 Task: In the  document Olivia.html ,change text color to 'Dark Green' Insert the shape mentioned shape on right side of the text 'Smiley'. Change color of the shape to  YellowChange shape height to 1
Action: Mouse moved to (288, 446)
Screenshot: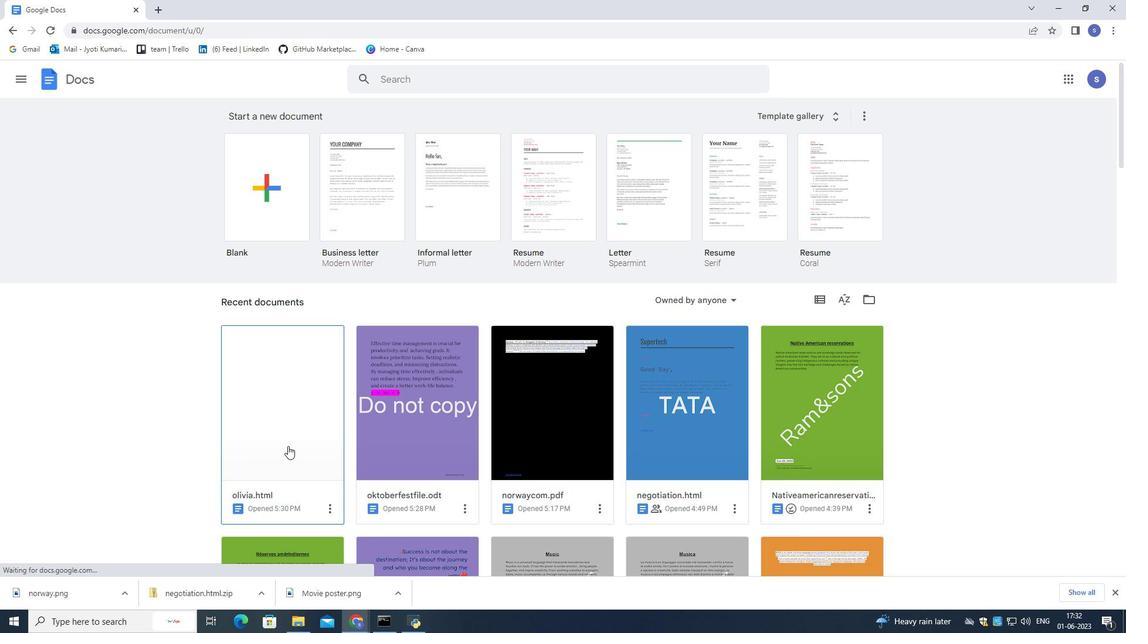 
Action: Mouse pressed left at (288, 446)
Screenshot: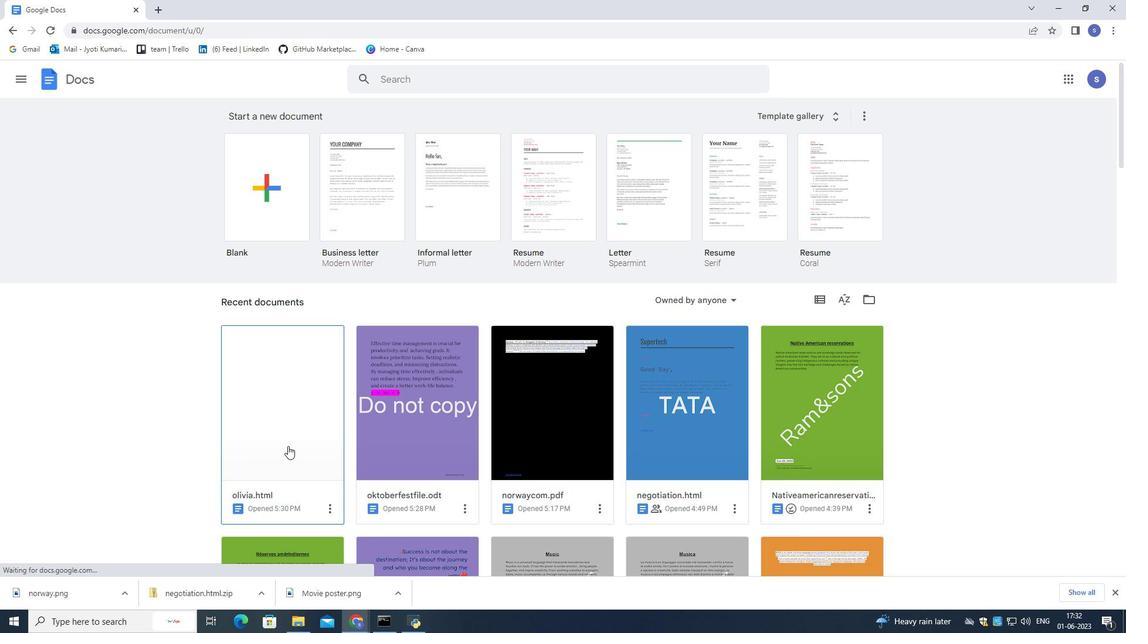 
Action: Mouse moved to (289, 445)
Screenshot: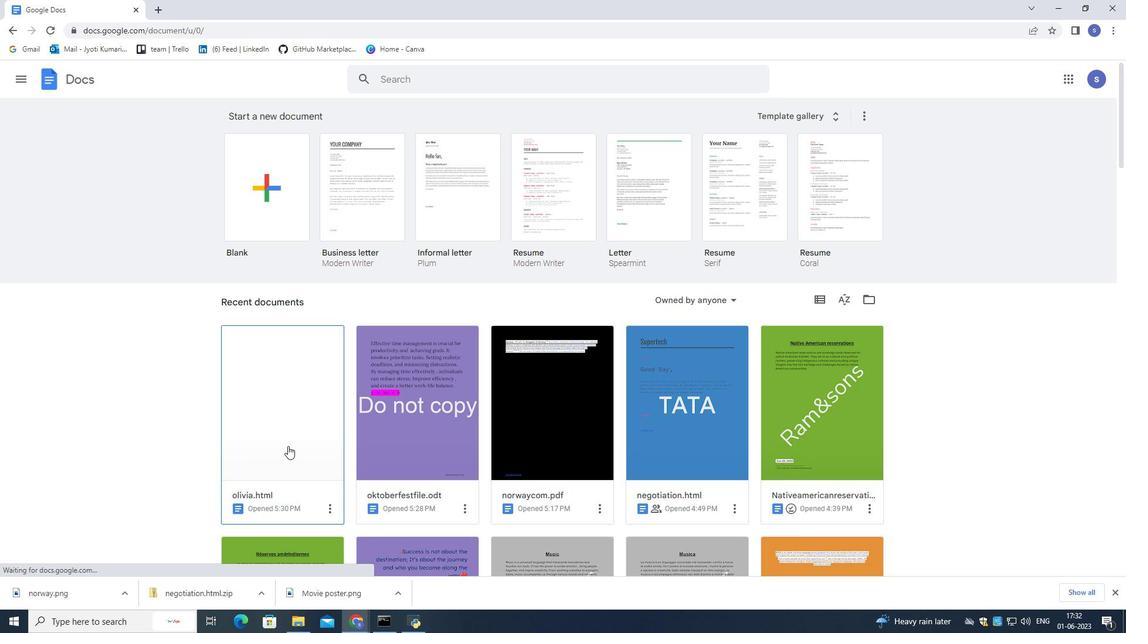 
Action: Mouse pressed left at (289, 445)
Screenshot: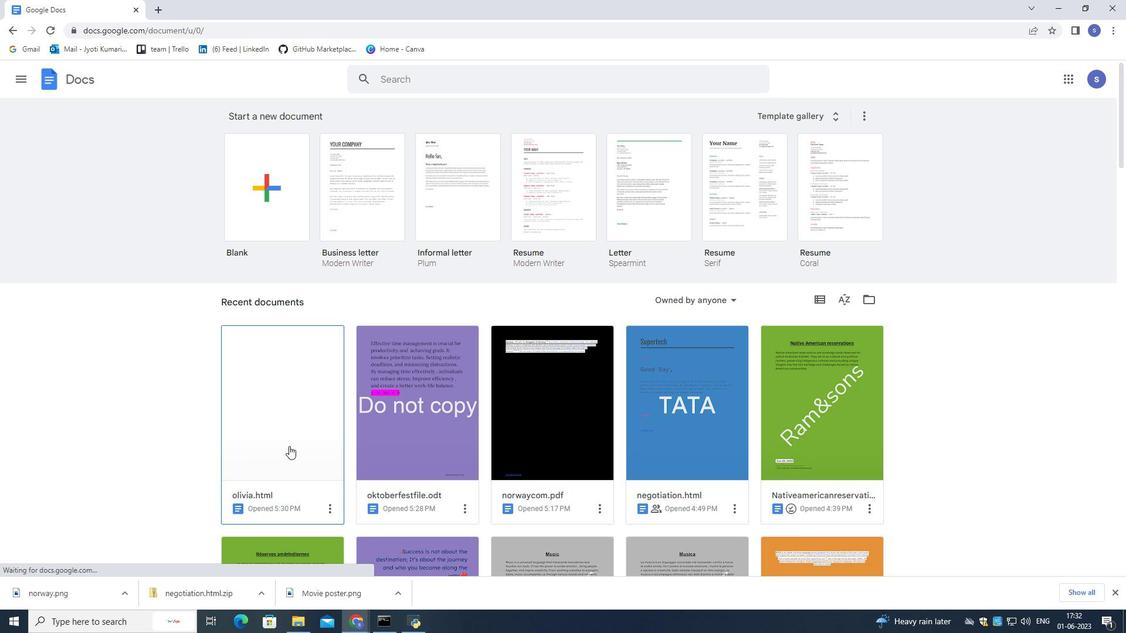 
Action: Mouse moved to (485, 343)
Screenshot: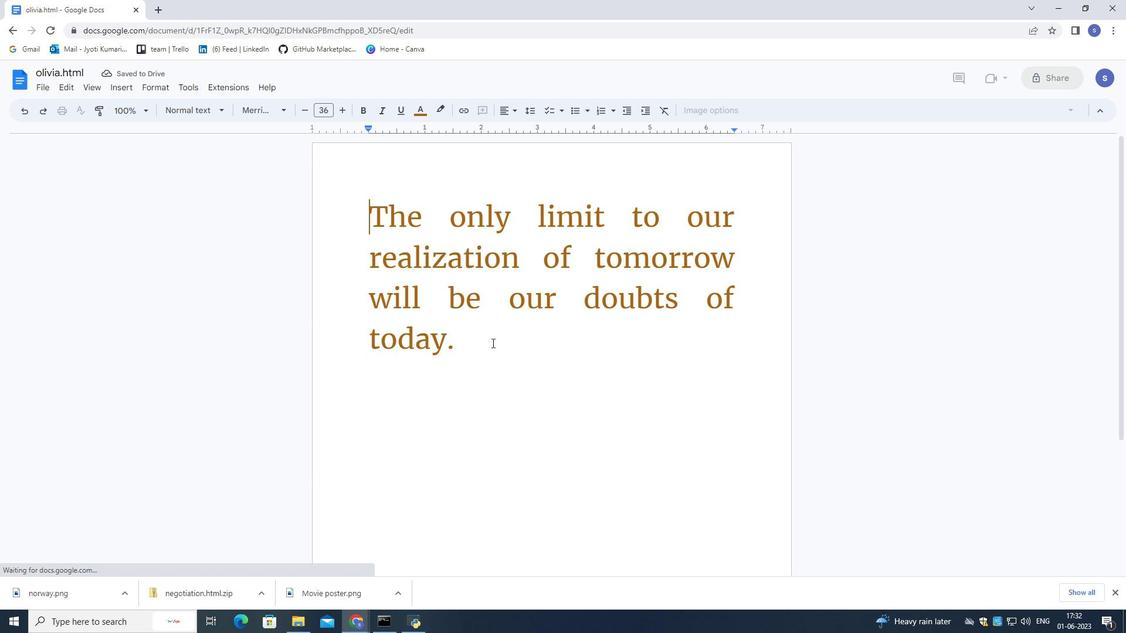 
Action: Mouse pressed left at (485, 343)
Screenshot: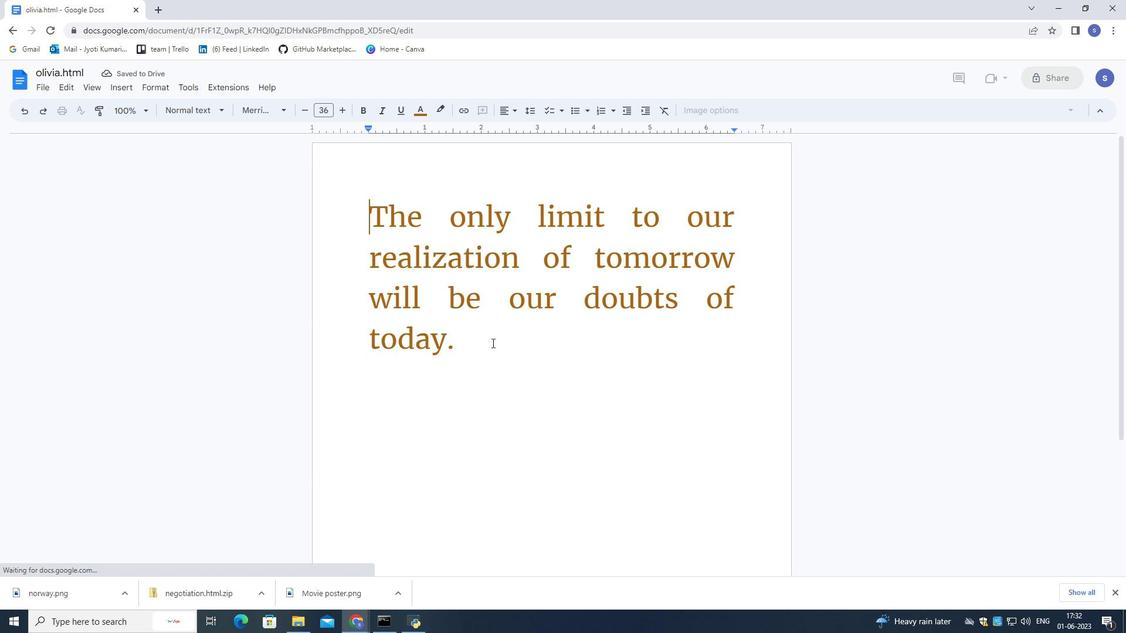 
Action: Mouse moved to (417, 106)
Screenshot: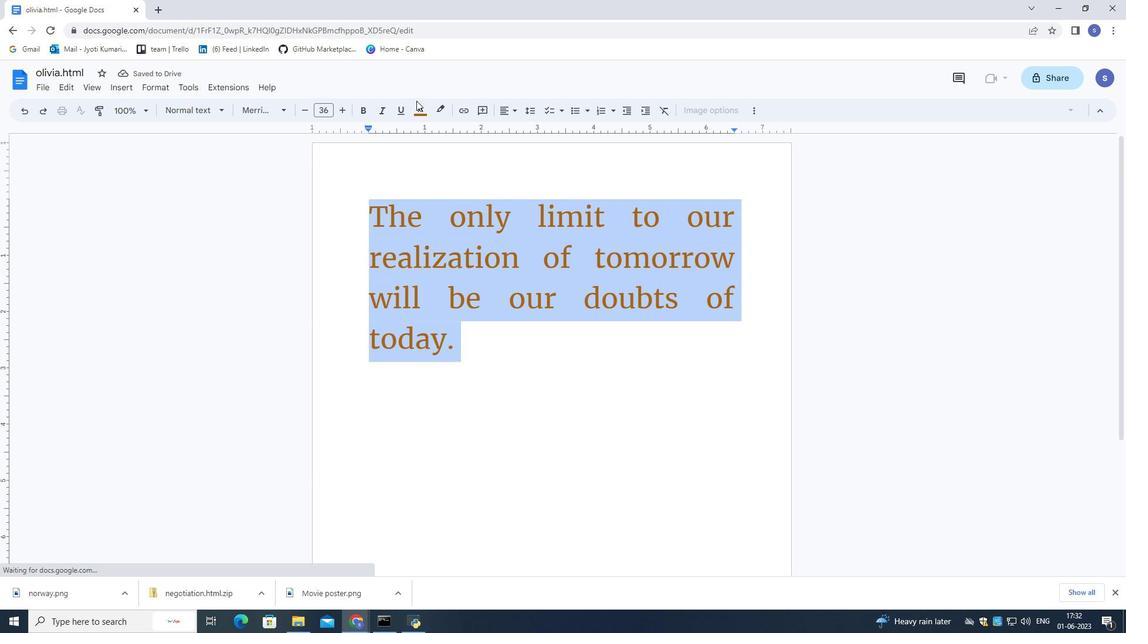 
Action: Mouse pressed left at (417, 106)
Screenshot: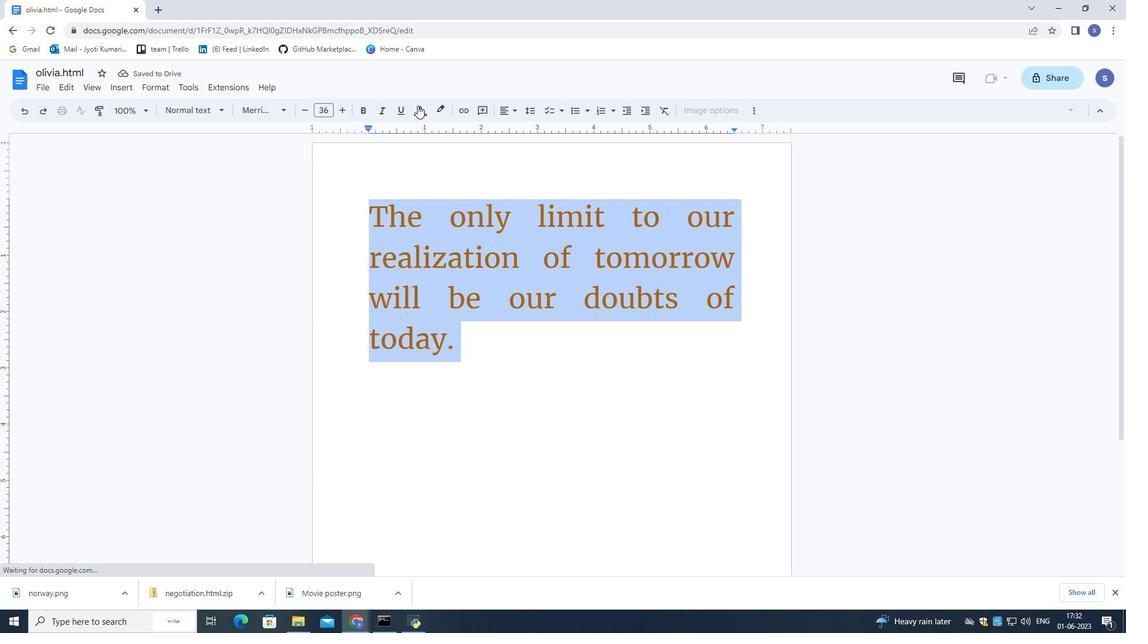 
Action: Mouse moved to (476, 221)
Screenshot: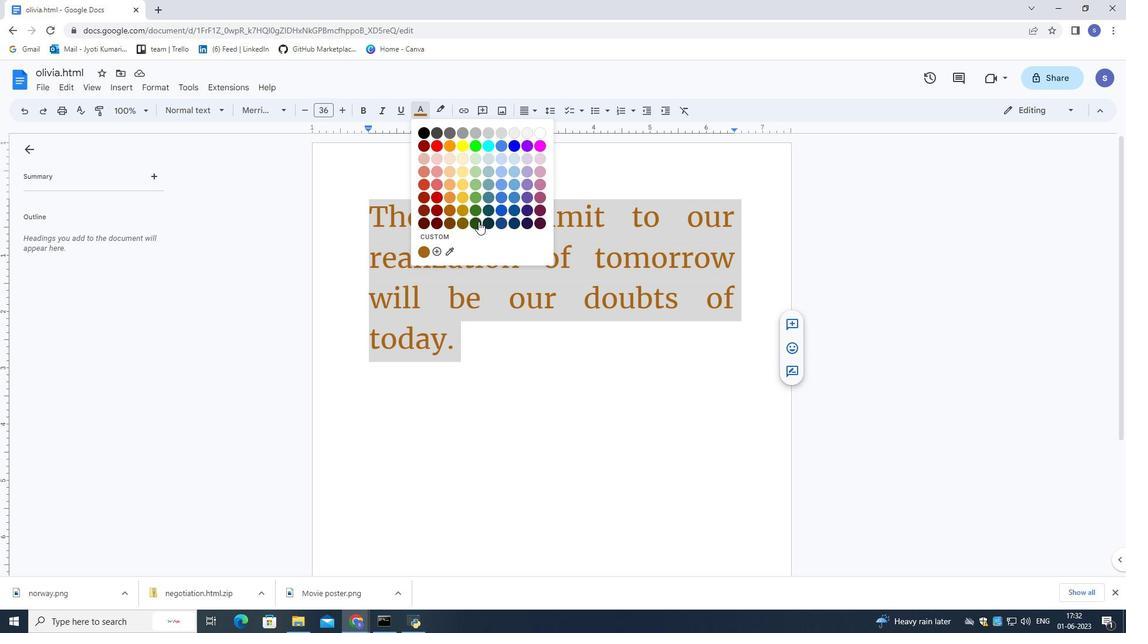 
Action: Mouse pressed left at (476, 221)
Screenshot: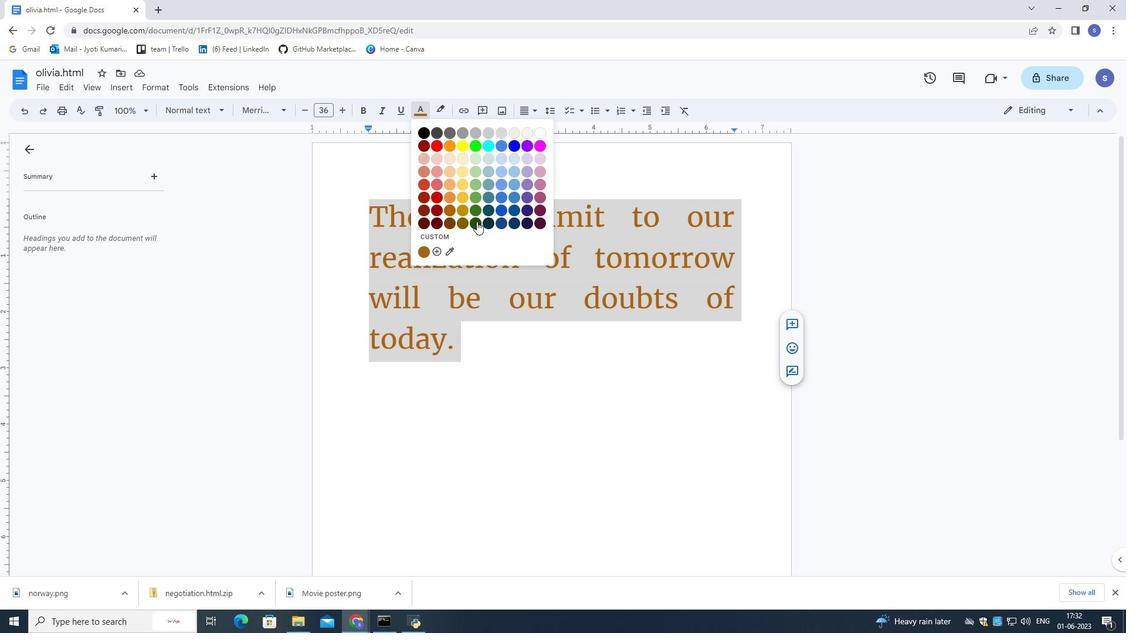 
Action: Mouse moved to (505, 378)
Screenshot: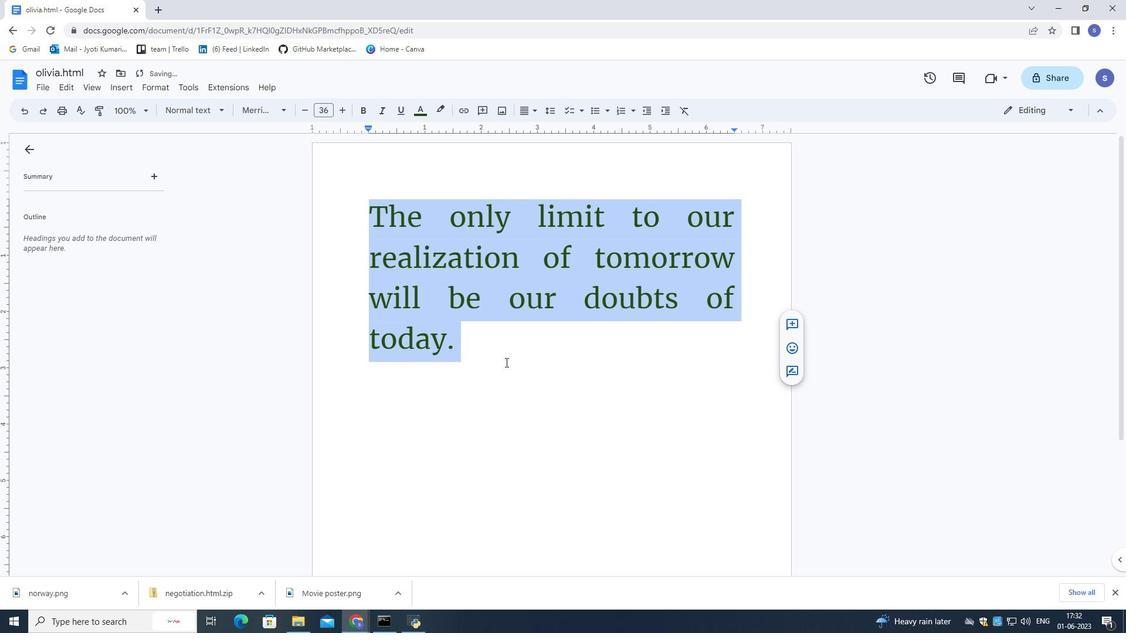 
Action: Mouse pressed left at (505, 378)
Screenshot: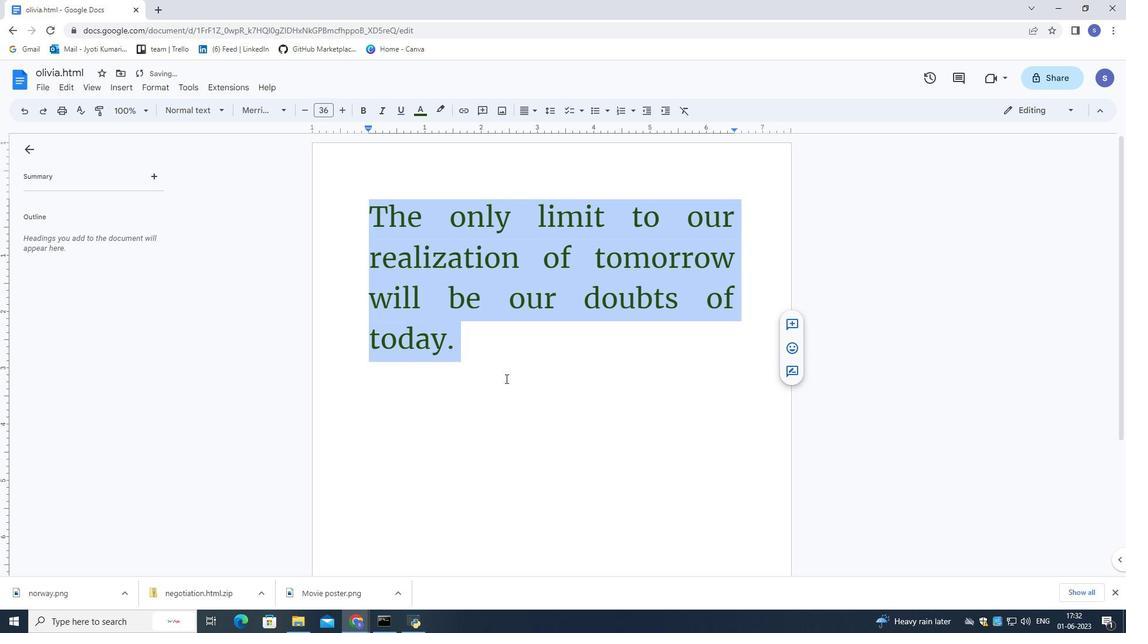 
Action: Mouse moved to (124, 89)
Screenshot: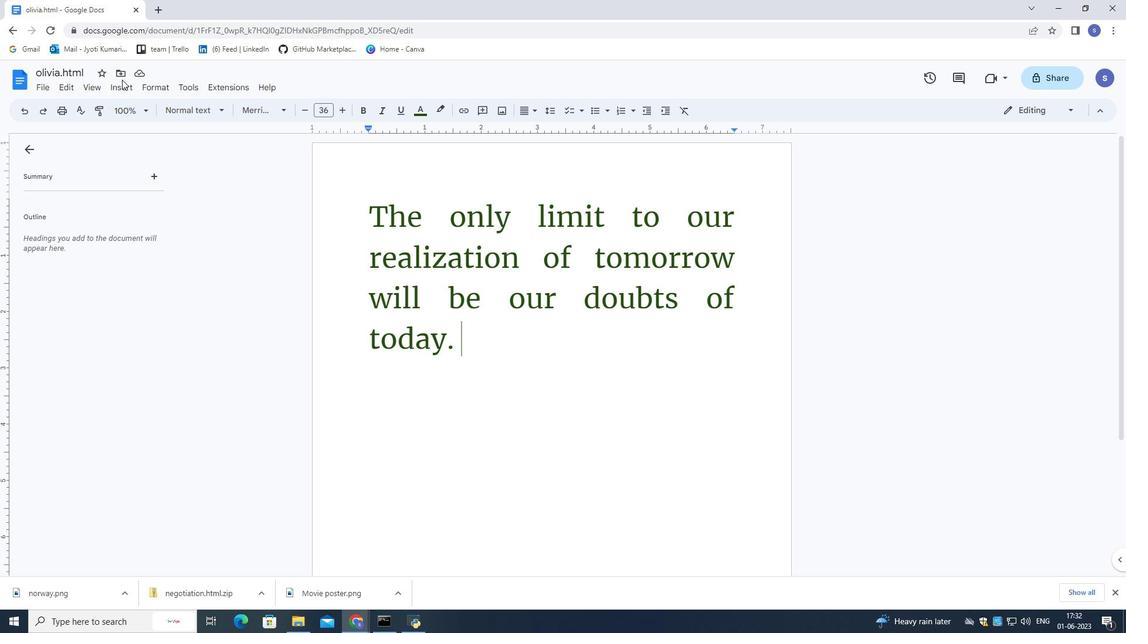 
Action: Mouse pressed left at (124, 89)
Screenshot: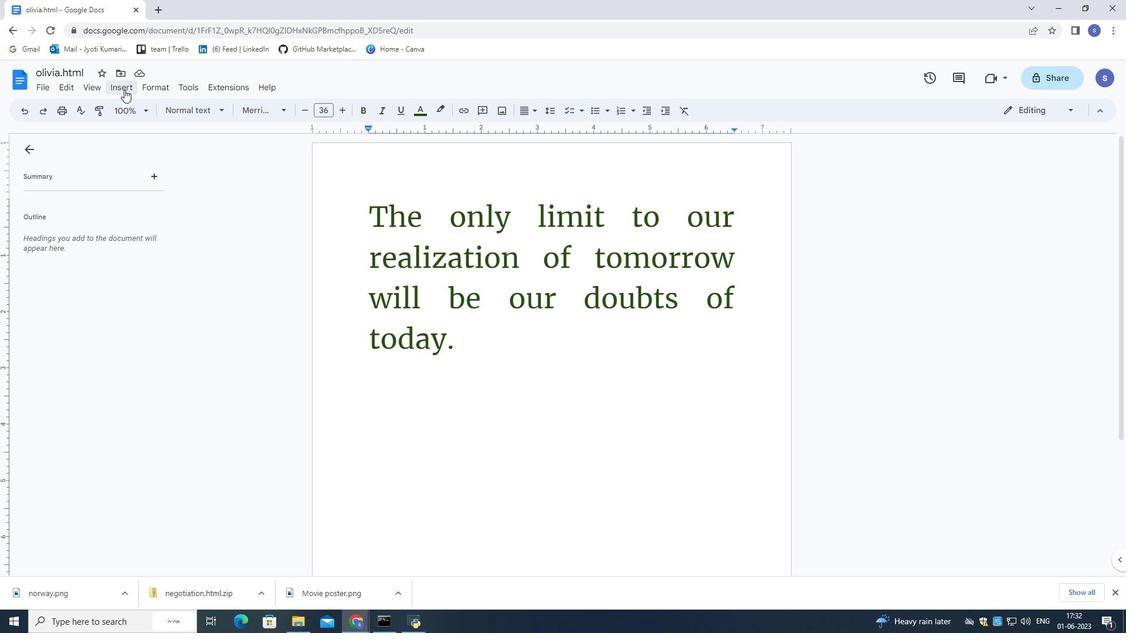 
Action: Mouse moved to (318, 146)
Screenshot: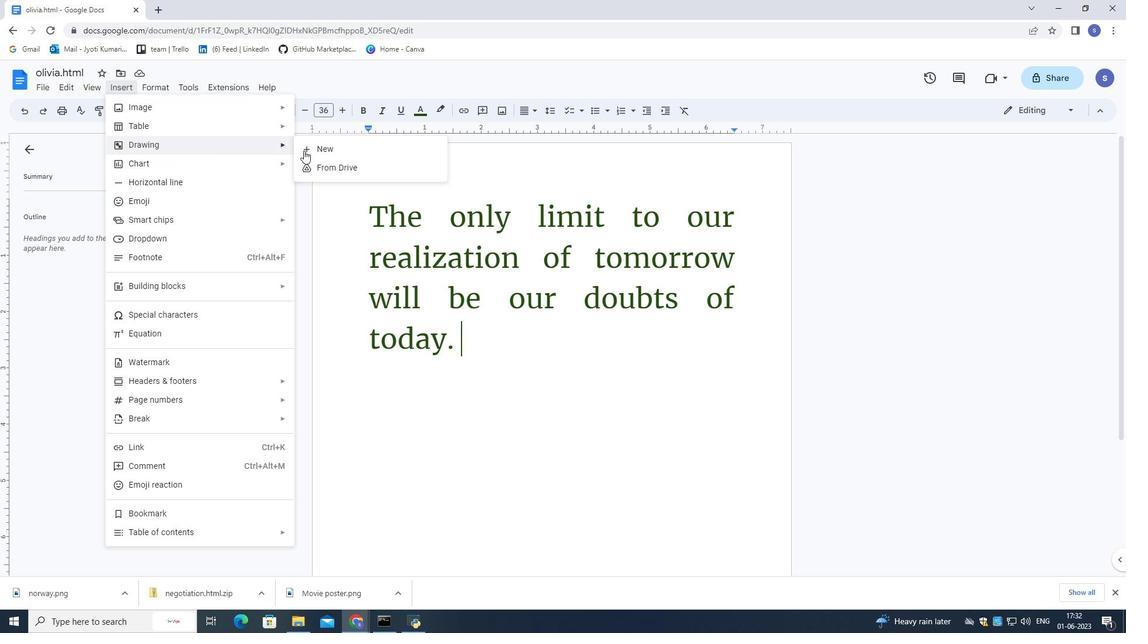 
Action: Mouse pressed left at (318, 146)
Screenshot: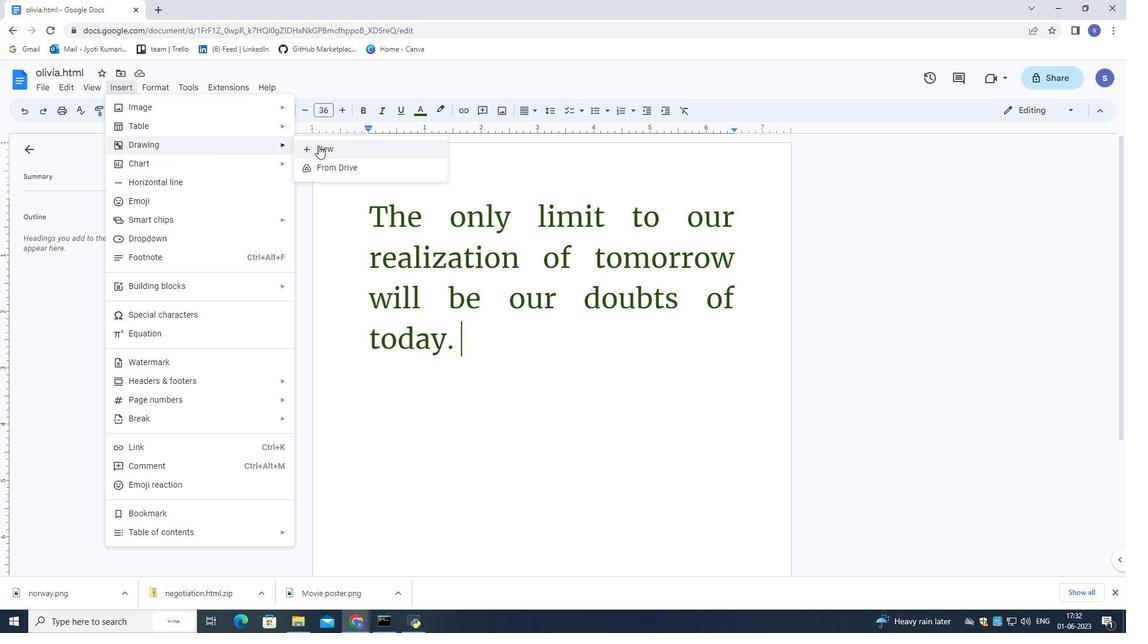 
Action: Mouse moved to (445, 134)
Screenshot: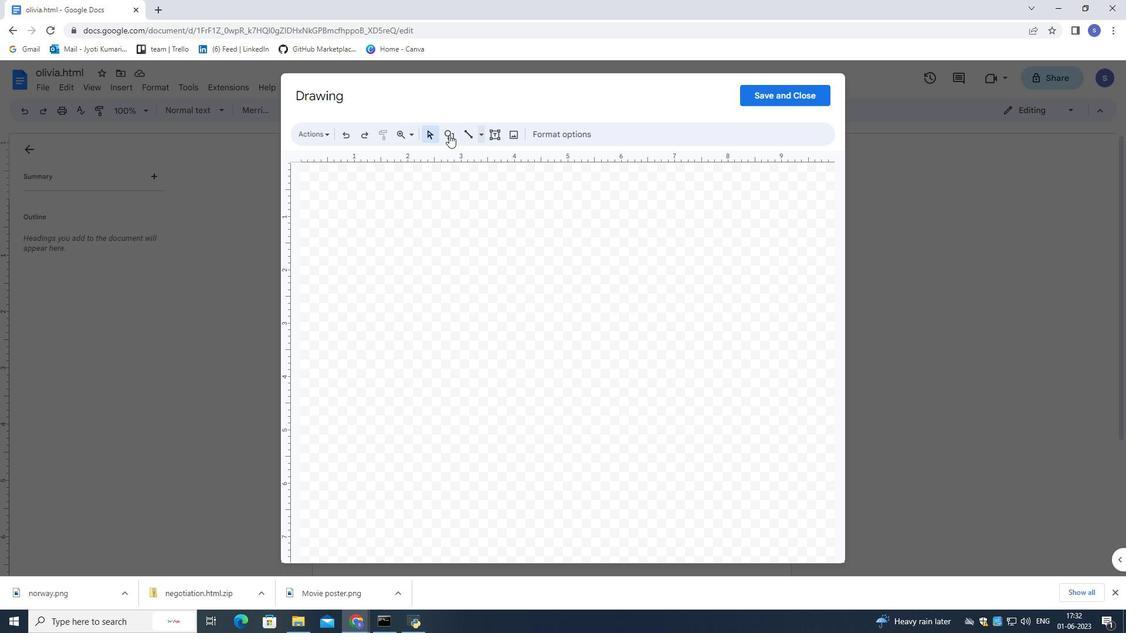 
Action: Mouse pressed left at (445, 134)
Screenshot: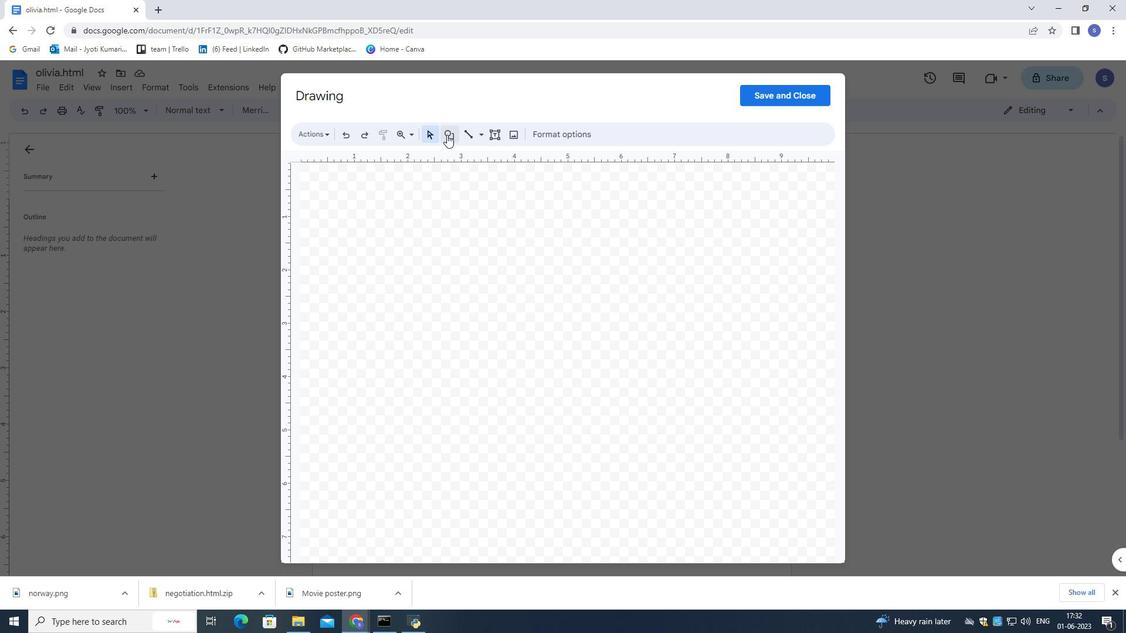
Action: Mouse moved to (609, 206)
Screenshot: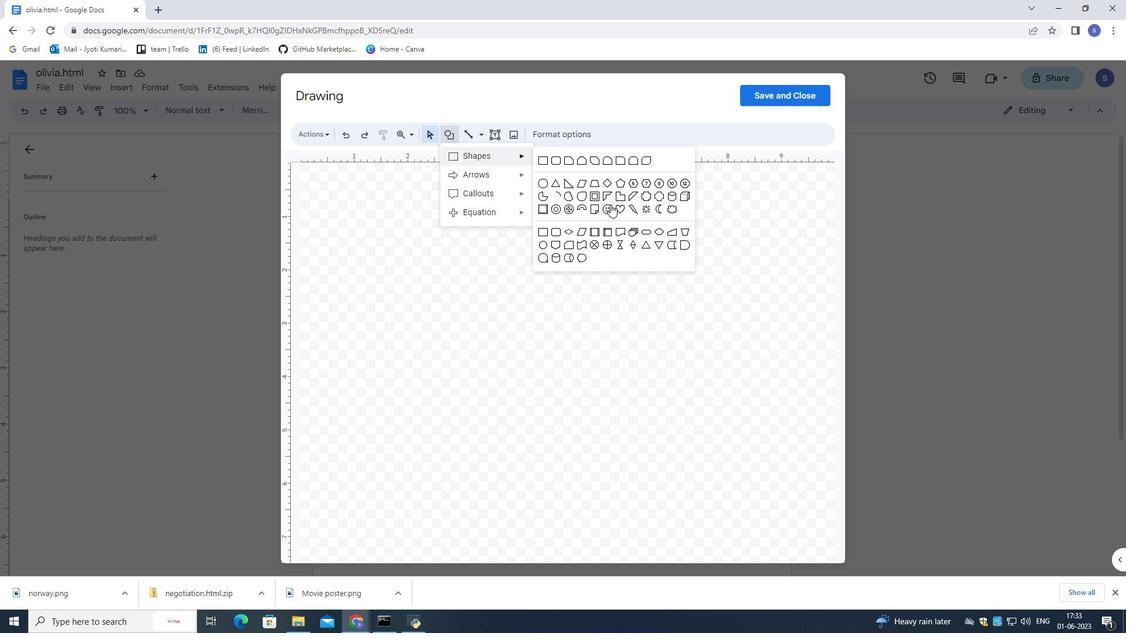 
Action: Mouse pressed left at (609, 206)
Screenshot: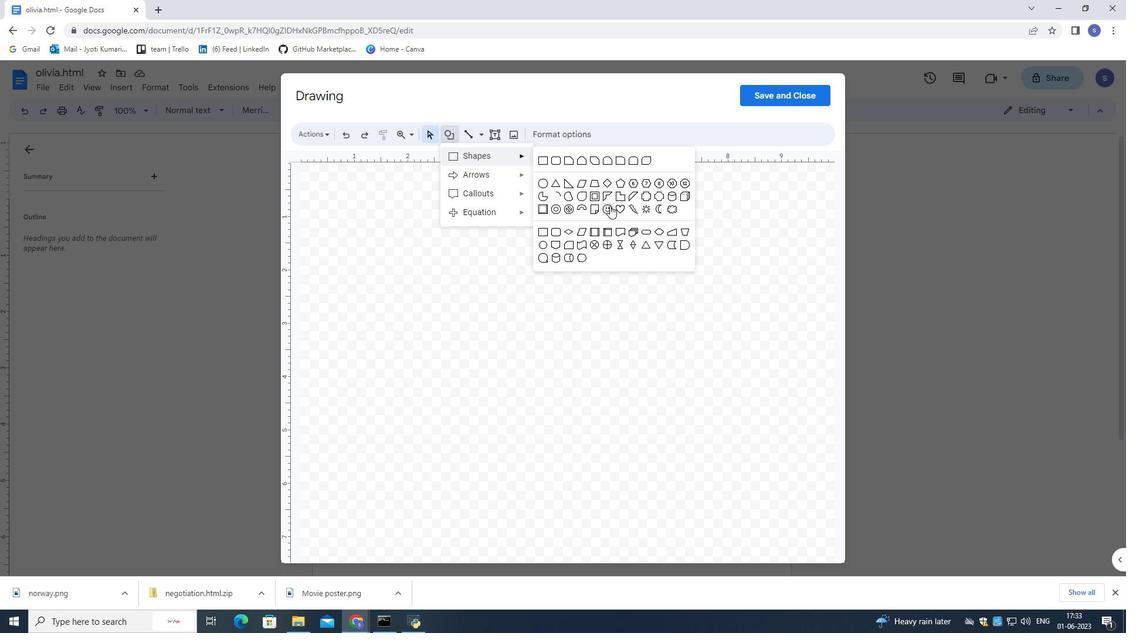 
Action: Mouse moved to (480, 206)
Screenshot: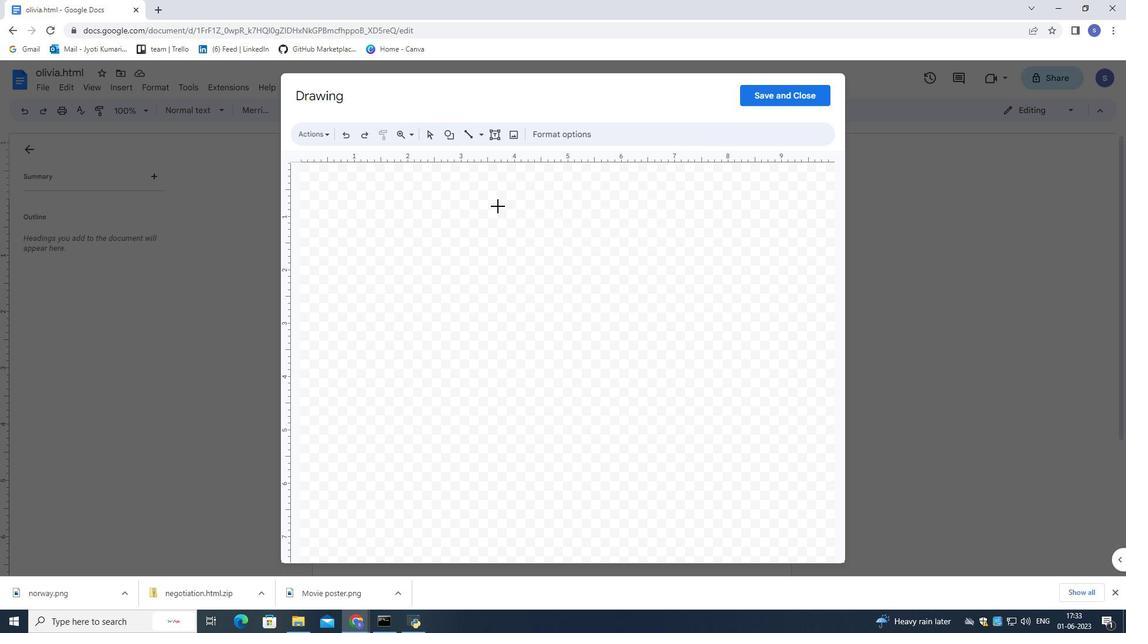 
Action: Mouse pressed left at (480, 206)
Screenshot: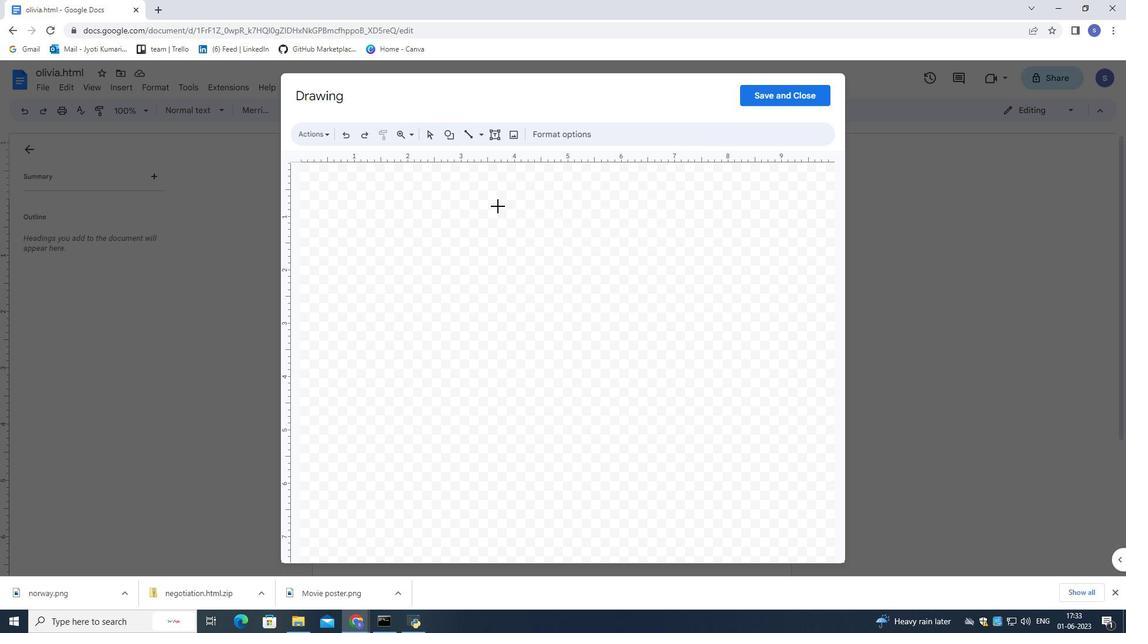 
Action: Mouse moved to (765, 96)
Screenshot: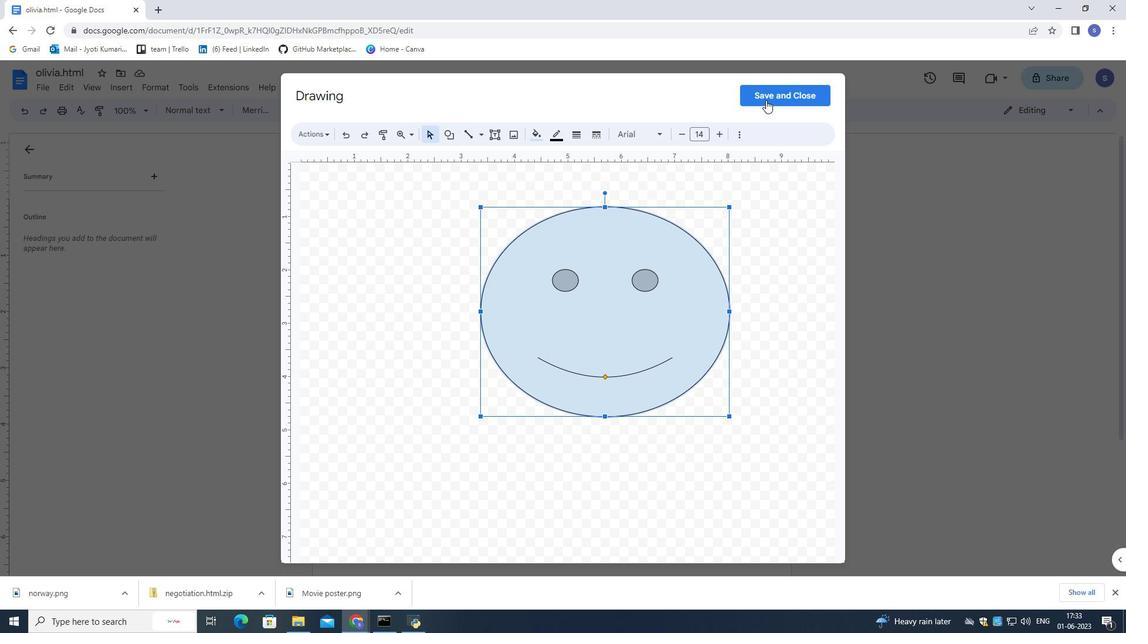 
Action: Mouse pressed left at (765, 96)
Screenshot: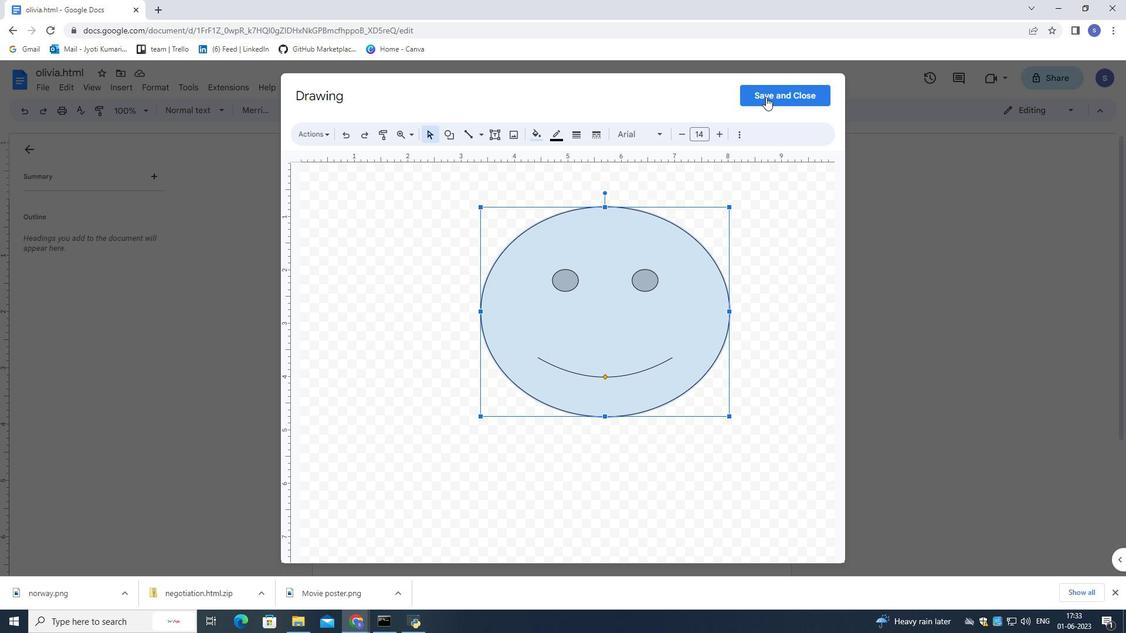 
Action: Mouse moved to (553, 410)
Screenshot: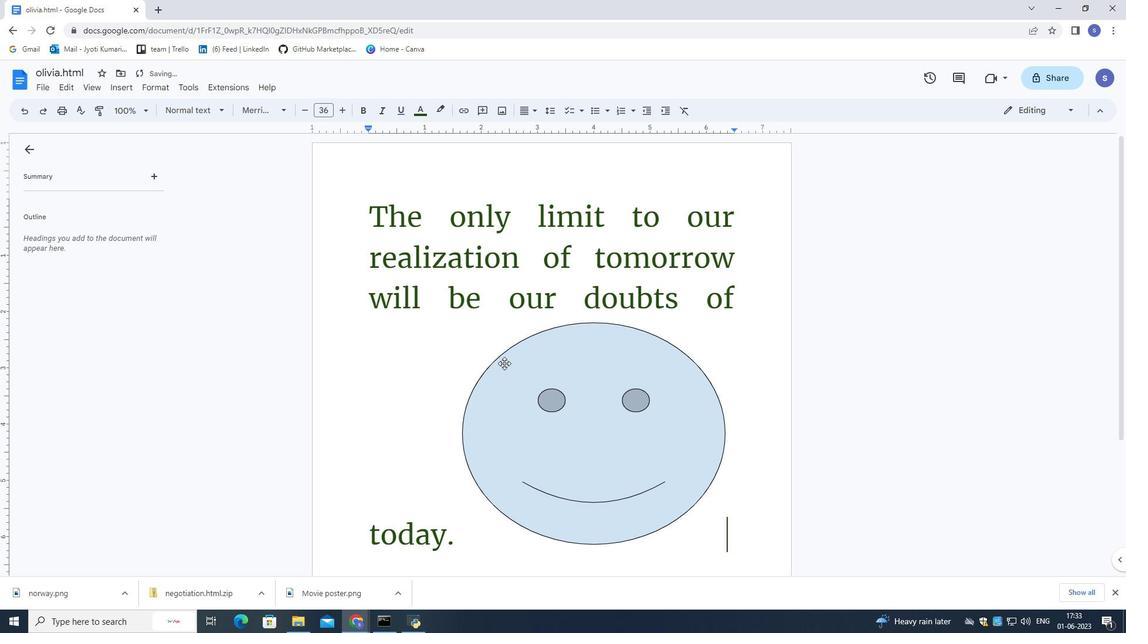 
Action: Mouse pressed left at (553, 410)
Screenshot: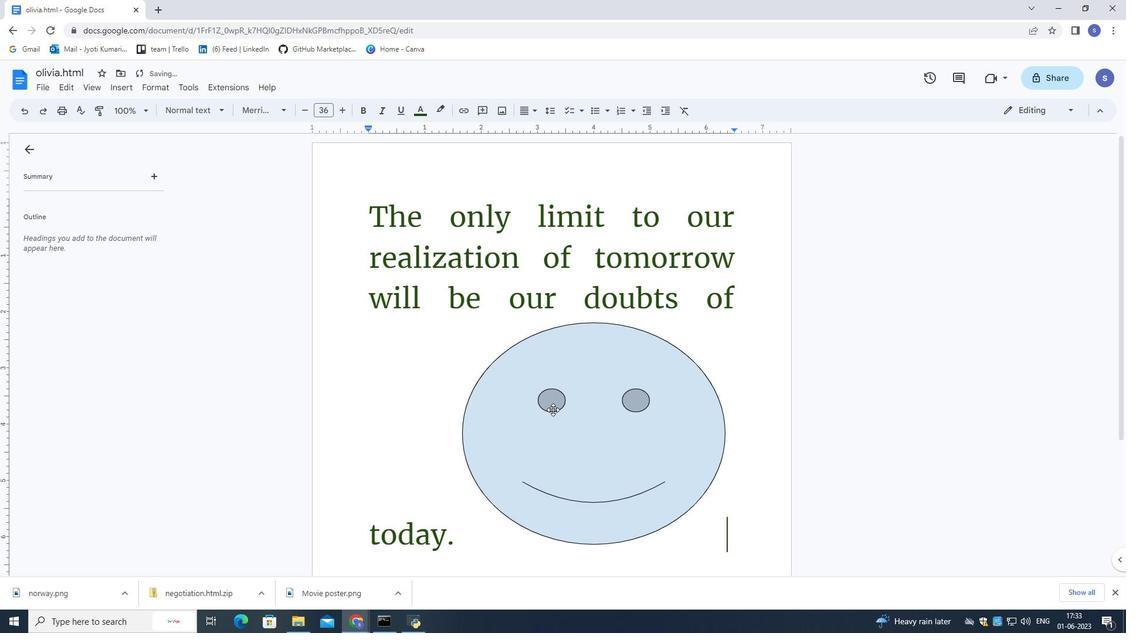 
Action: Mouse moved to (553, 410)
Screenshot: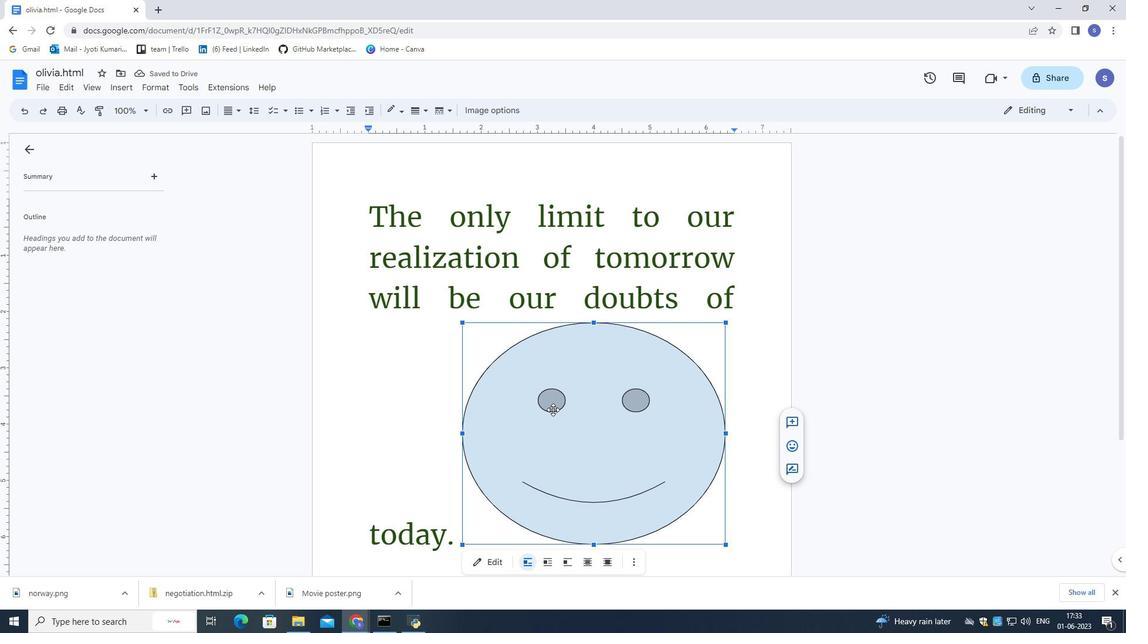 
Action: Mouse pressed left at (553, 410)
Screenshot: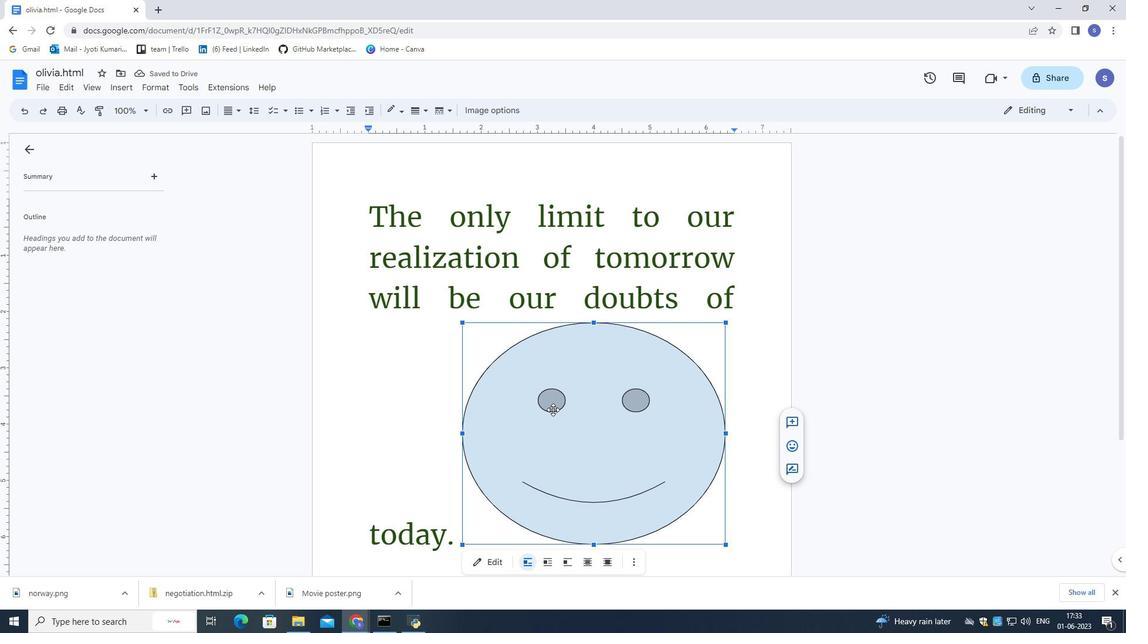 
Action: Mouse moved to (615, 463)
Screenshot: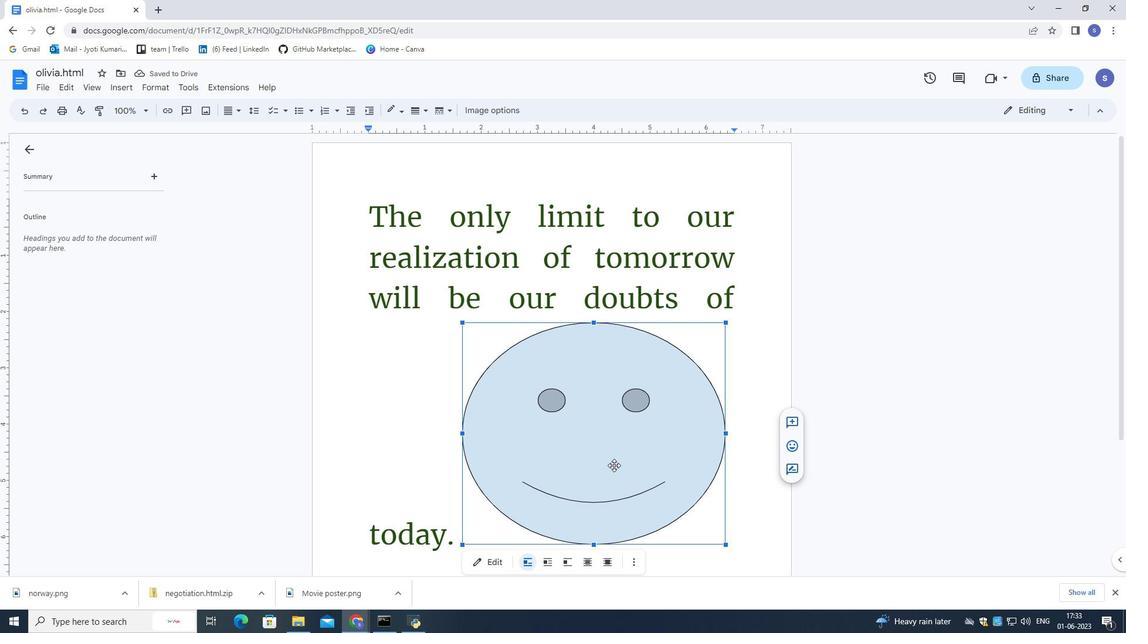 
Action: Mouse scrolled (615, 463) with delta (0, 0)
Screenshot: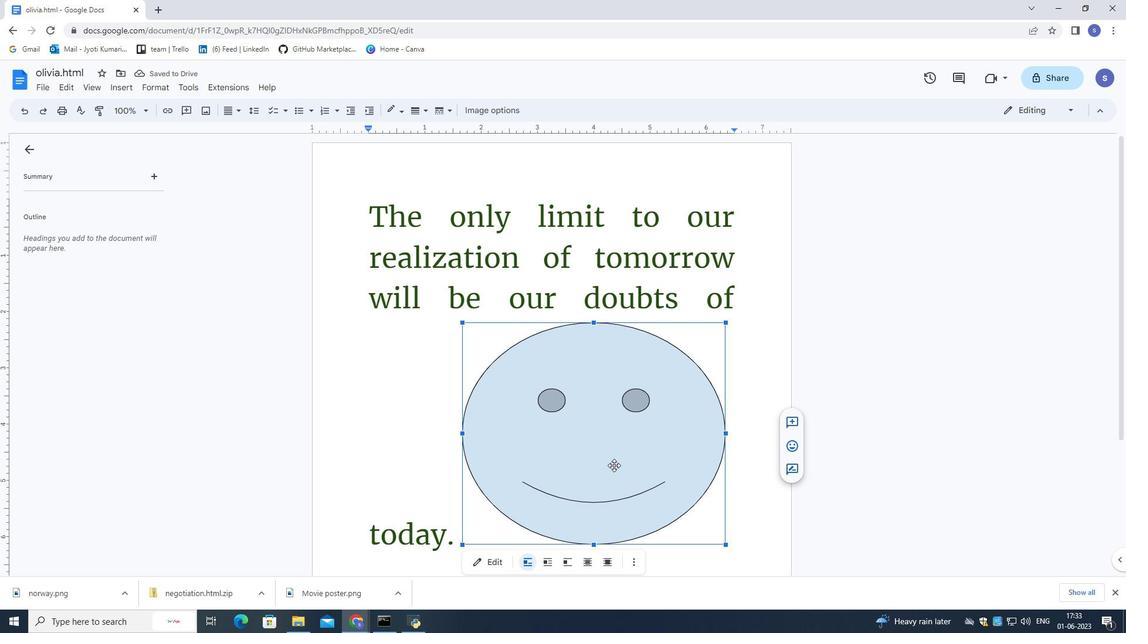 
Action: Mouse scrolled (615, 463) with delta (0, 0)
Screenshot: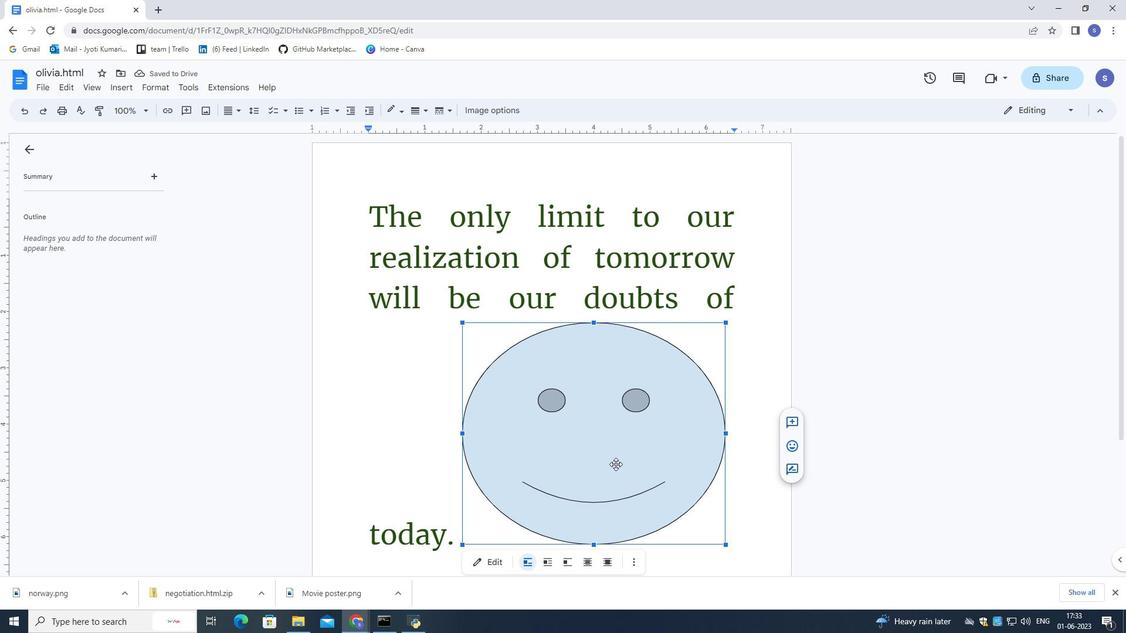 
Action: Mouse scrolled (615, 463) with delta (0, 0)
Screenshot: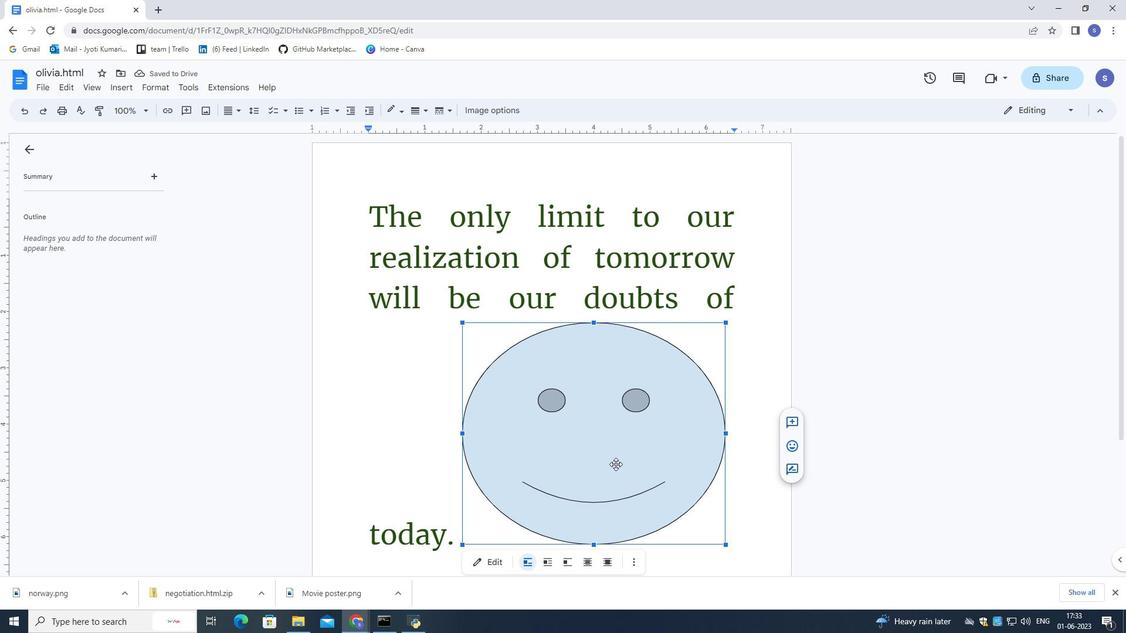 
Action: Mouse moved to (641, 388)
Screenshot: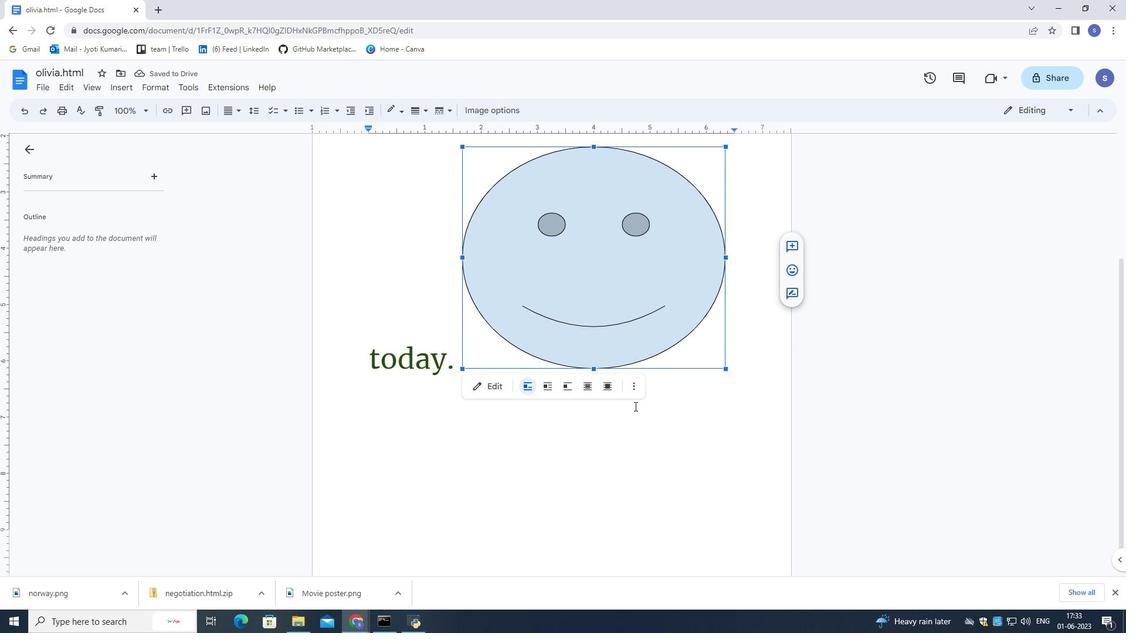
Action: Mouse pressed left at (641, 388)
Screenshot: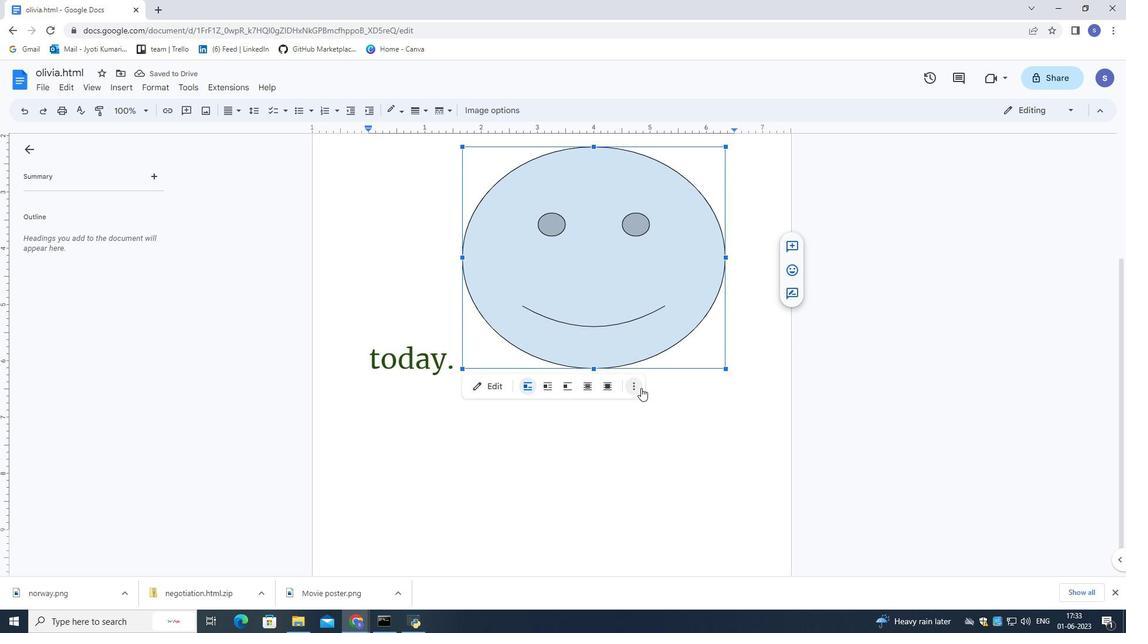
Action: Mouse moved to (478, 386)
Screenshot: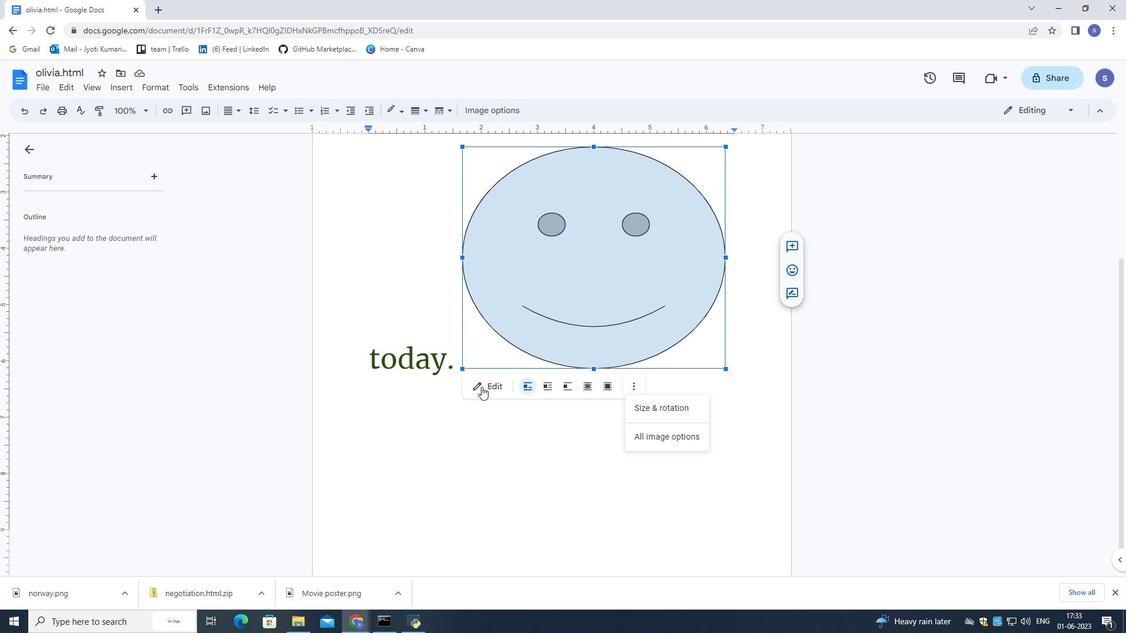 
Action: Mouse pressed left at (478, 386)
Screenshot: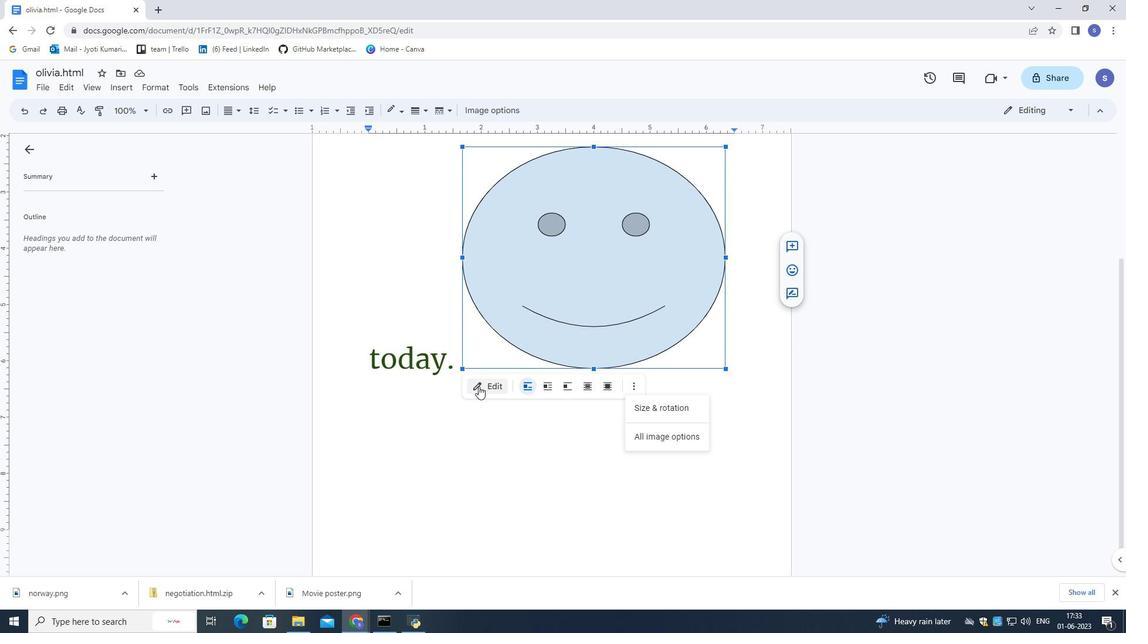 
Action: Mouse moved to (652, 303)
Screenshot: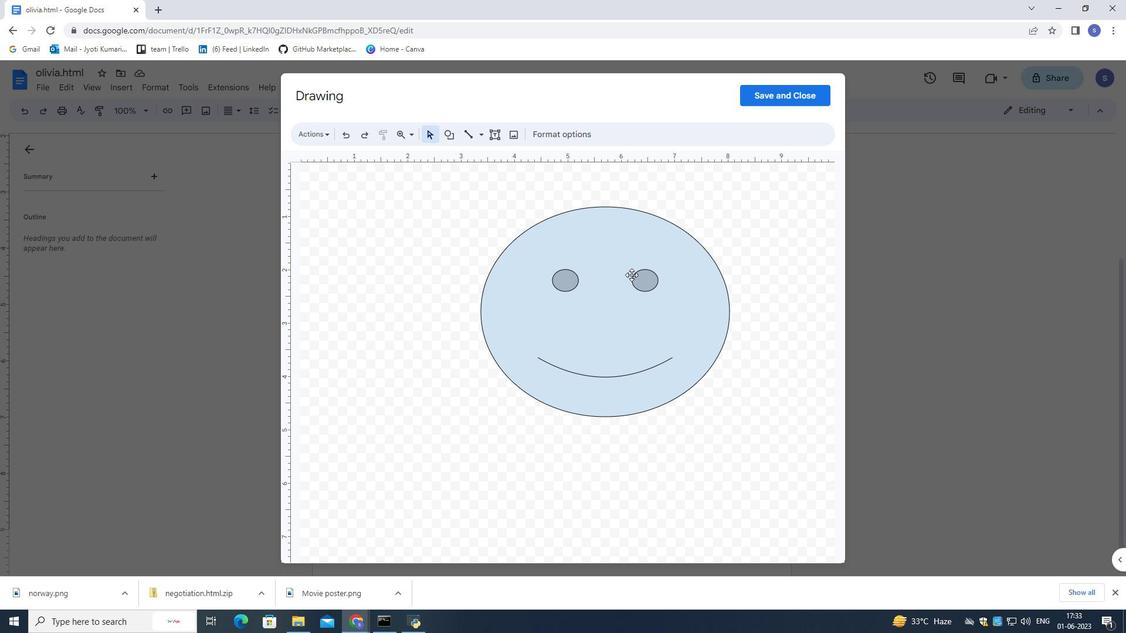 
Action: Mouse pressed left at (652, 302)
Screenshot: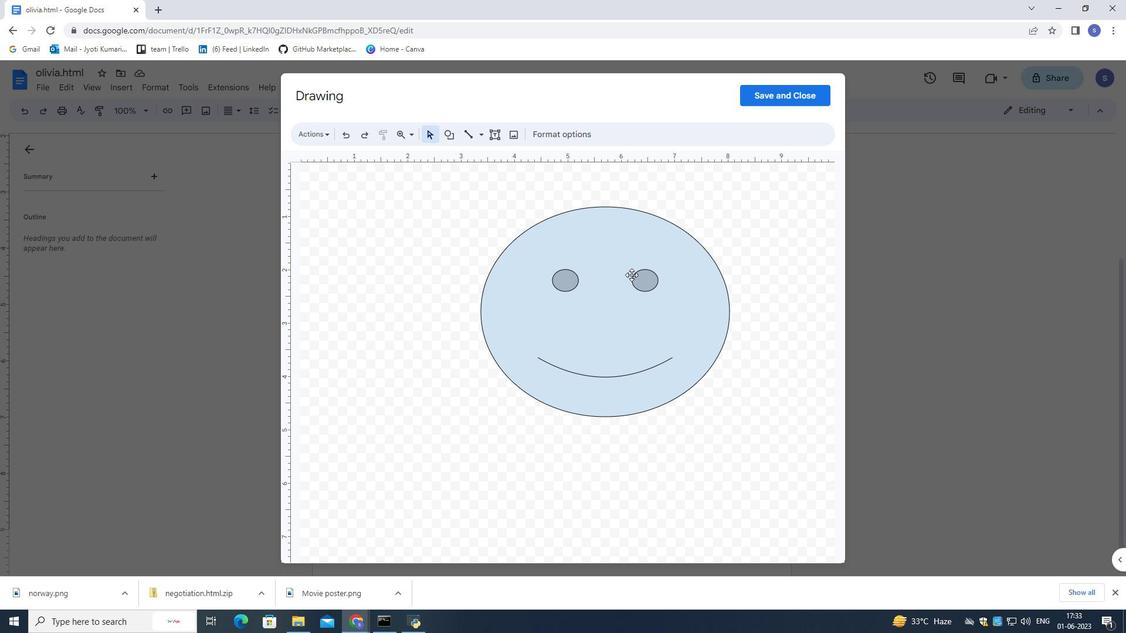 
Action: Mouse moved to (542, 134)
Screenshot: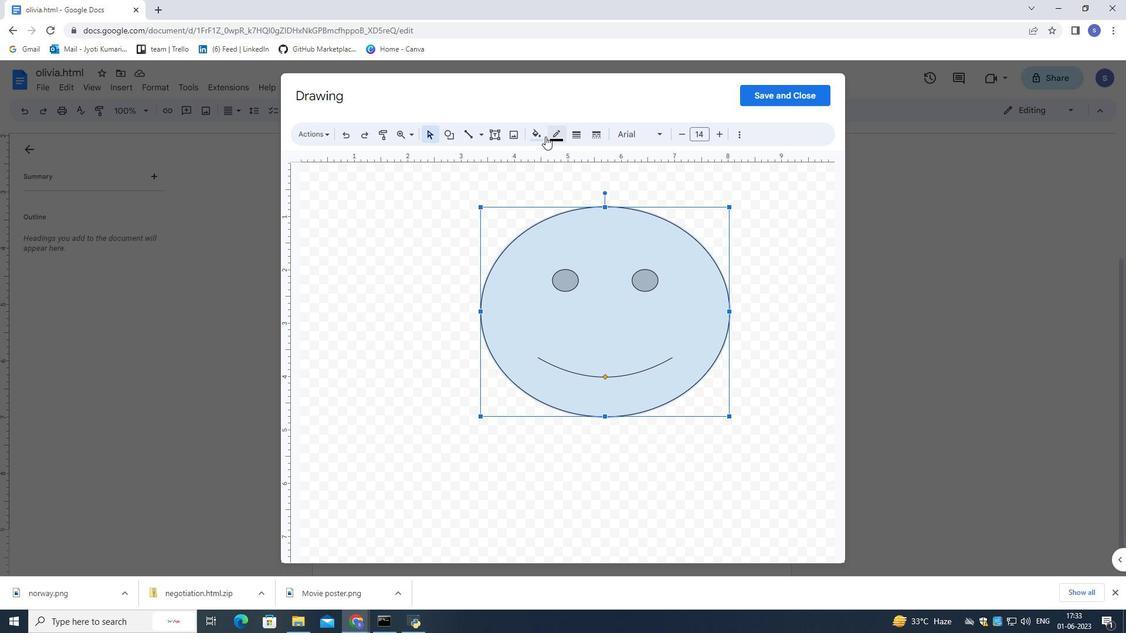 
Action: Mouse pressed left at (542, 134)
Screenshot: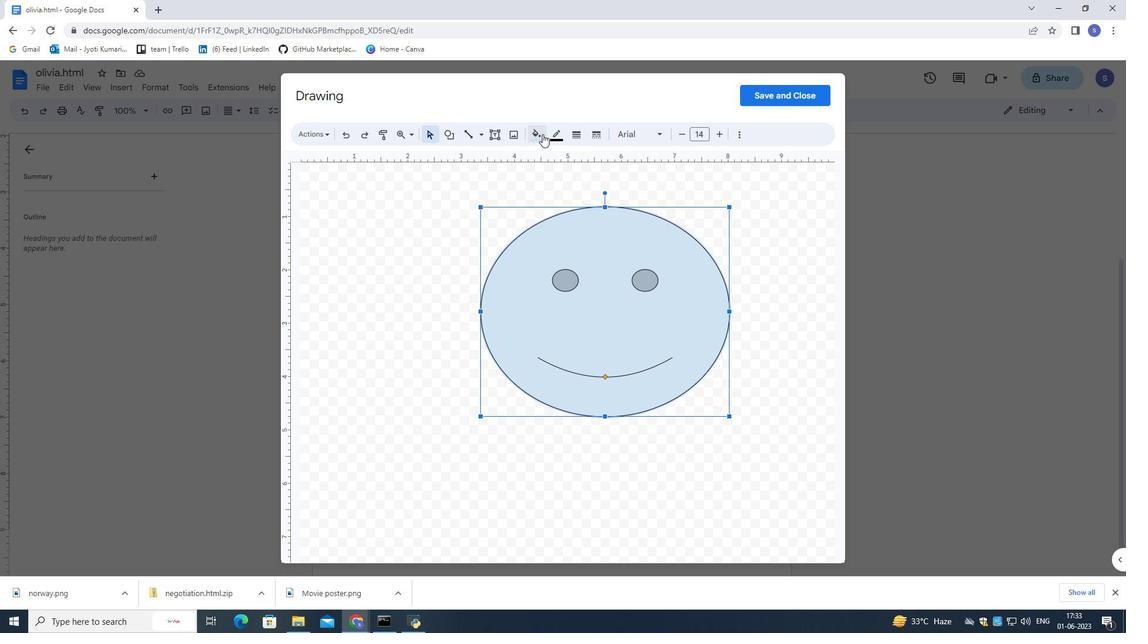 
Action: Mouse moved to (579, 228)
Screenshot: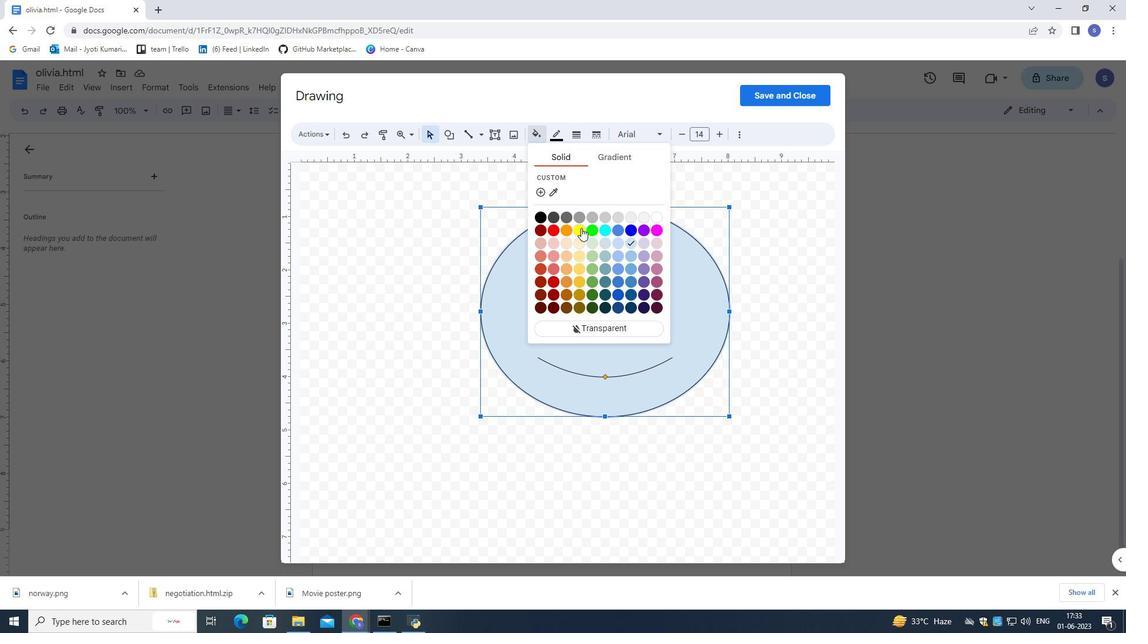 
Action: Mouse pressed left at (579, 228)
Screenshot: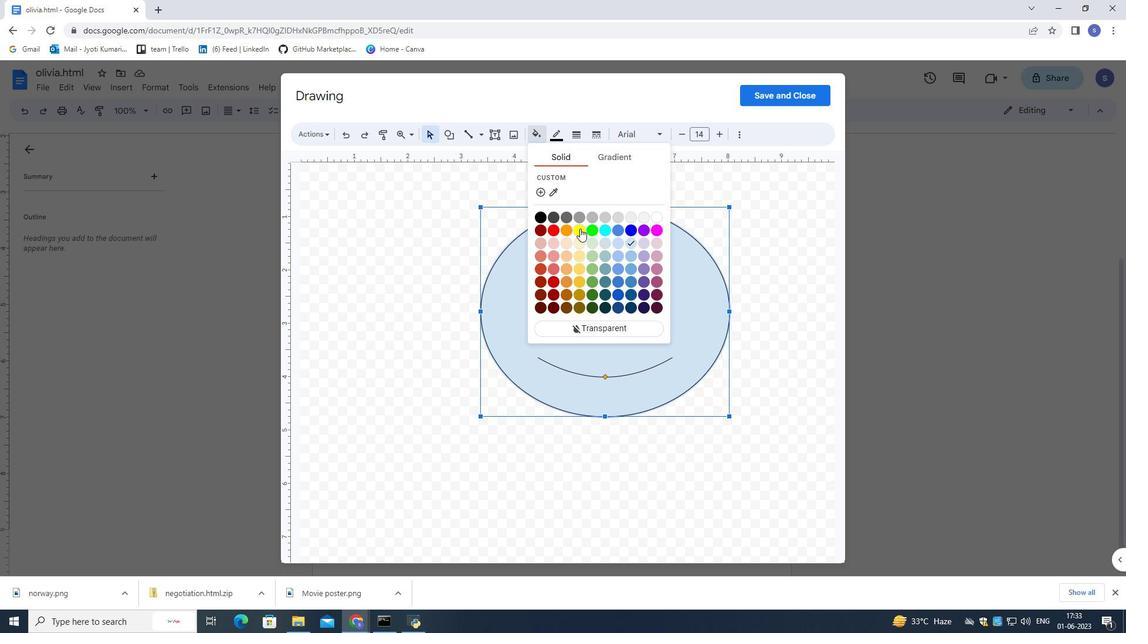
Action: Mouse moved to (791, 92)
Screenshot: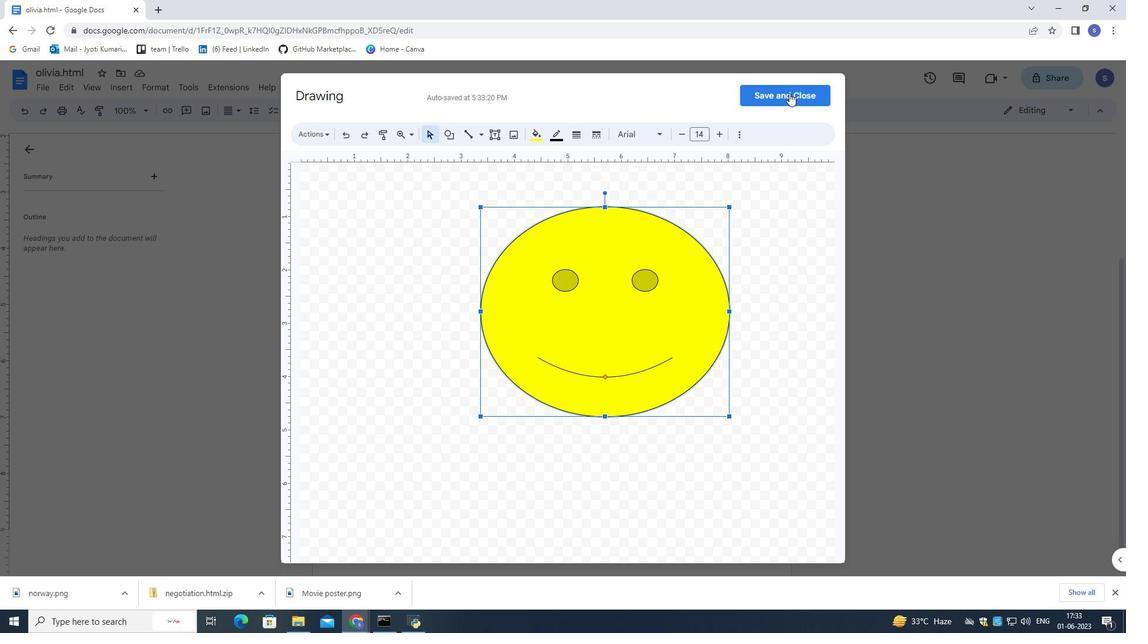 
Action: Mouse pressed left at (791, 92)
Screenshot: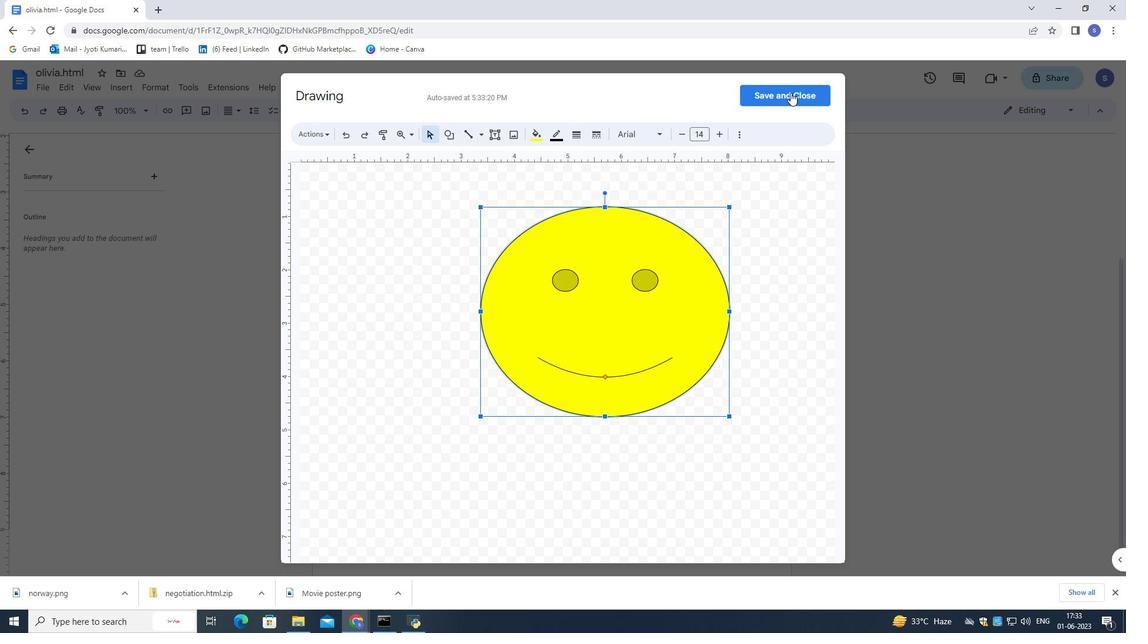 
Action: Mouse moved to (652, 296)
Screenshot: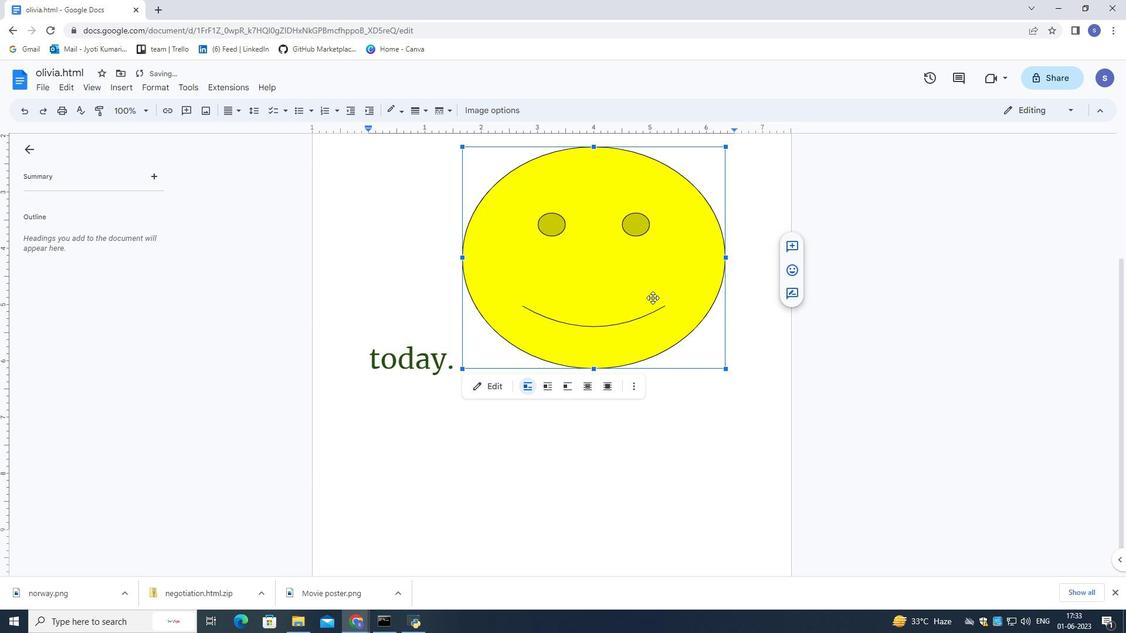 
Action: Mouse pressed left at (652, 296)
Screenshot: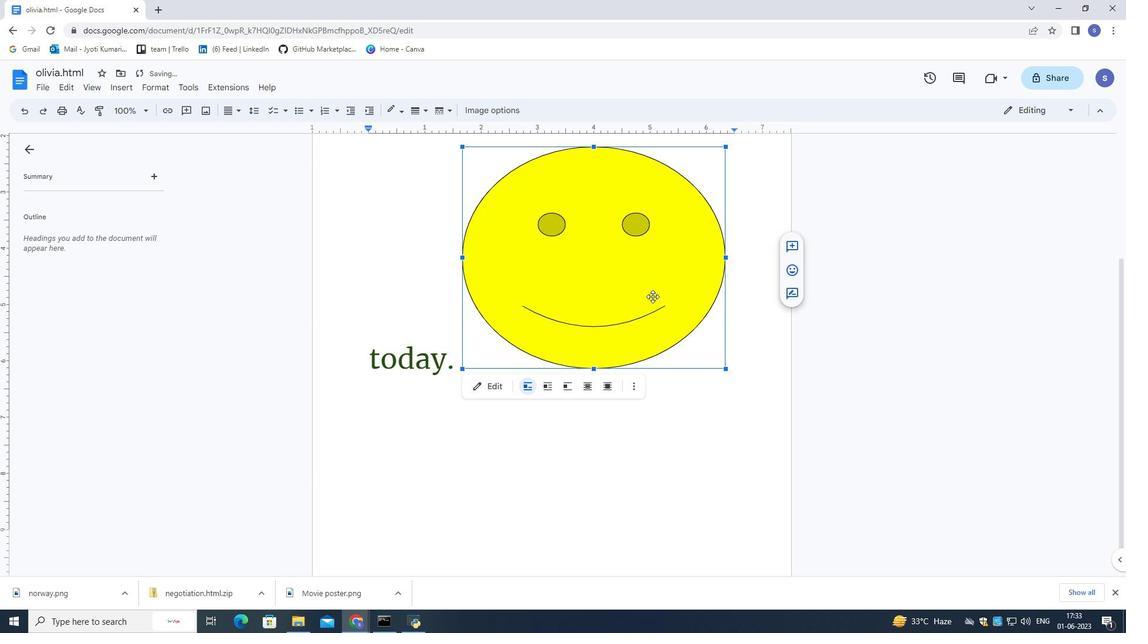 
Action: Mouse moved to (635, 385)
Screenshot: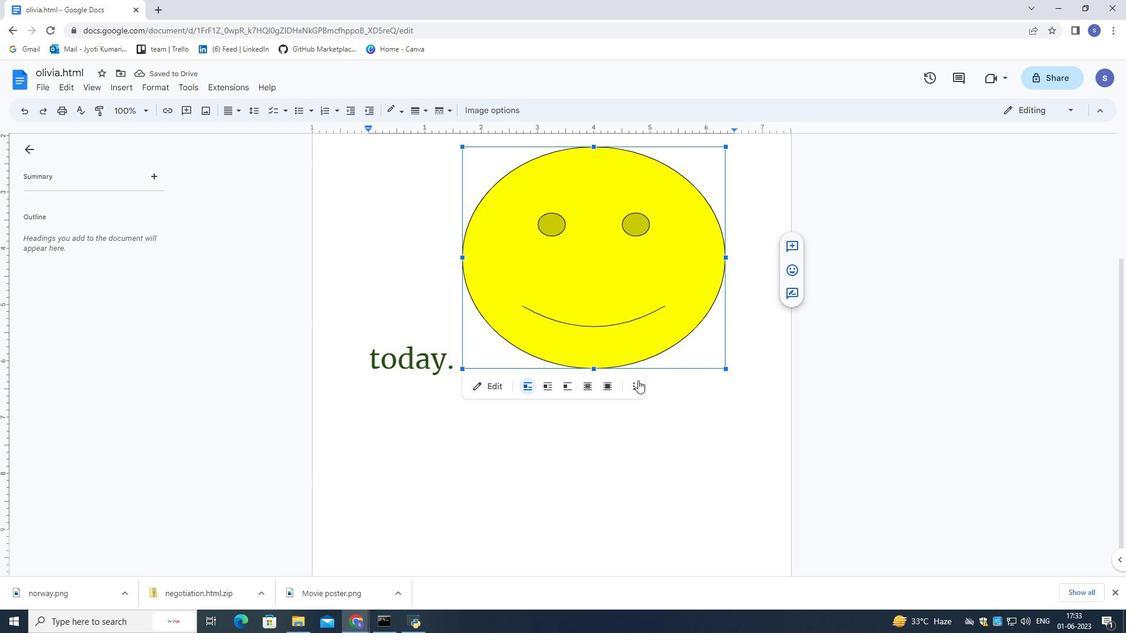 
Action: Mouse pressed left at (635, 385)
Screenshot: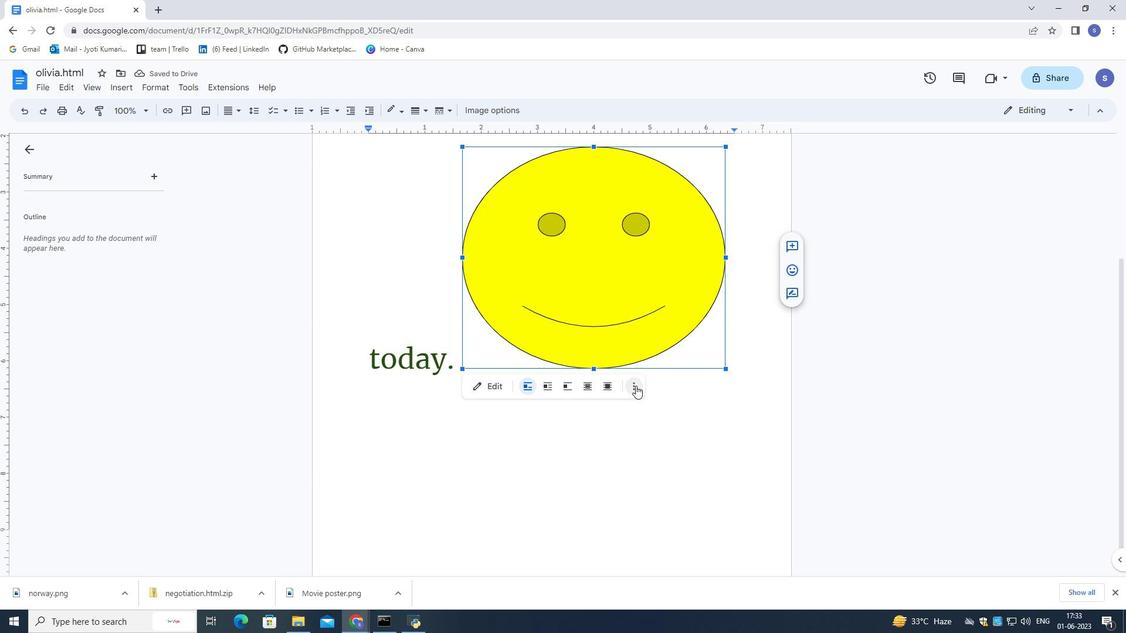 
Action: Mouse moved to (648, 404)
Screenshot: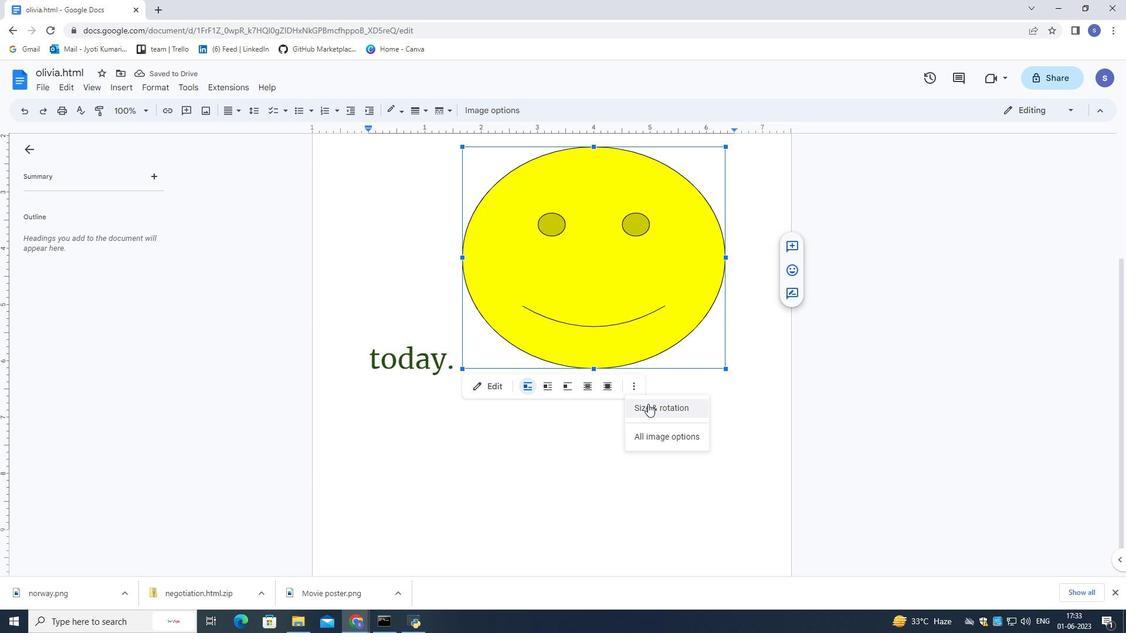 
Action: Mouse pressed left at (648, 404)
Screenshot: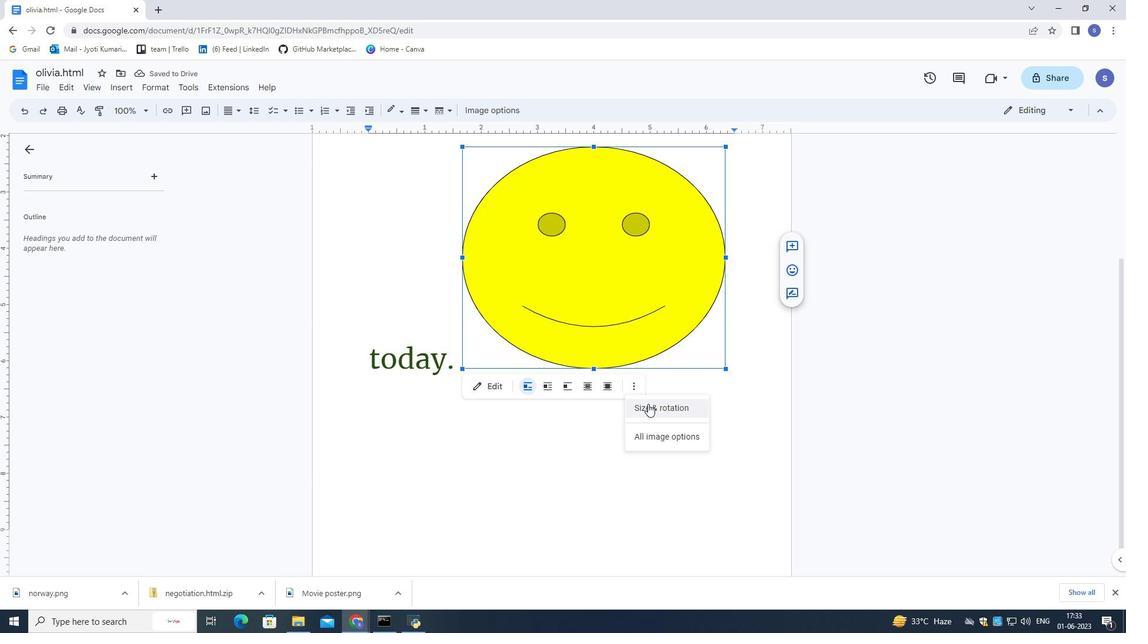 
Action: Mouse moved to (1072, 213)
Screenshot: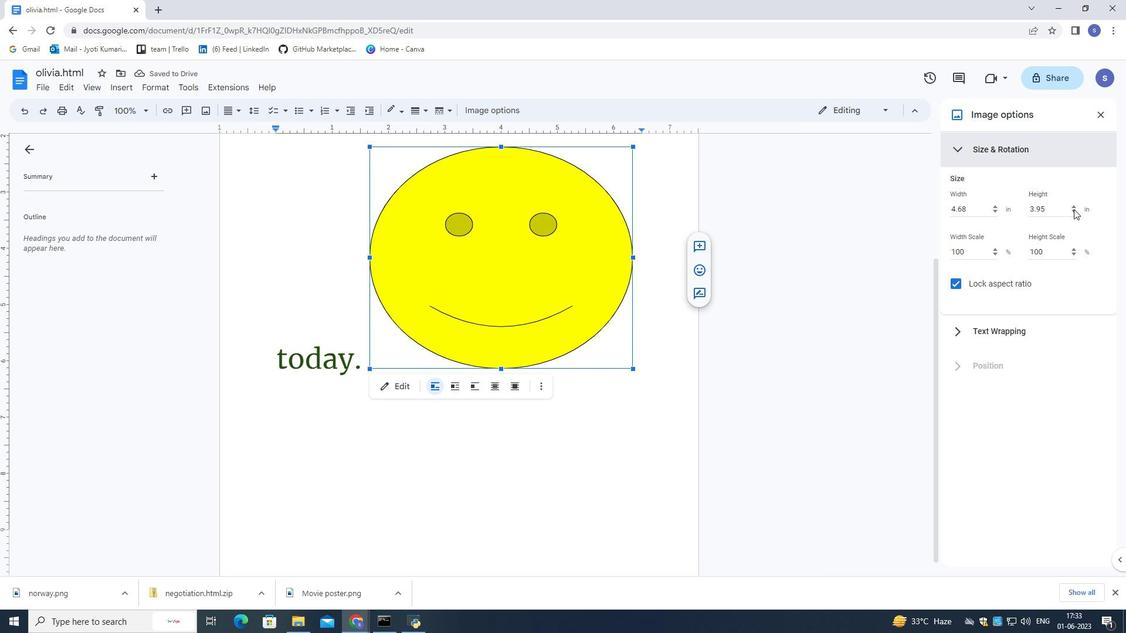 
Action: Mouse pressed left at (1072, 213)
Screenshot: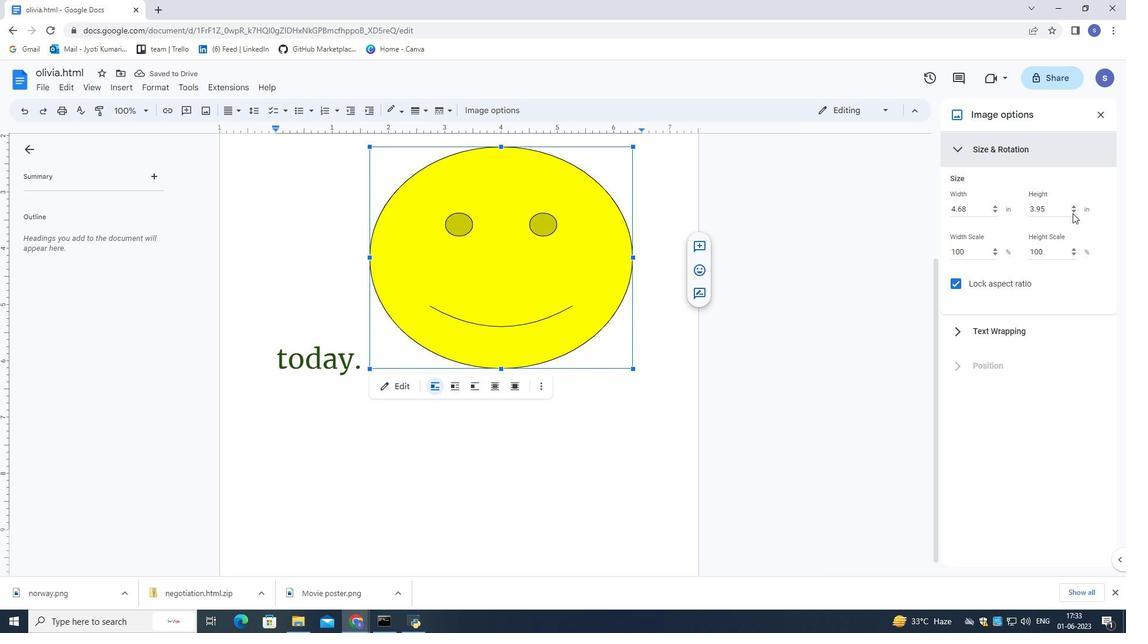 
Action: Mouse moved to (1072, 211)
Screenshot: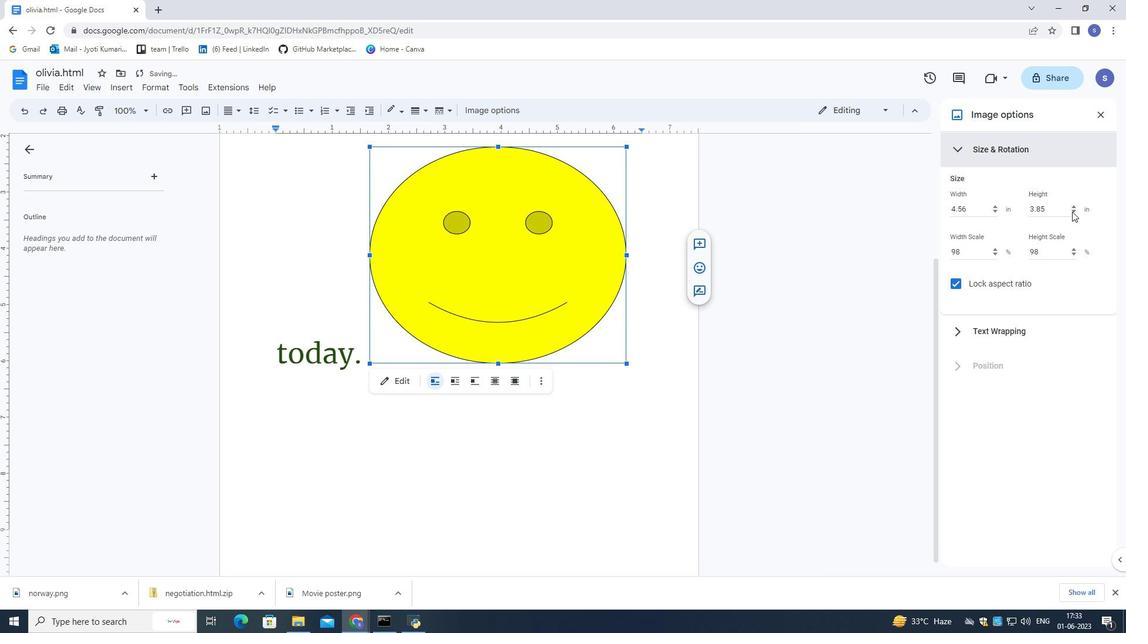 
Action: Mouse pressed left at (1072, 211)
Screenshot: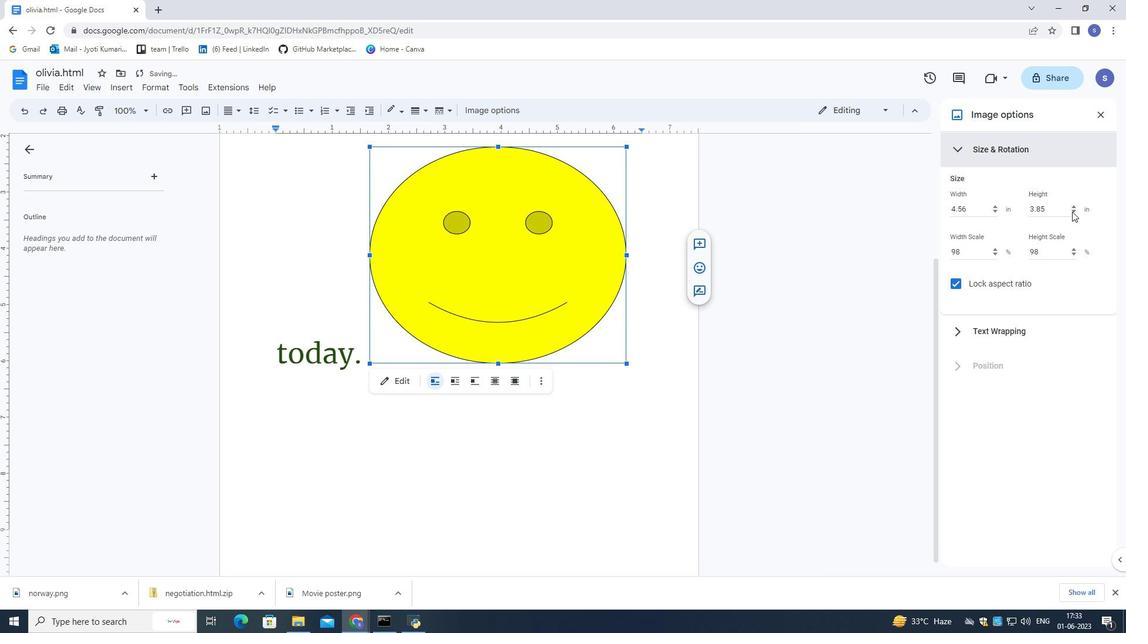 
Action: Mouse moved to (1072, 210)
Screenshot: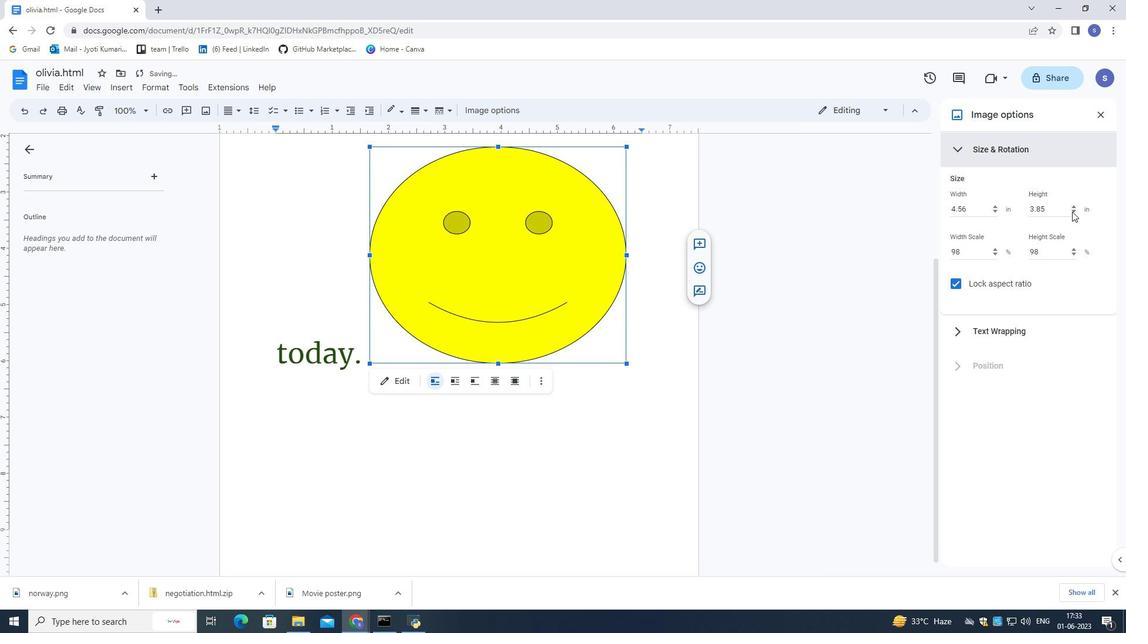 
Action: Mouse pressed left at (1072, 210)
Screenshot: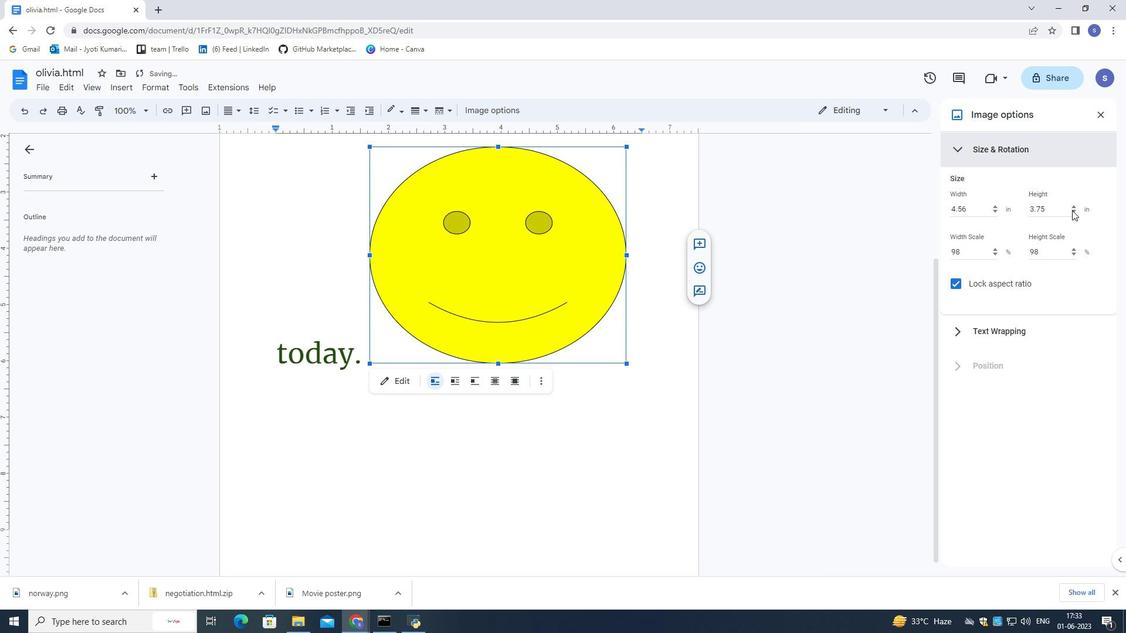 
Action: Mouse pressed left at (1072, 210)
Screenshot: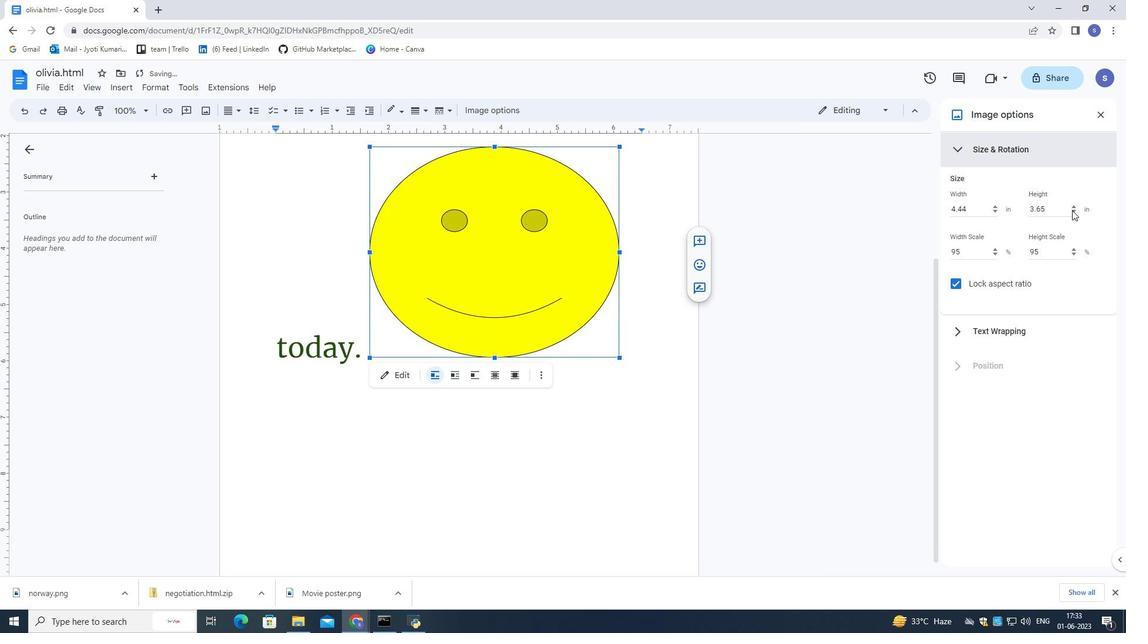 
Action: Mouse pressed left at (1072, 210)
Screenshot: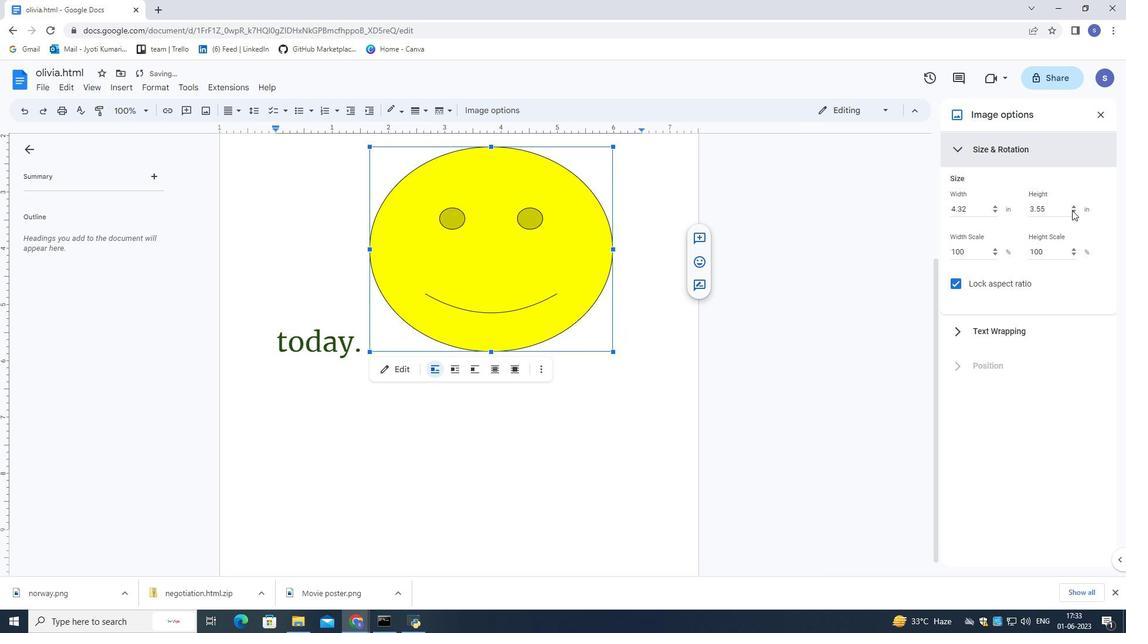 
Action: Mouse pressed left at (1072, 210)
Screenshot: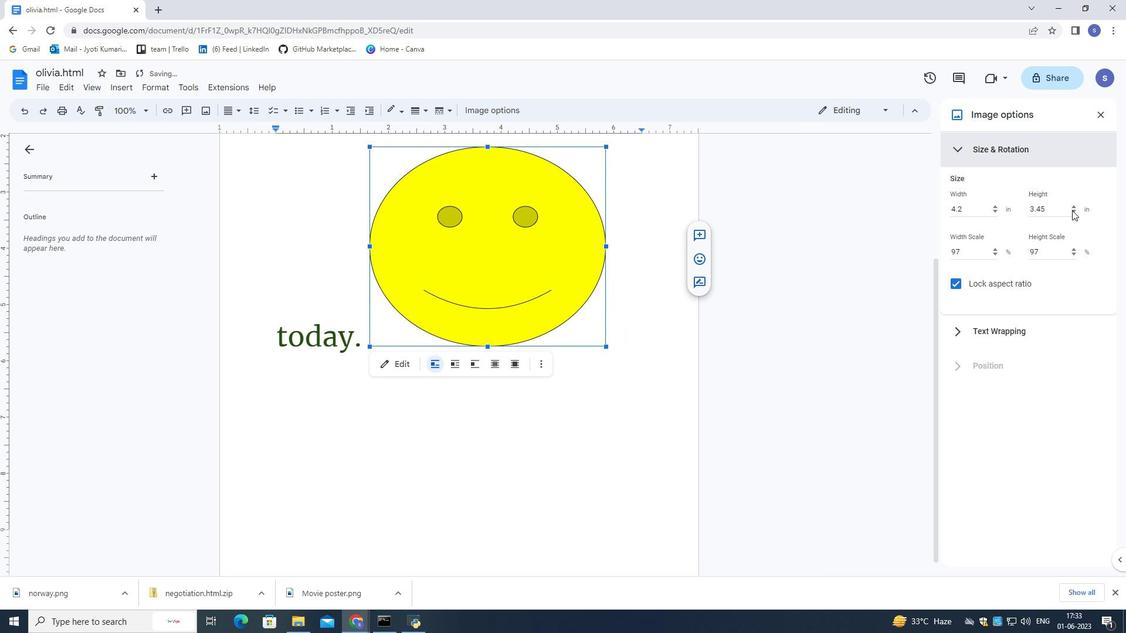 
Action: Mouse pressed left at (1072, 210)
Screenshot: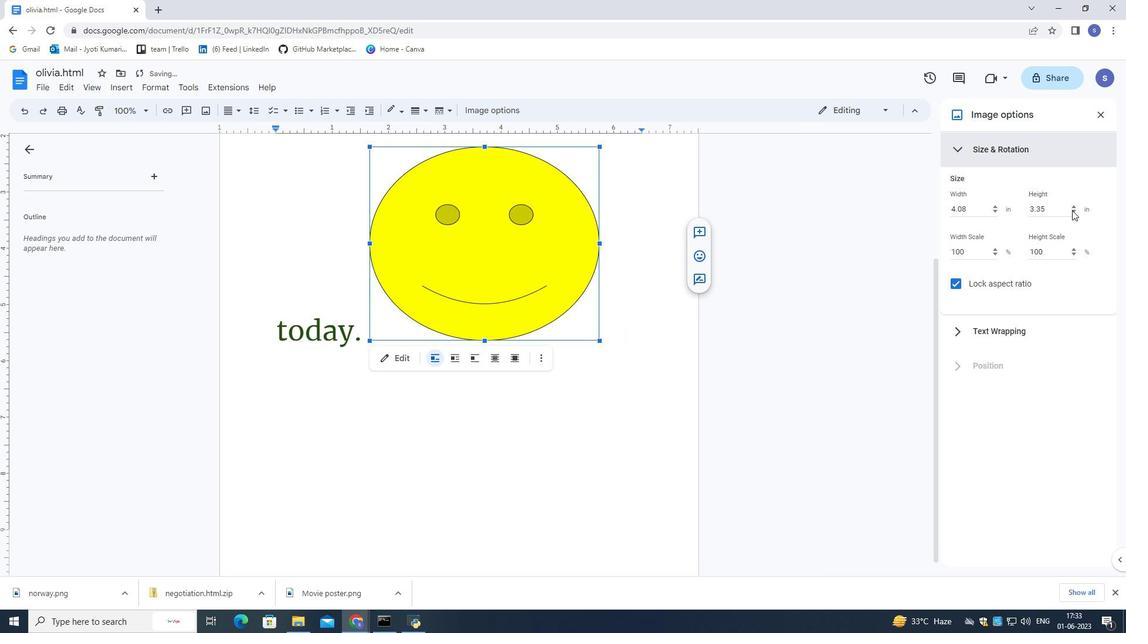 
Action: Mouse pressed left at (1072, 210)
Screenshot: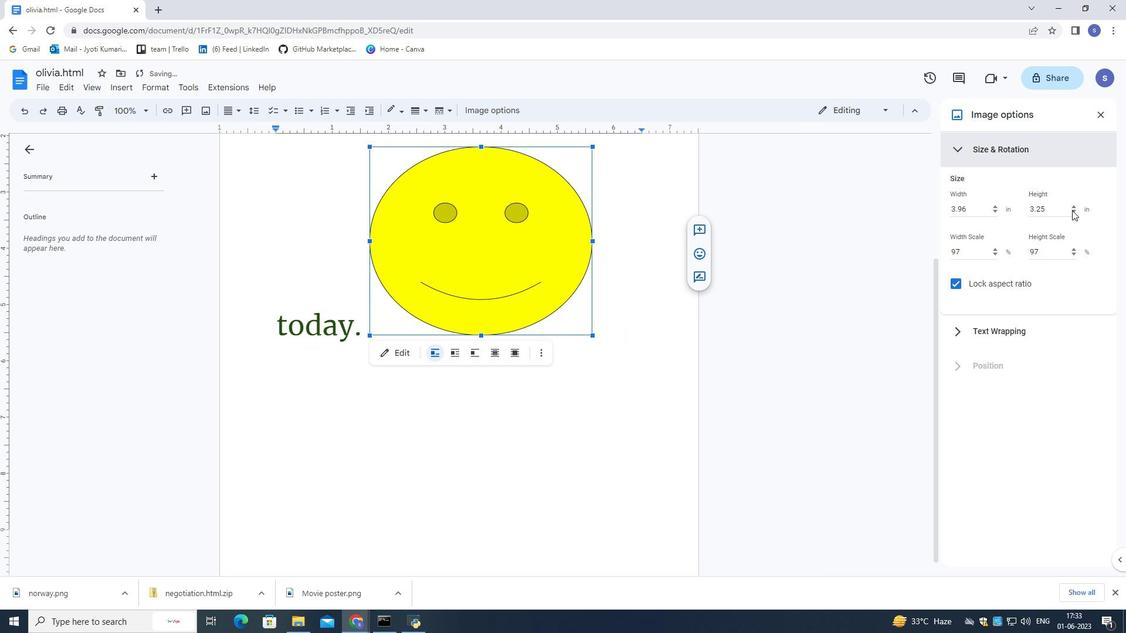 
Action: Mouse pressed left at (1072, 210)
Screenshot: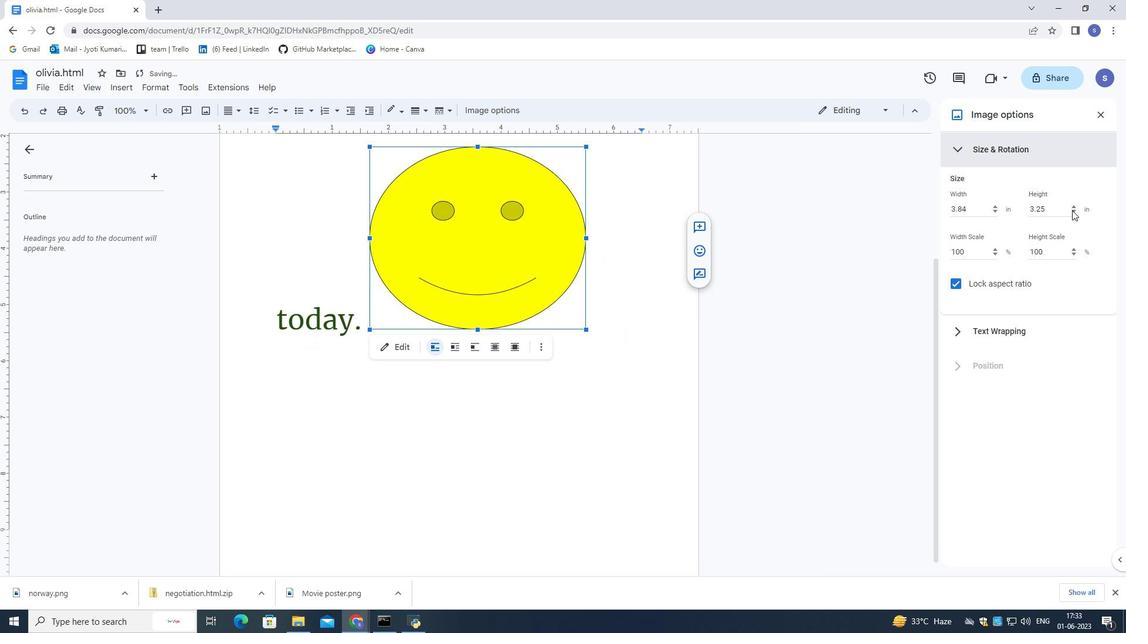 
Action: Mouse pressed left at (1072, 210)
Screenshot: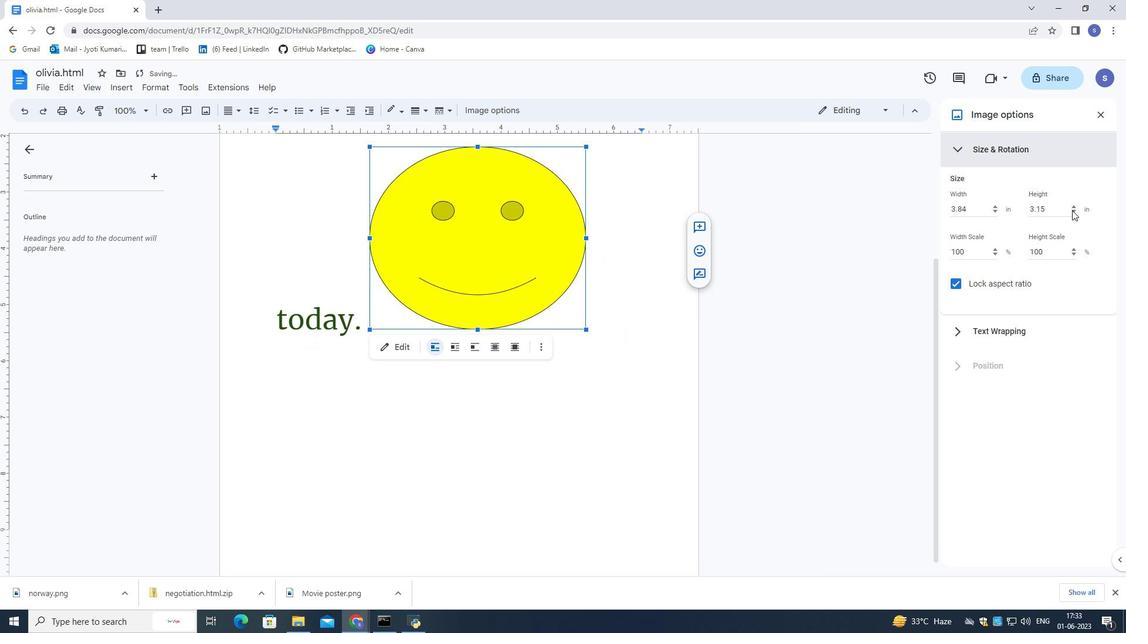 
Action: Mouse pressed left at (1072, 210)
Screenshot: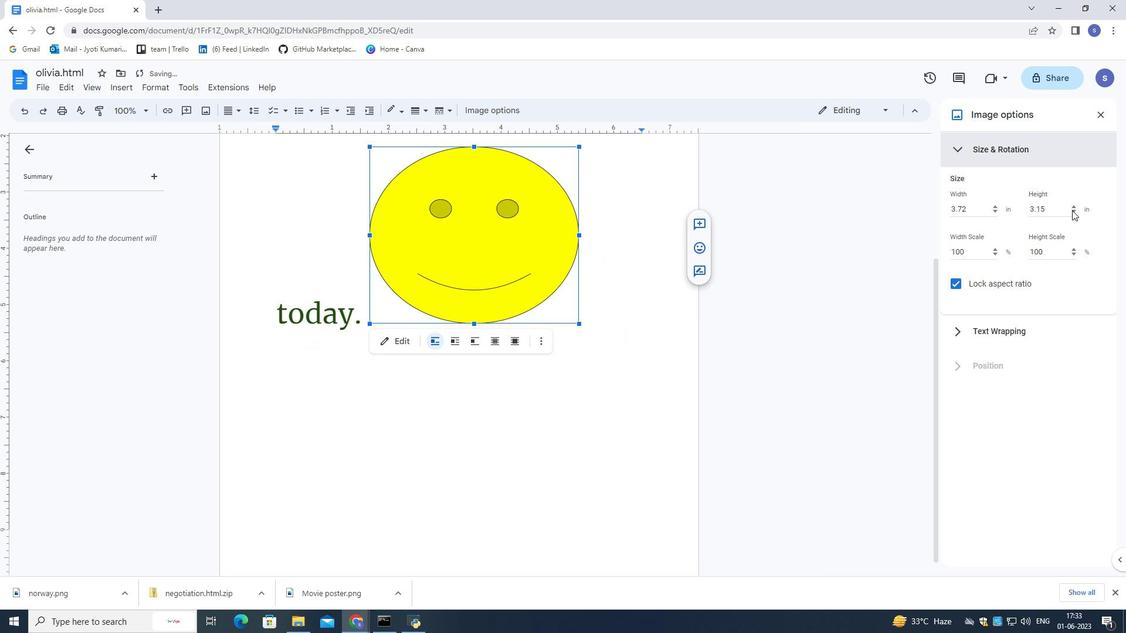 
Action: Mouse pressed left at (1072, 210)
Screenshot: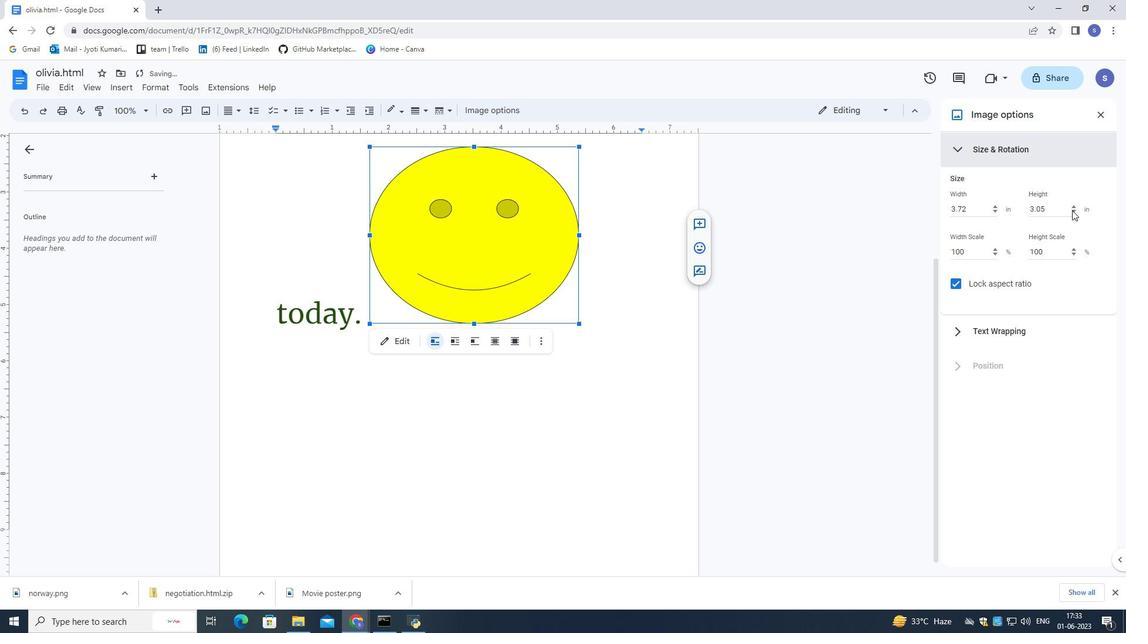 
Action: Mouse pressed left at (1072, 210)
Screenshot: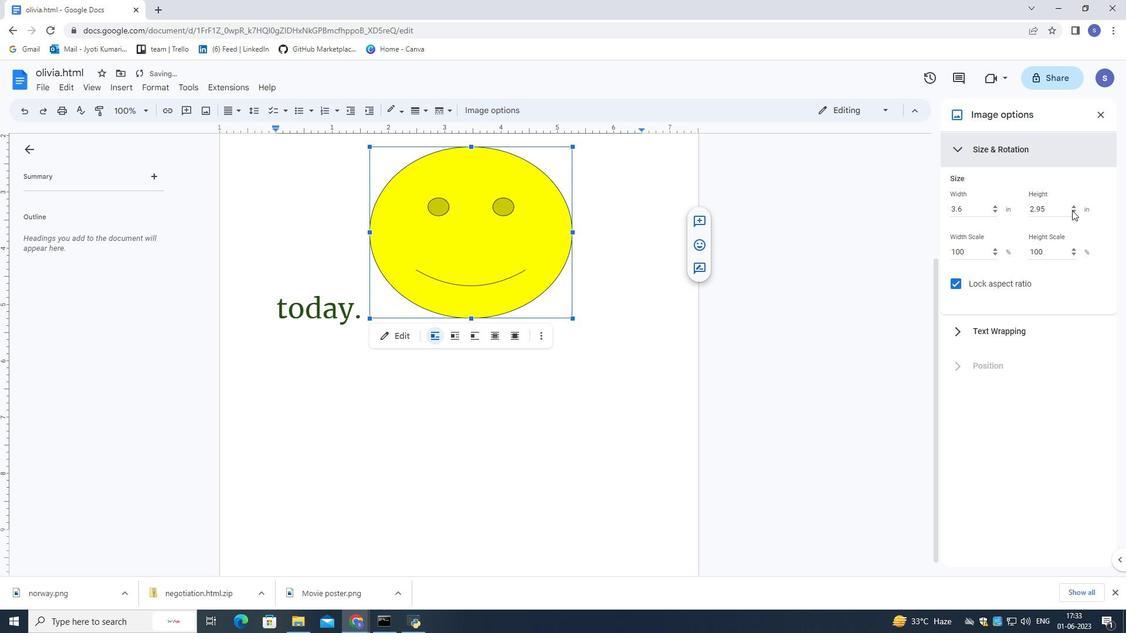 
Action: Mouse moved to (1072, 210)
Screenshot: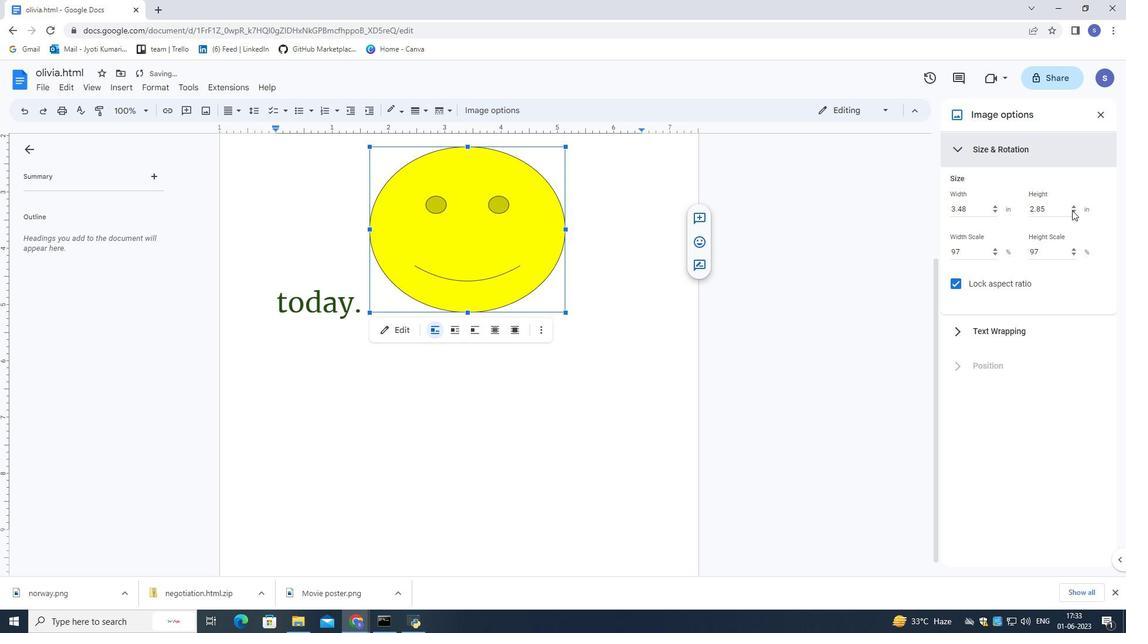 
Action: Mouse pressed left at (1072, 210)
Screenshot: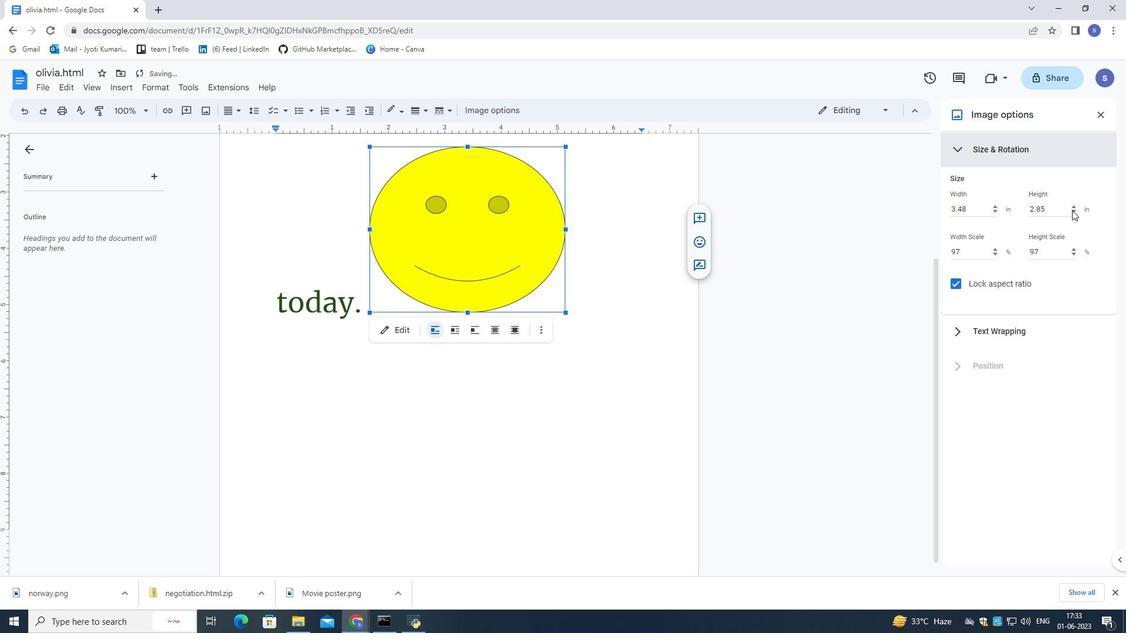 
Action: Mouse moved to (1072, 210)
Screenshot: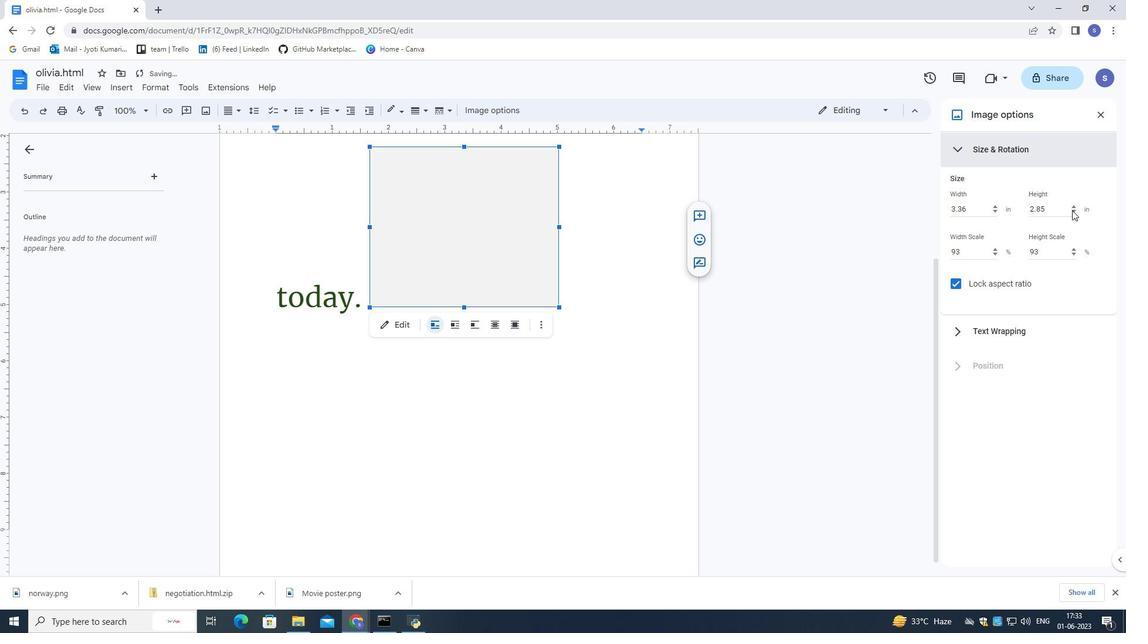 
Action: Mouse pressed left at (1072, 210)
Screenshot: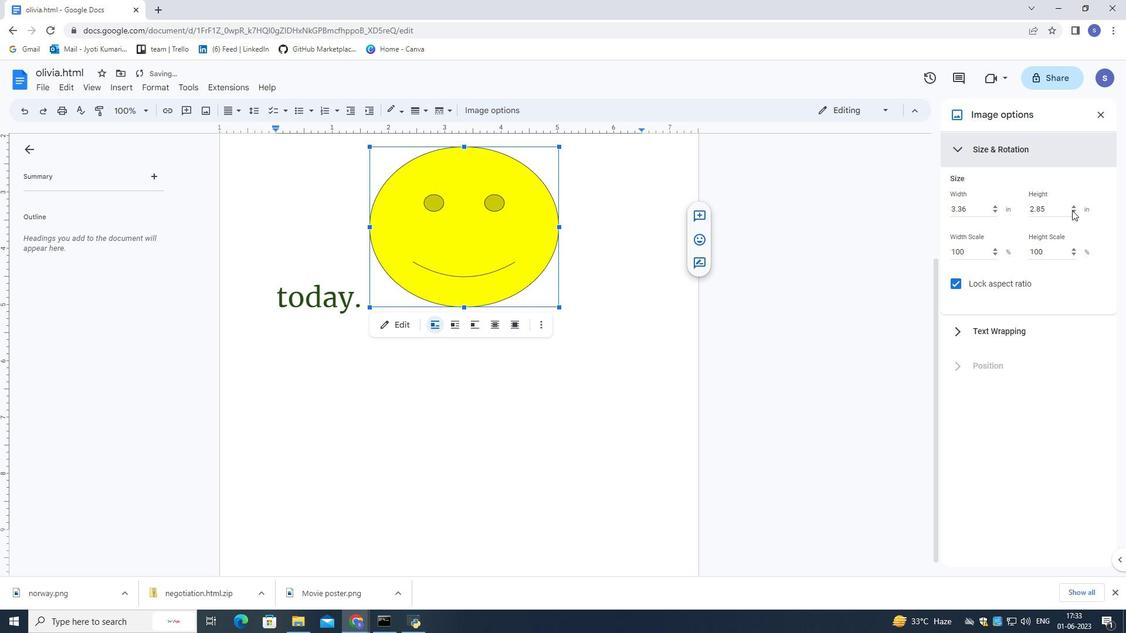 
Action: Mouse pressed left at (1072, 210)
Screenshot: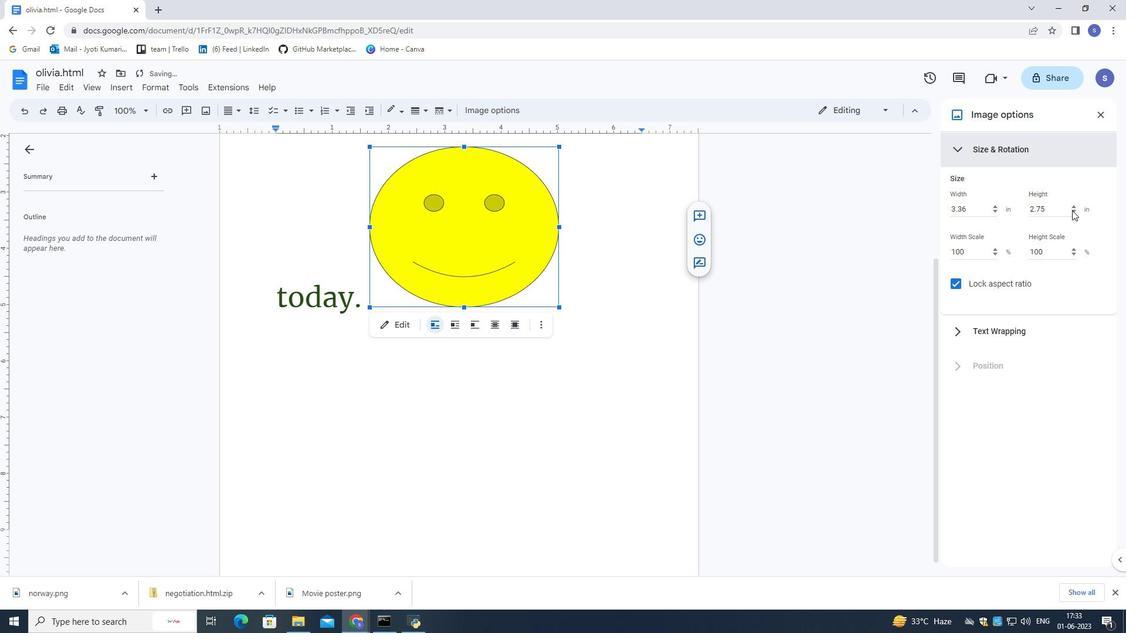 
Action: Mouse pressed left at (1072, 210)
Screenshot: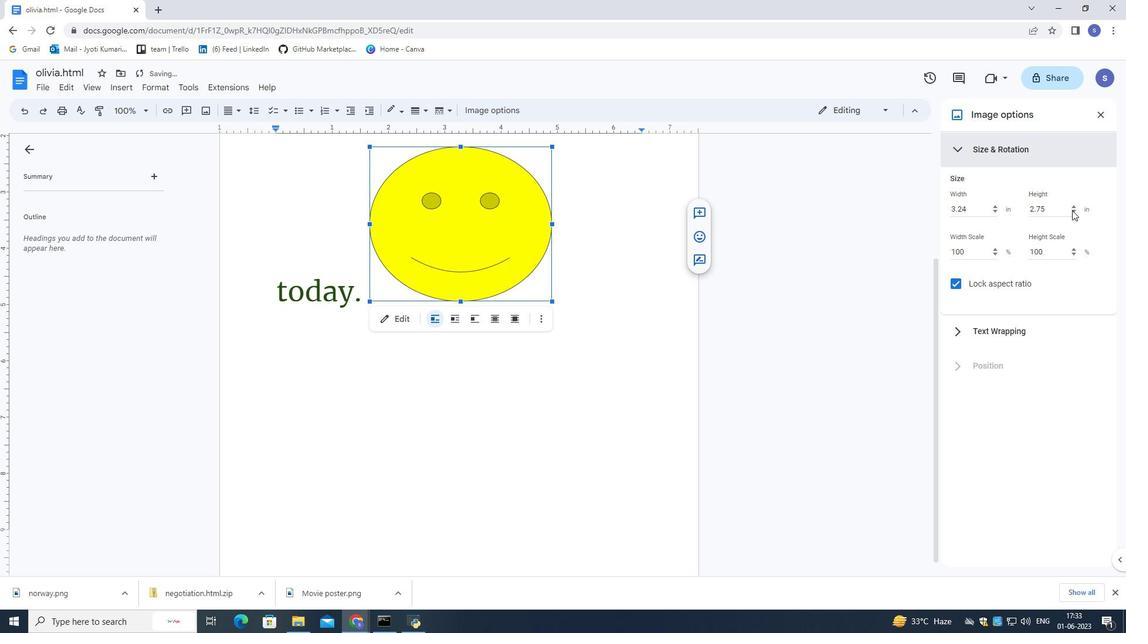 
Action: Mouse pressed left at (1072, 210)
Screenshot: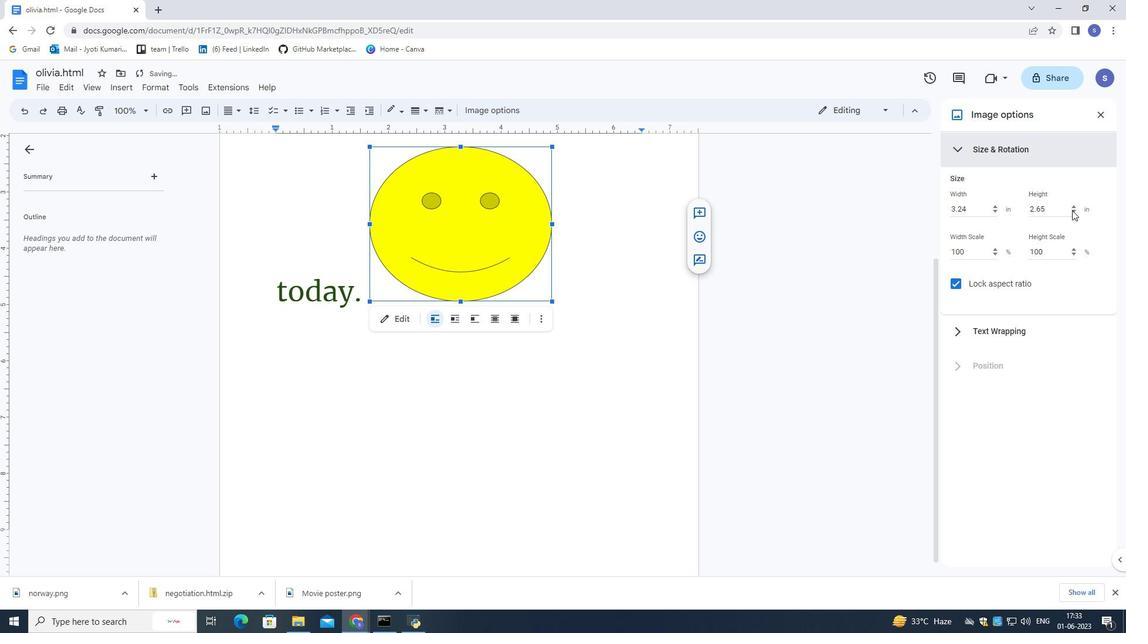 
Action: Mouse pressed left at (1072, 210)
Screenshot: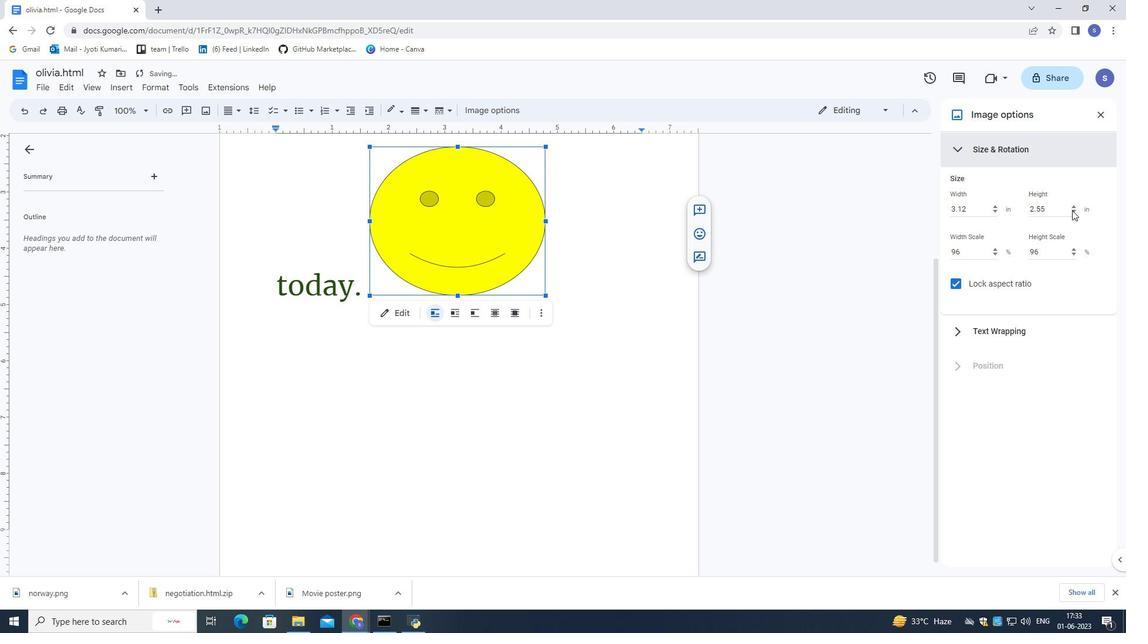 
Action: Mouse pressed left at (1072, 210)
Screenshot: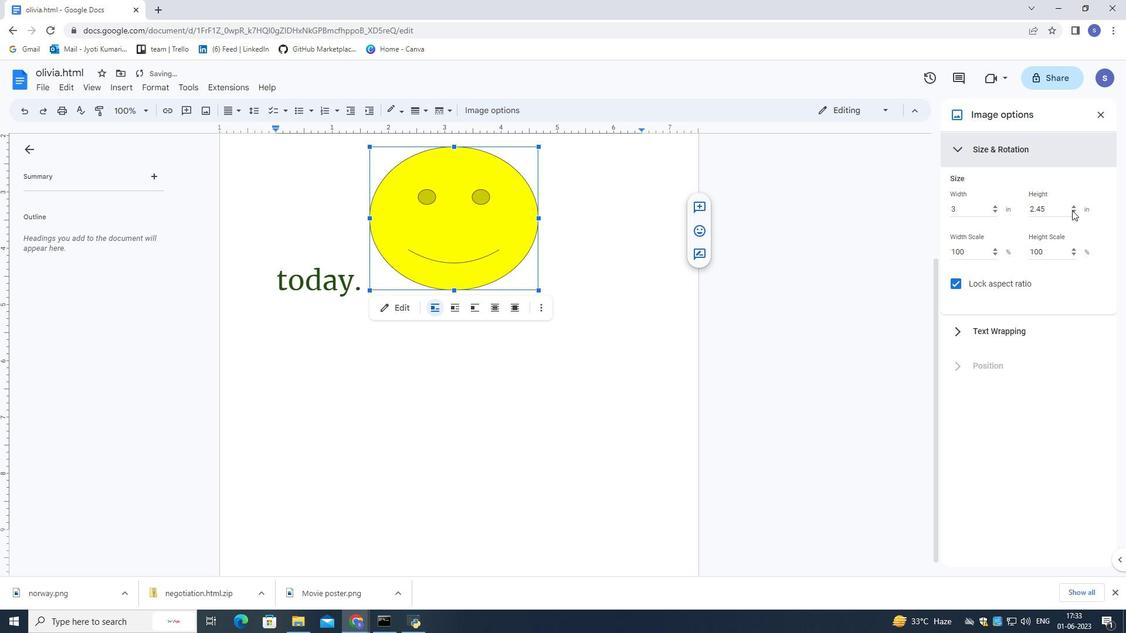 
Action: Mouse pressed left at (1072, 210)
Screenshot: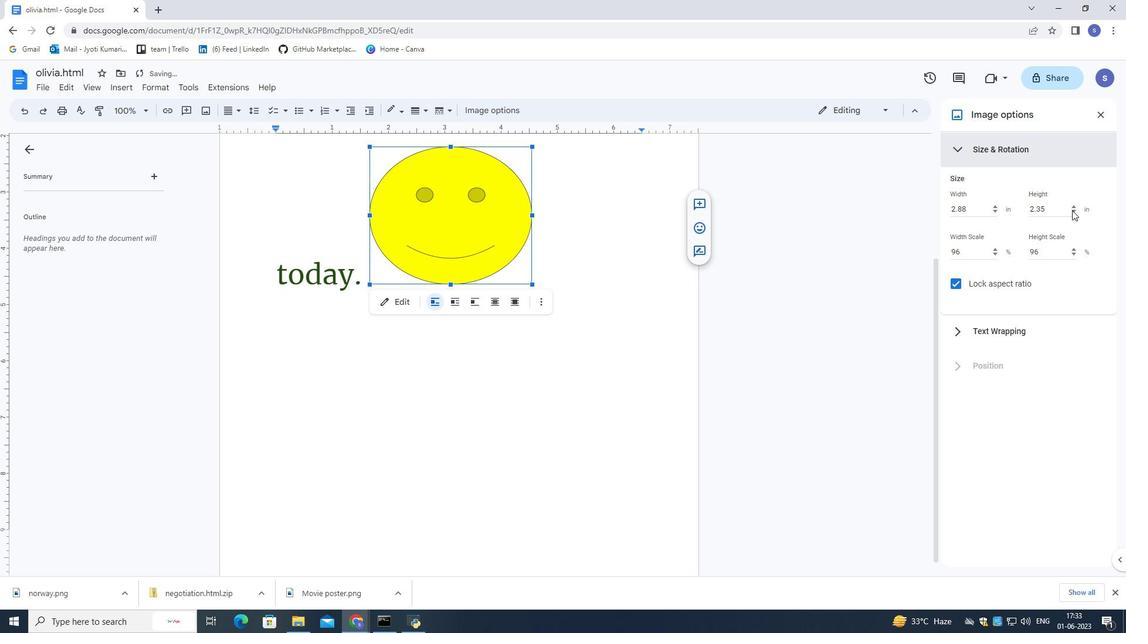 
Action: Mouse pressed left at (1072, 210)
Screenshot: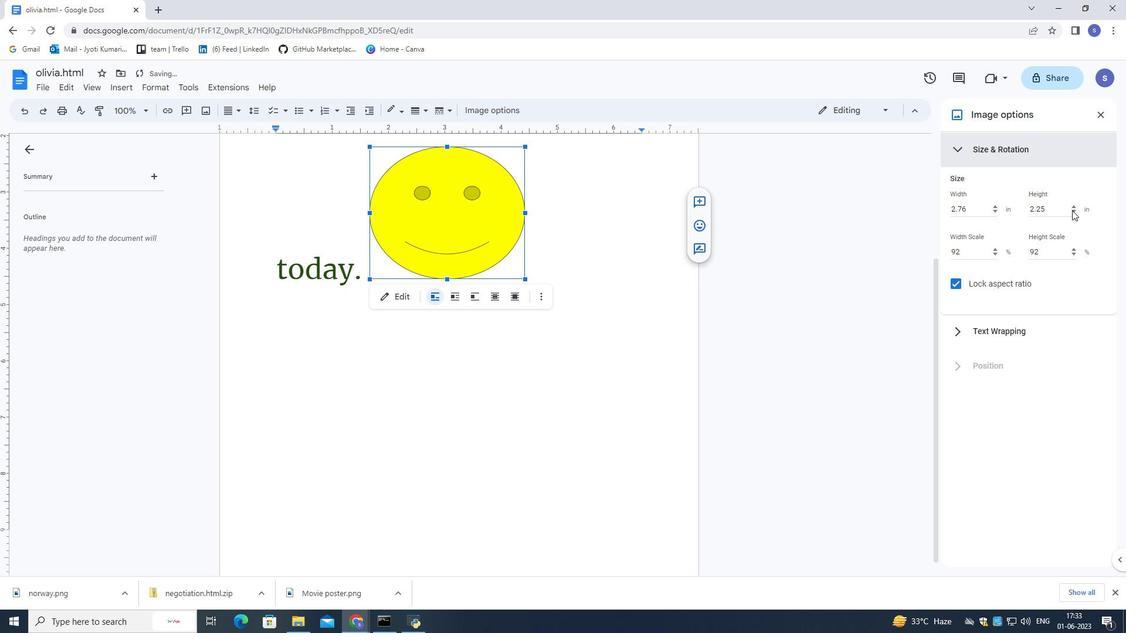 
Action: Mouse pressed left at (1072, 210)
Screenshot: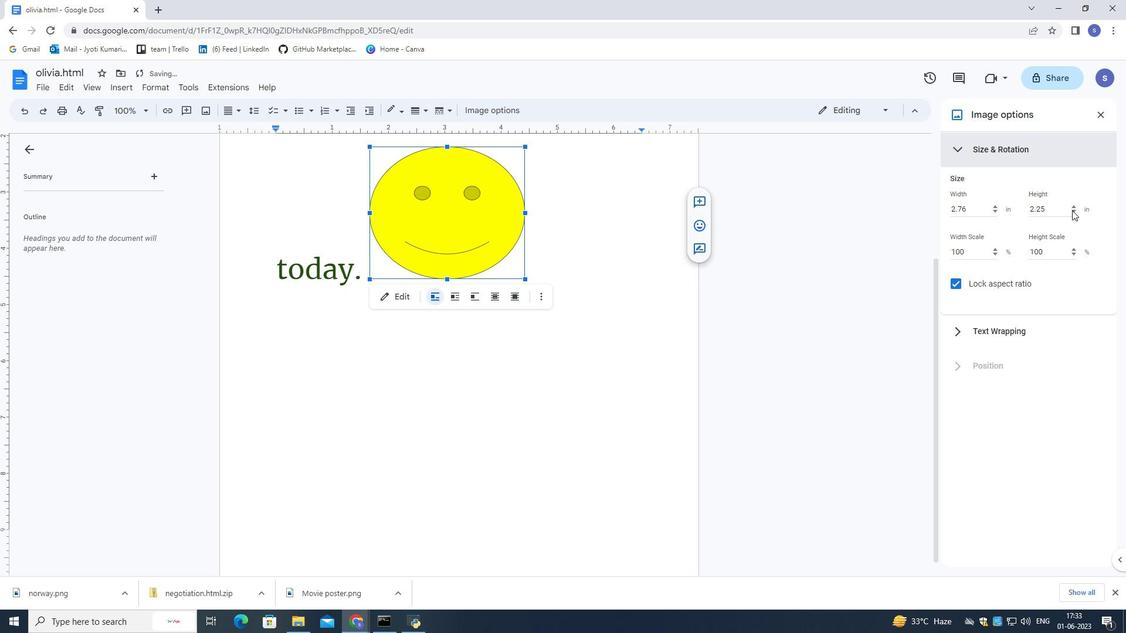 
Action: Mouse pressed left at (1072, 210)
Screenshot: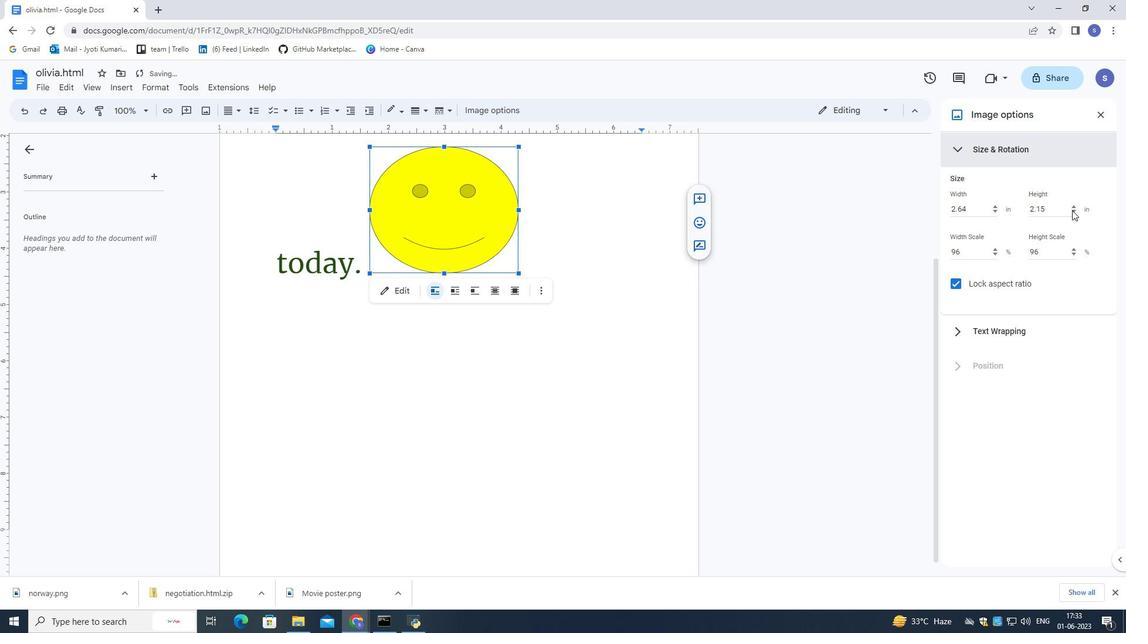
Action: Mouse pressed left at (1072, 210)
Screenshot: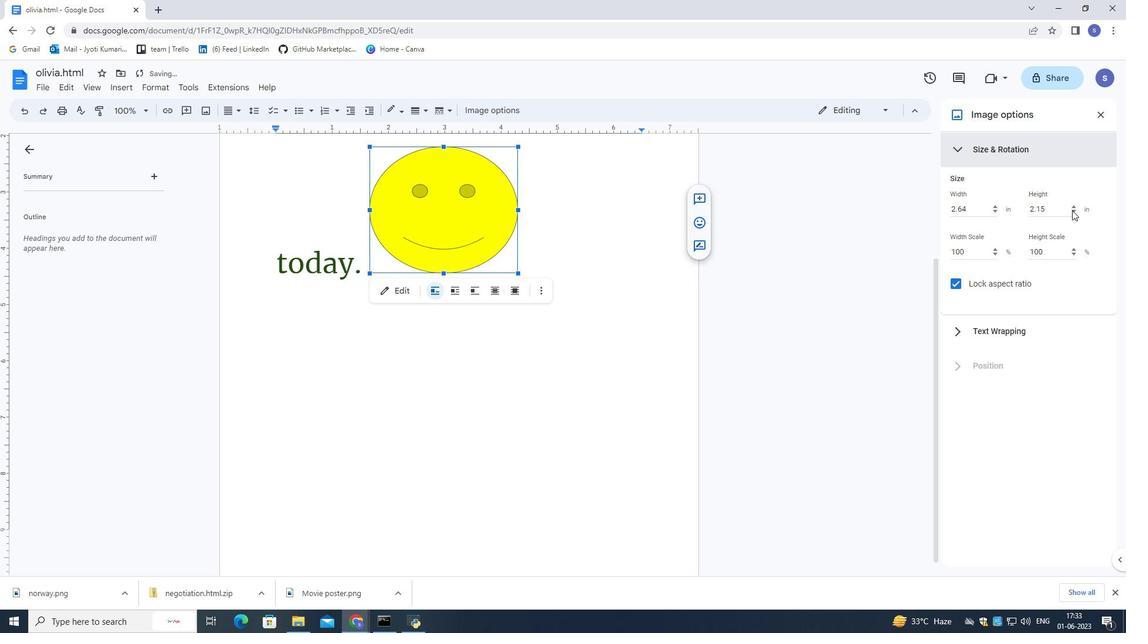 
Action: Mouse pressed left at (1072, 210)
Screenshot: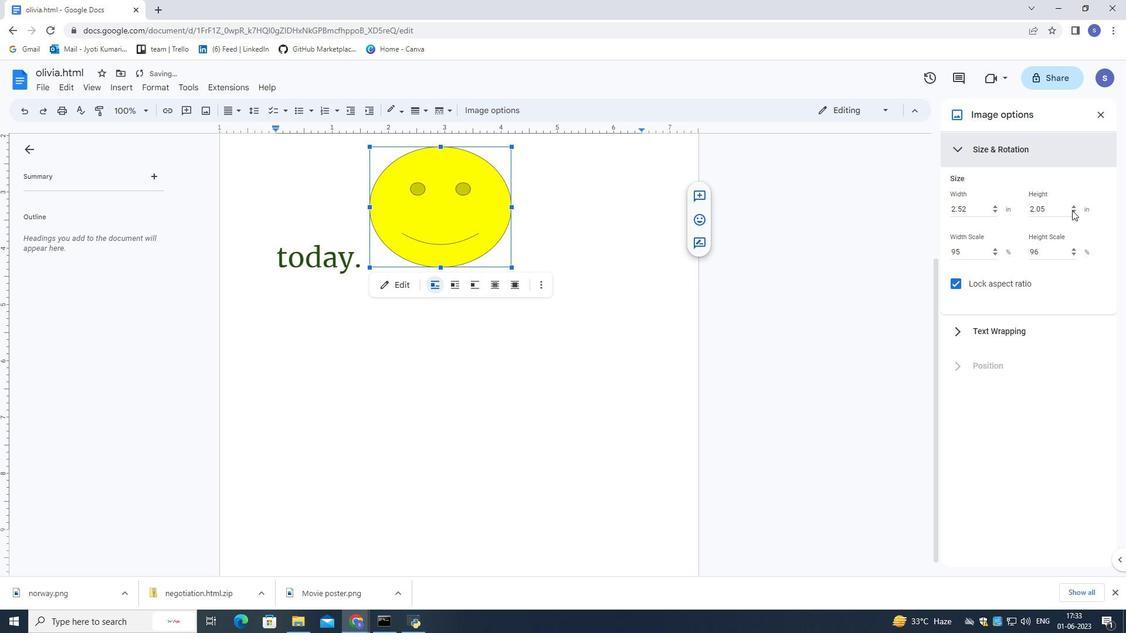 
Action: Mouse pressed left at (1072, 210)
Screenshot: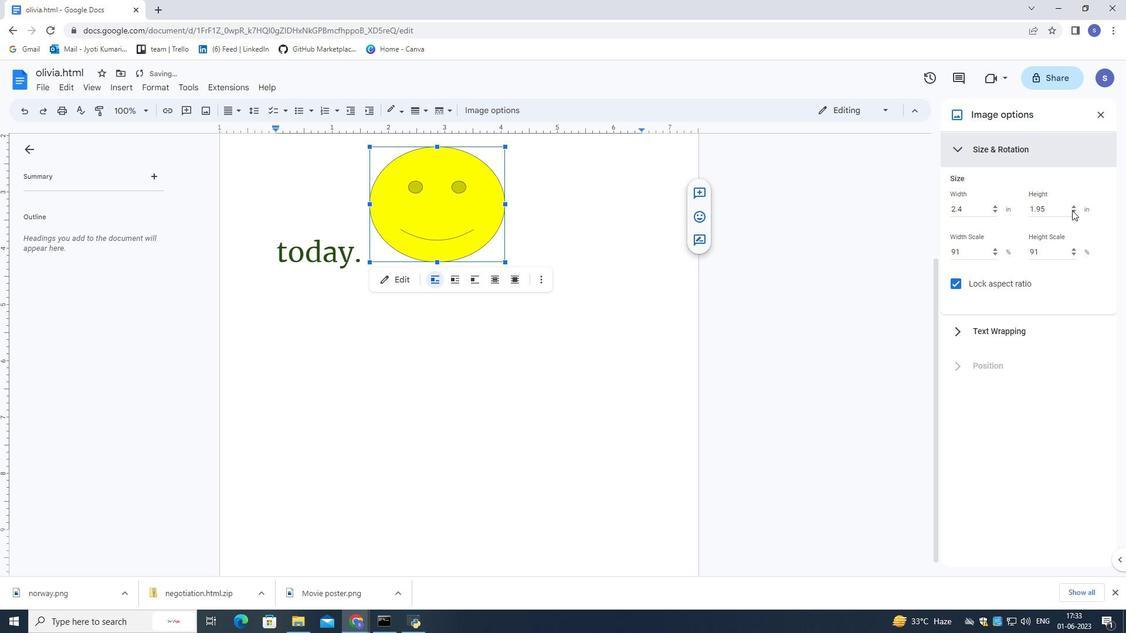 
Action: Mouse pressed left at (1072, 210)
Screenshot: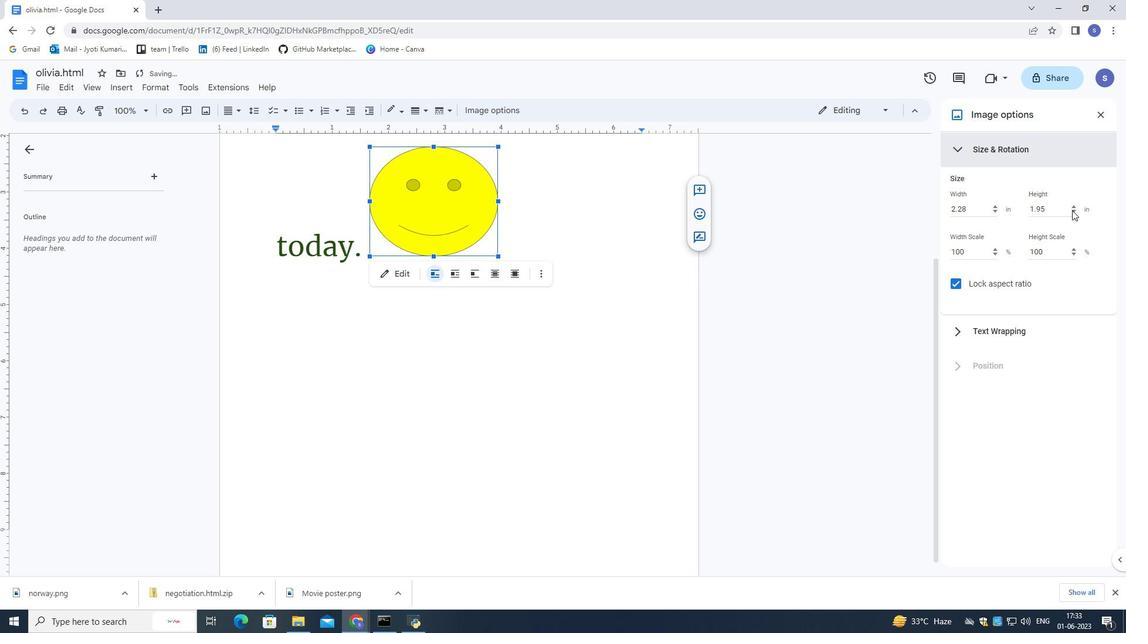 
Action: Mouse pressed left at (1072, 210)
Screenshot: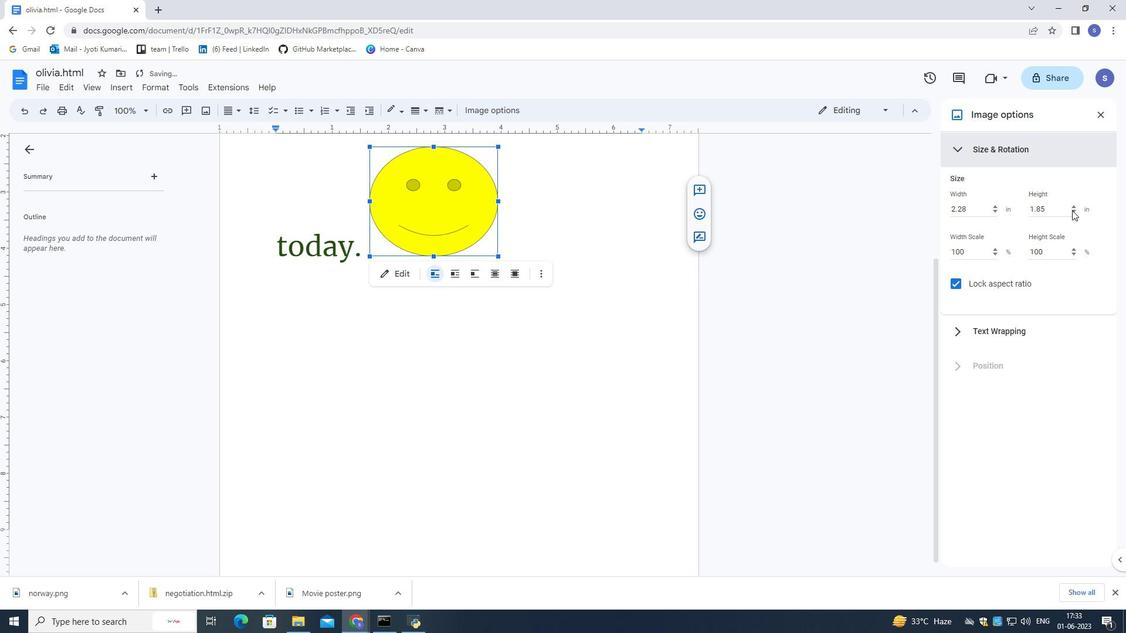
Action: Mouse pressed left at (1072, 210)
Screenshot: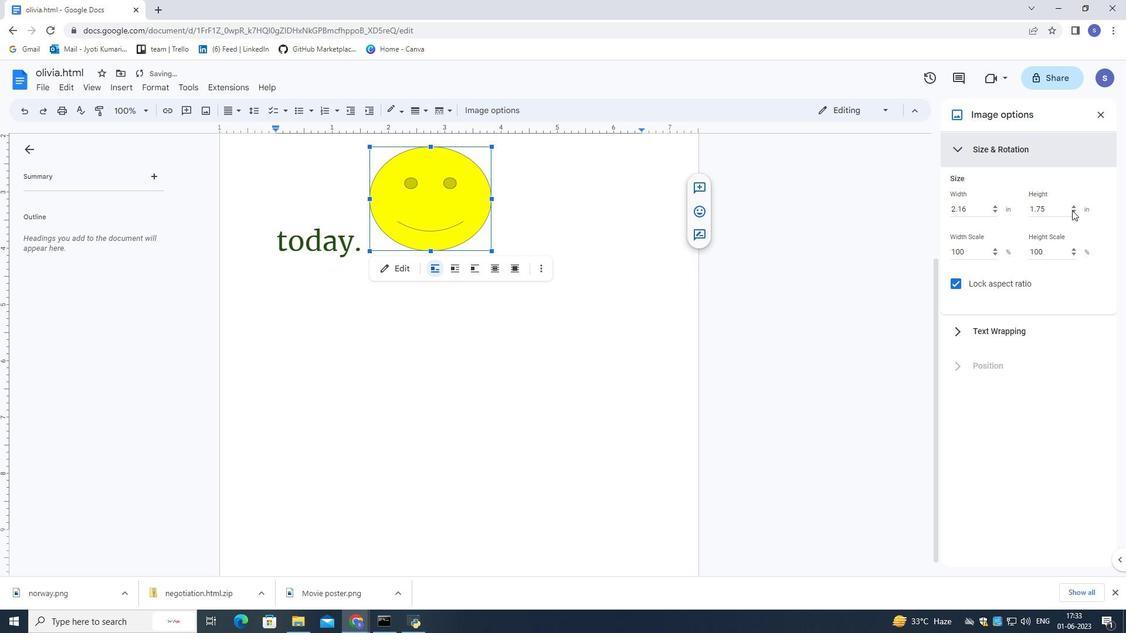 
Action: Mouse pressed left at (1072, 210)
Screenshot: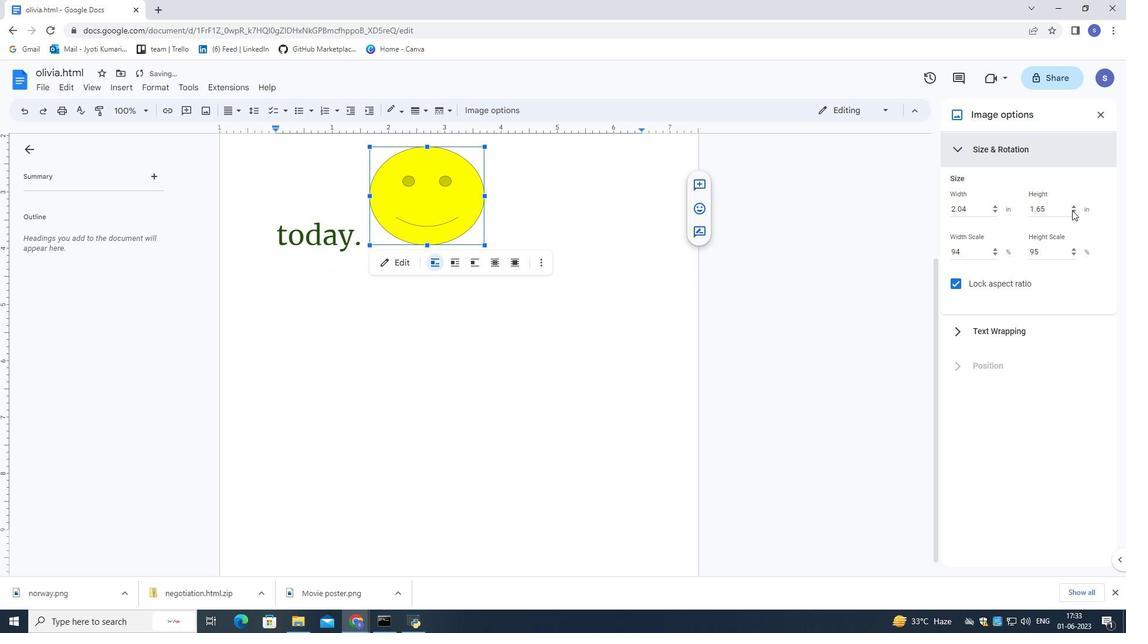 
Action: Mouse pressed left at (1072, 210)
Screenshot: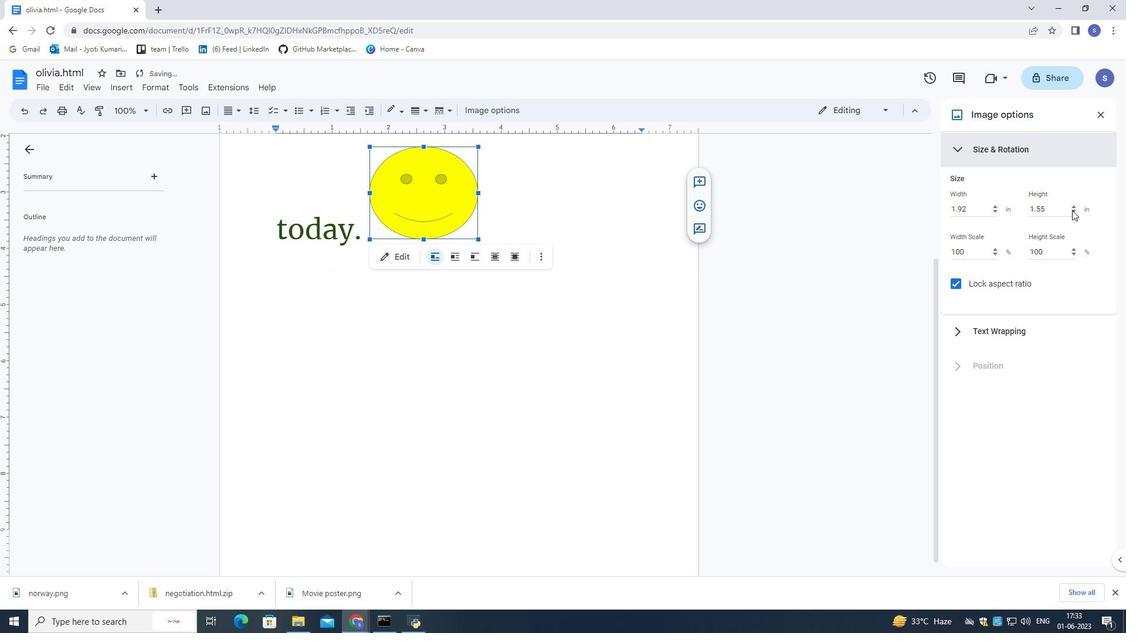 
Action: Mouse pressed left at (1072, 210)
Screenshot: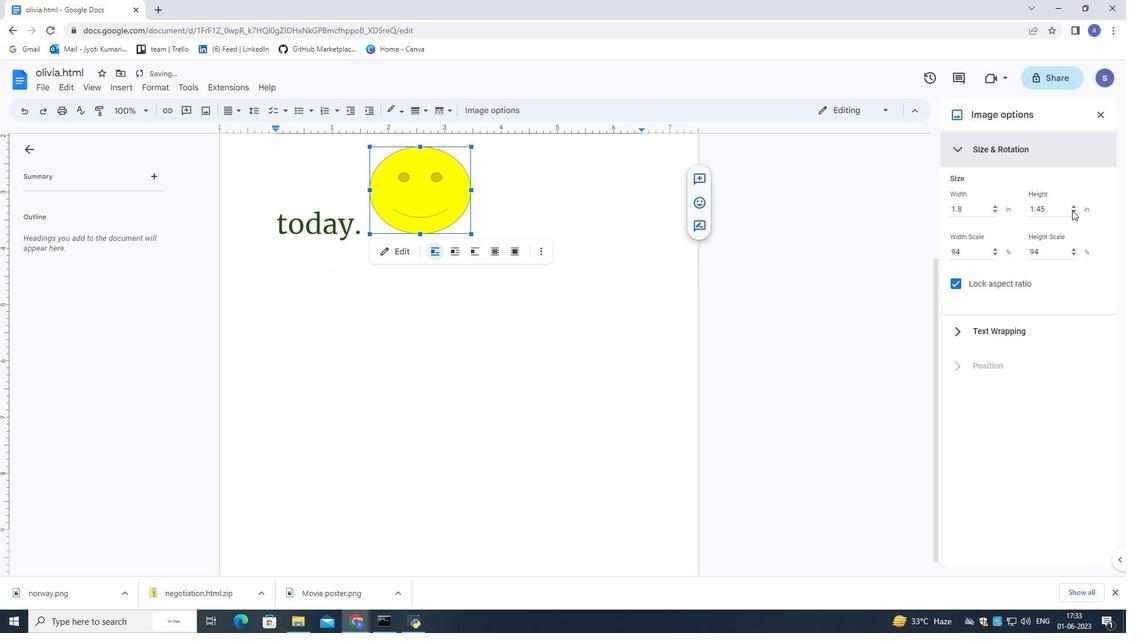 
Action: Mouse pressed left at (1072, 210)
Screenshot: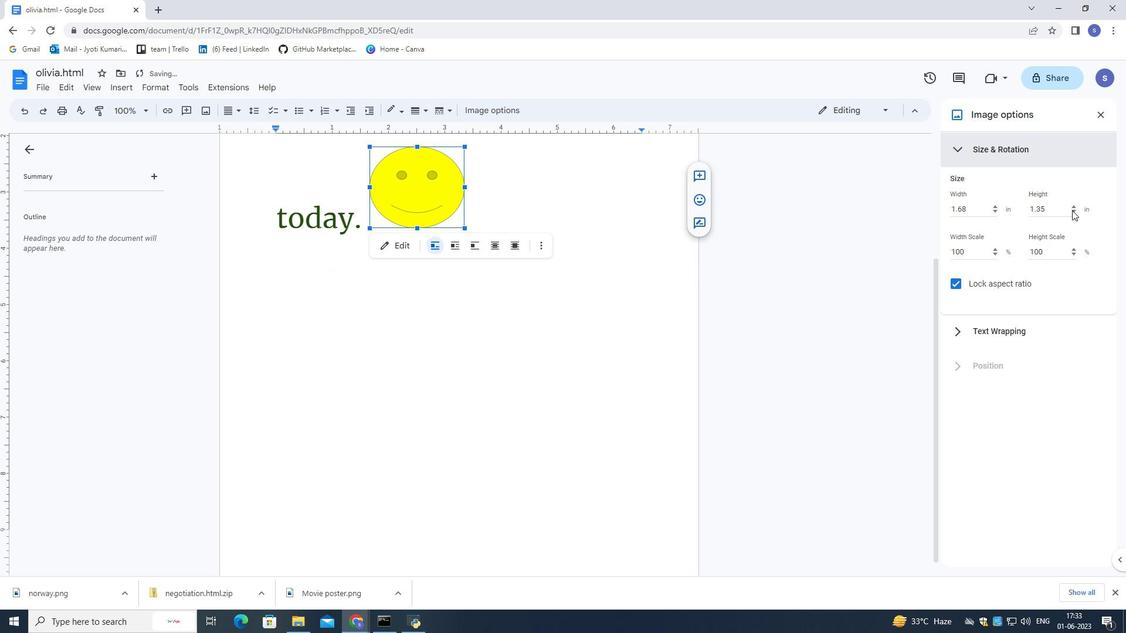 
Action: Mouse pressed left at (1072, 210)
Screenshot: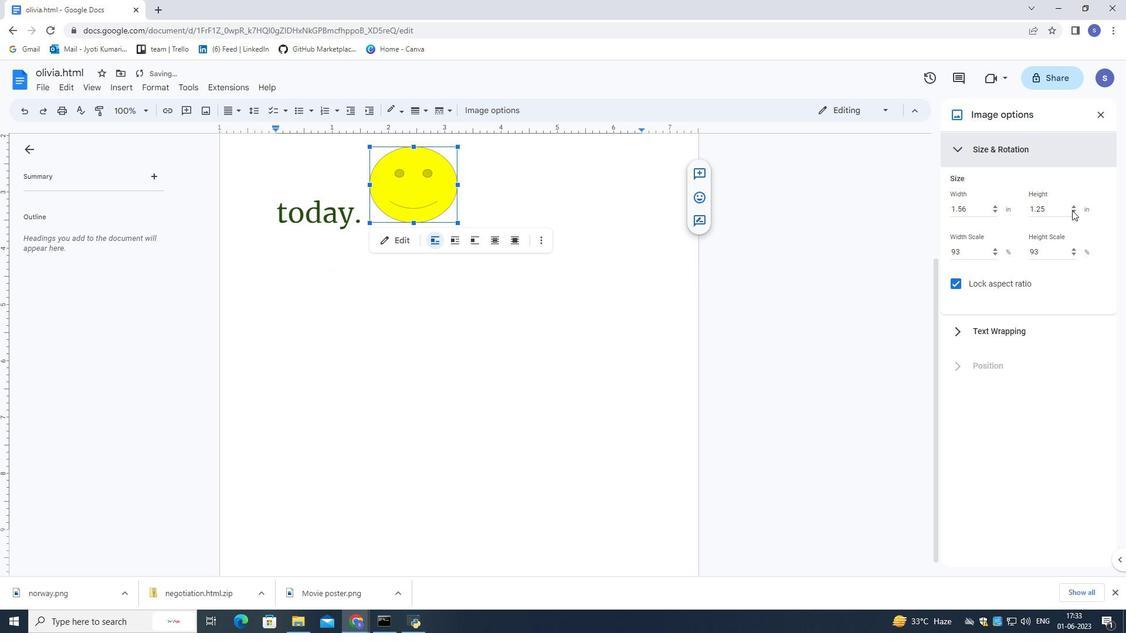
Action: Mouse pressed left at (1072, 210)
Screenshot: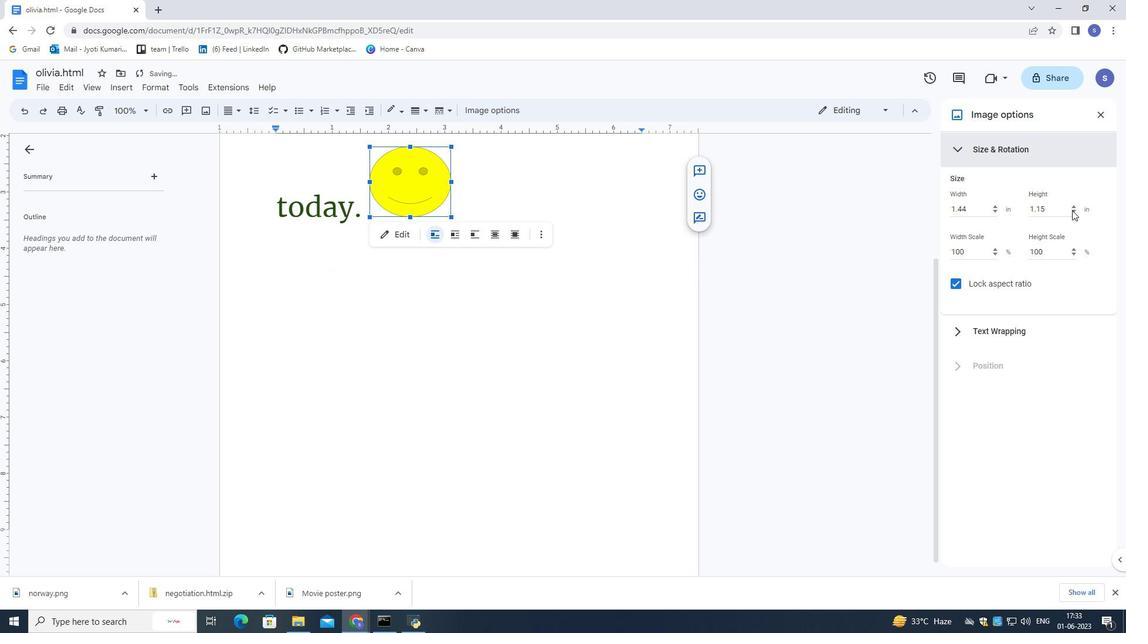 
Action: Mouse pressed left at (1072, 210)
Screenshot: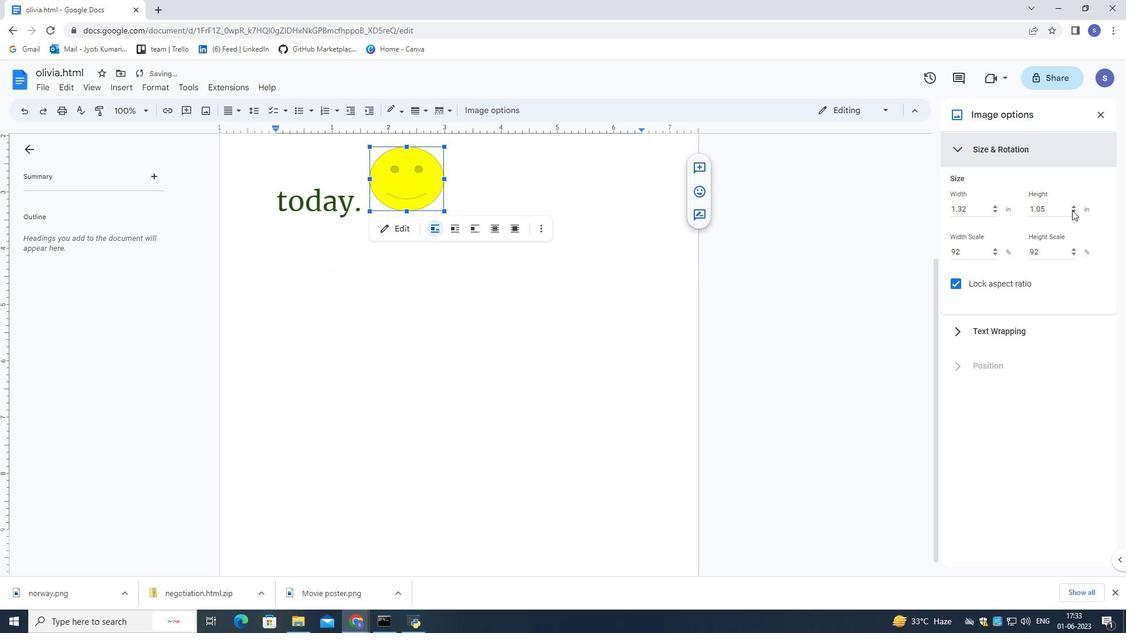 
Action: Mouse moved to (1071, 209)
Screenshot: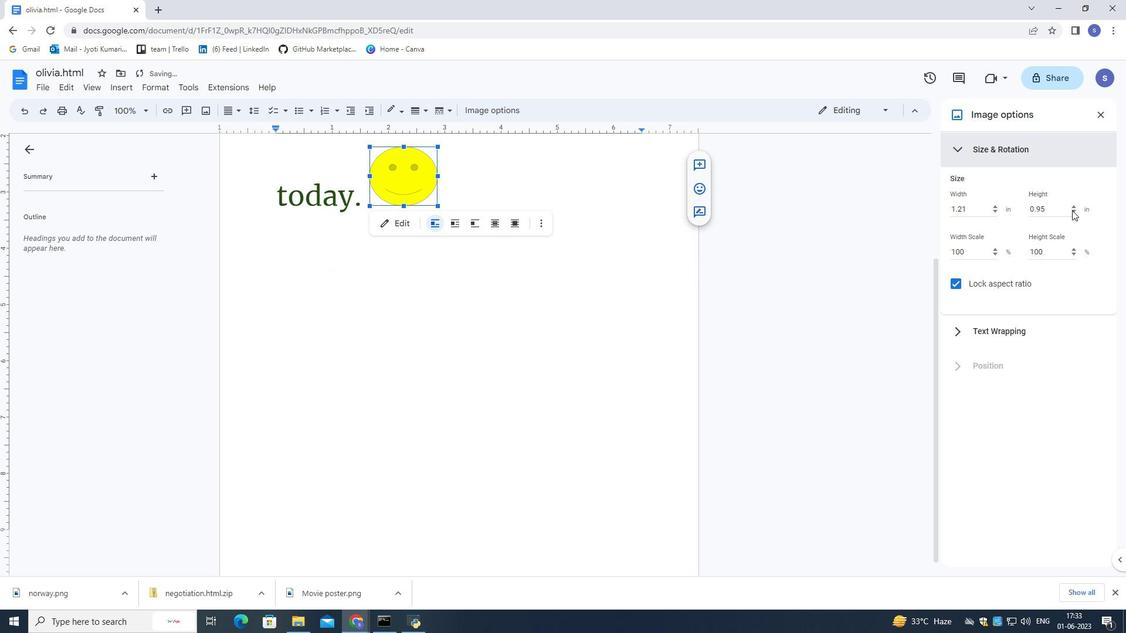 
Action: Mouse pressed left at (1071, 209)
Screenshot: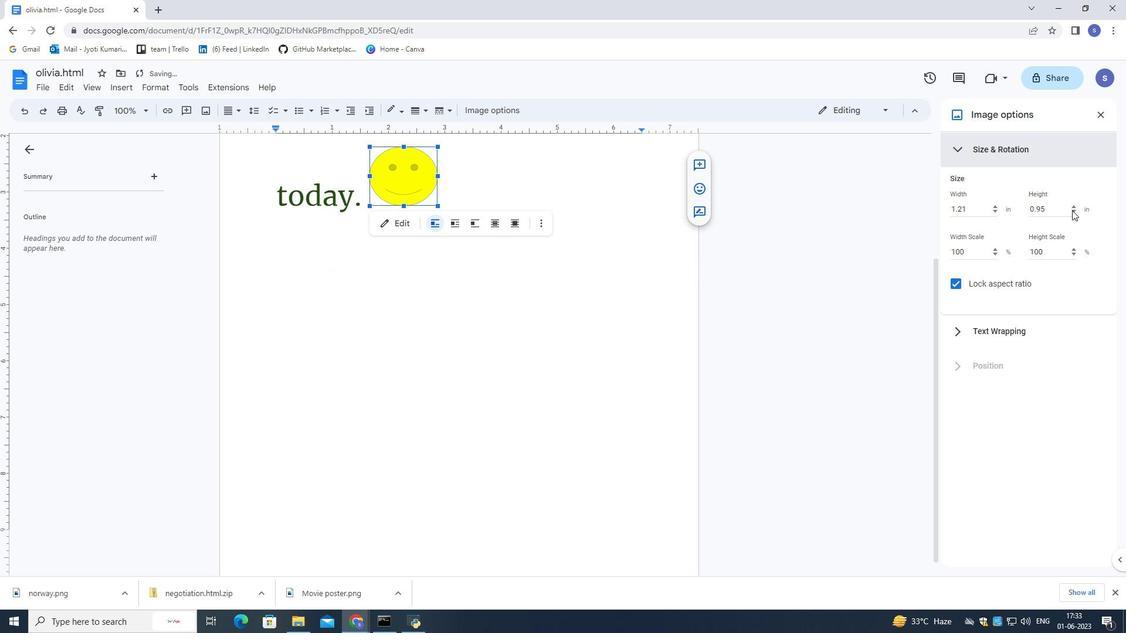 
Action: Mouse moved to (1070, 209)
Screenshot: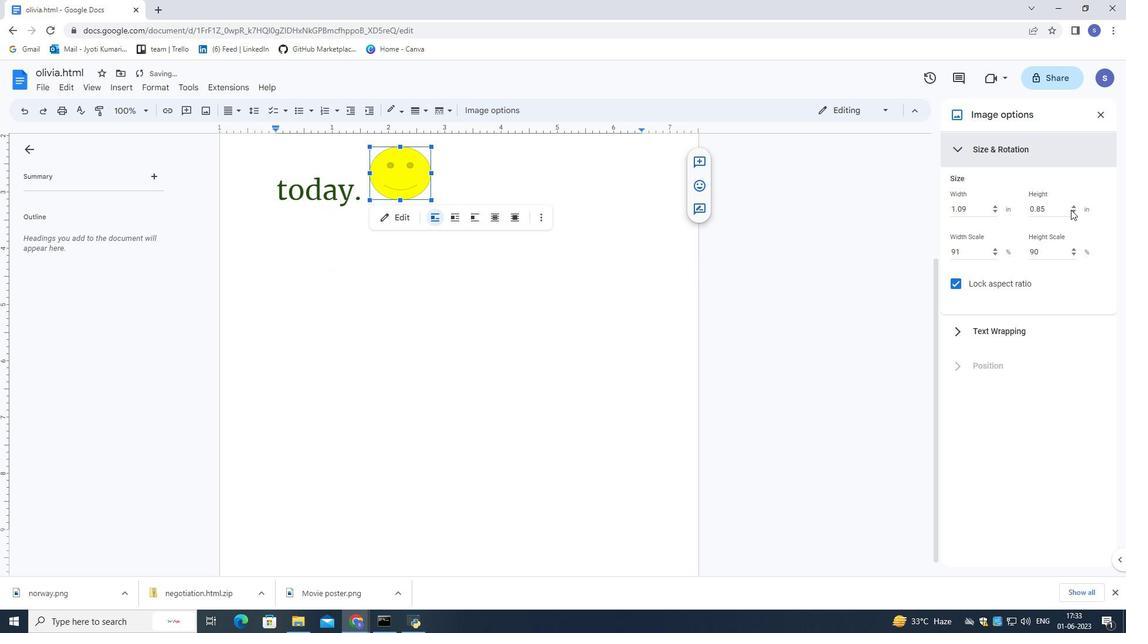 
Action: Mouse pressed left at (1070, 209)
Screenshot: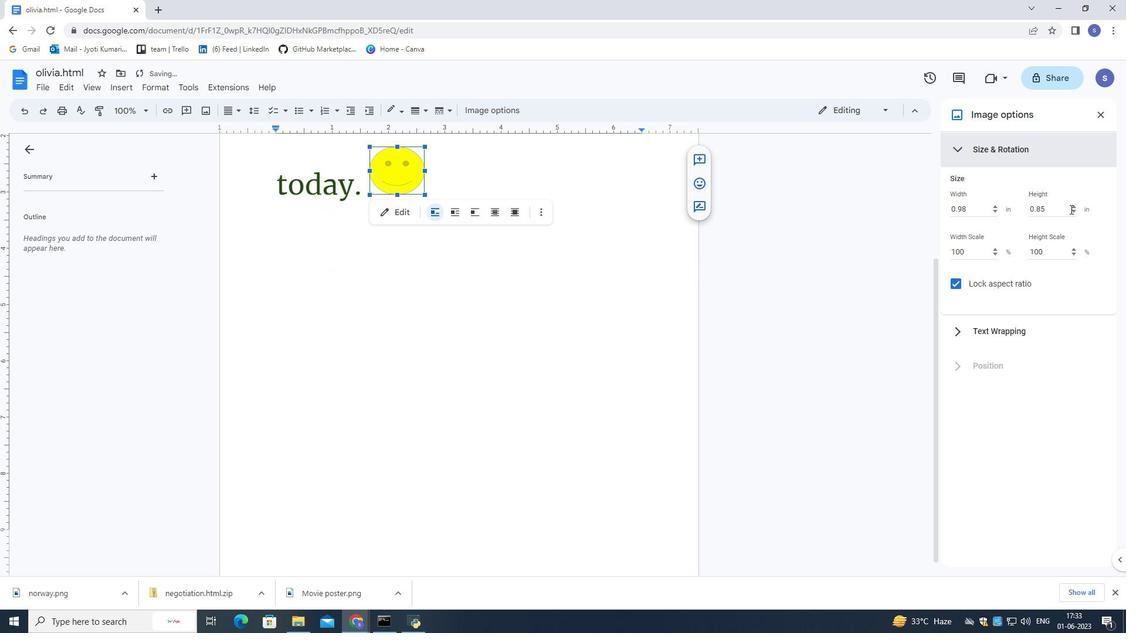 
Action: Mouse pressed left at (1070, 209)
Screenshot: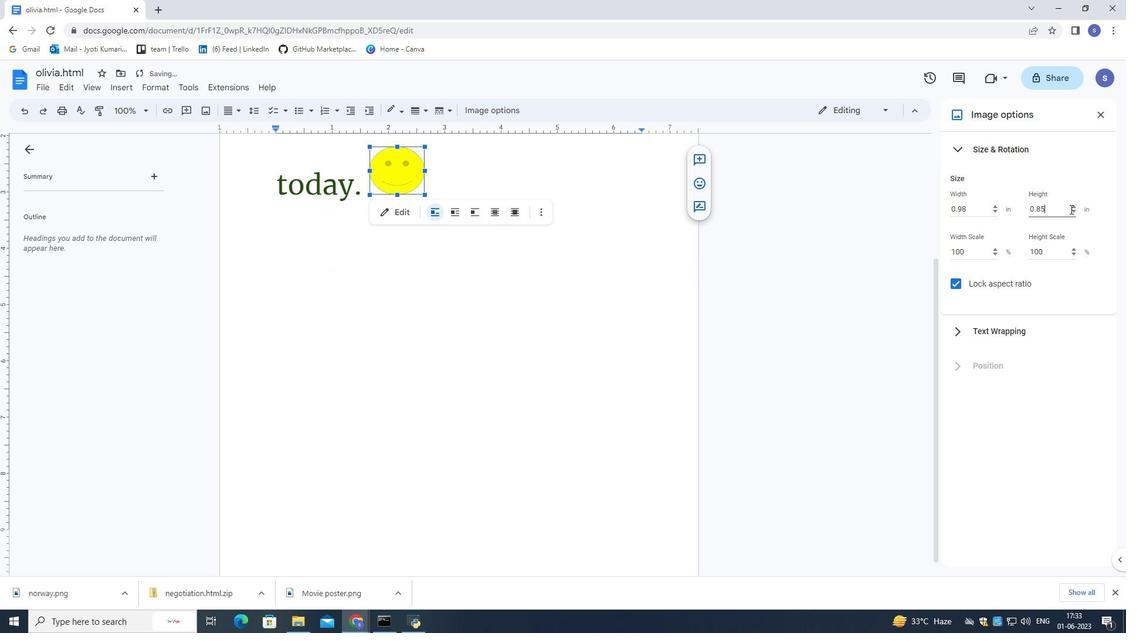 
Action: Mouse moved to (1075, 205)
Screenshot: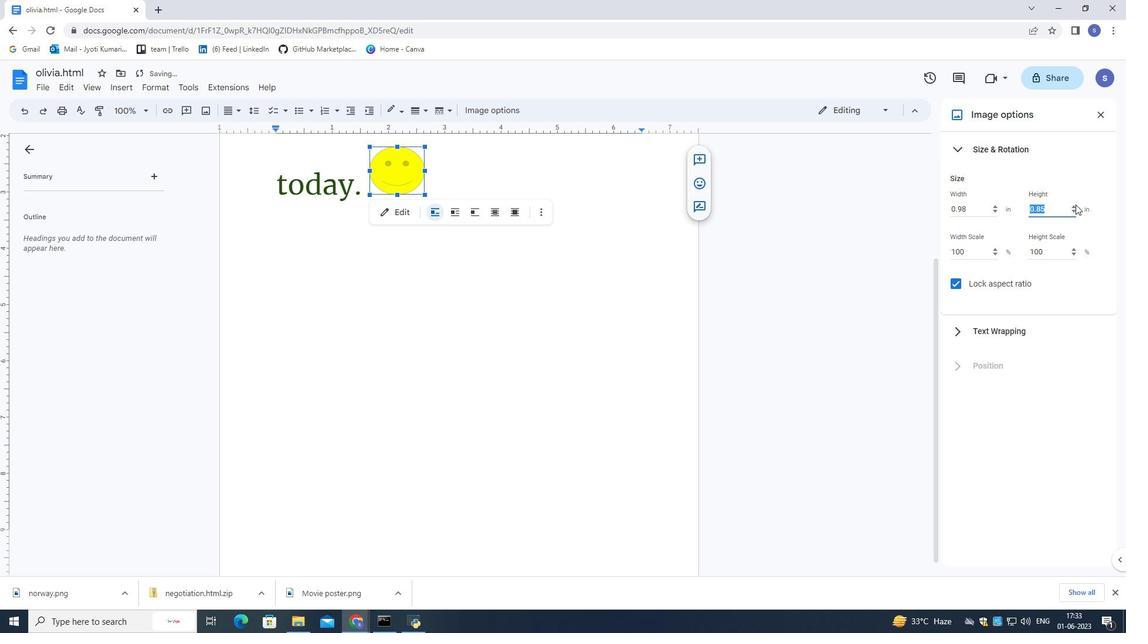 
Action: Mouse pressed left at (1075, 205)
Screenshot: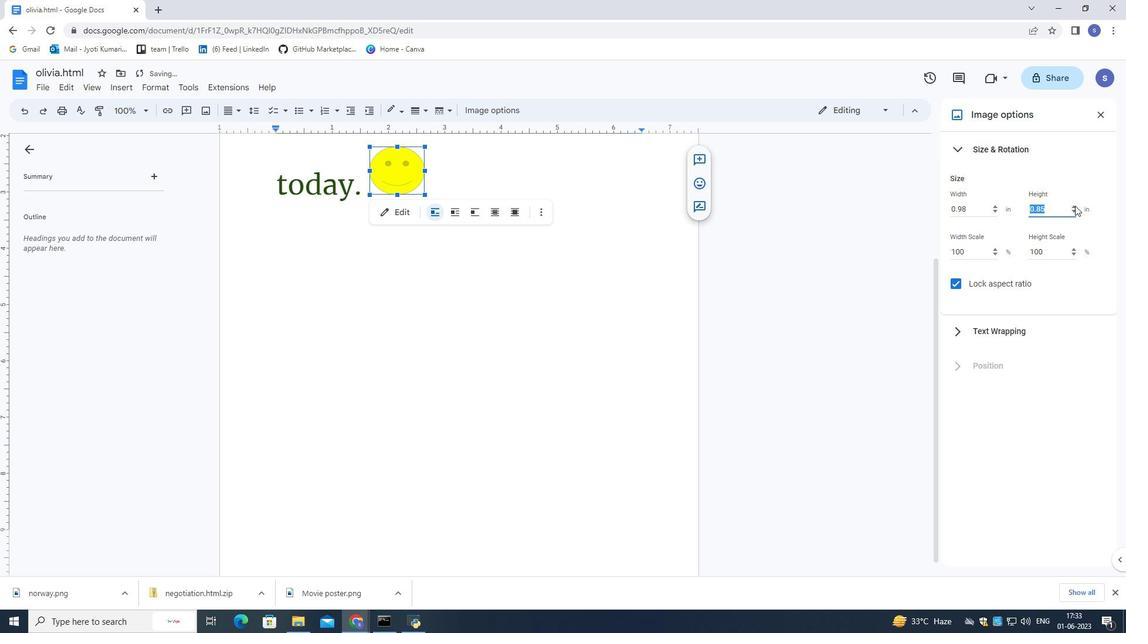 
Action: Mouse pressed left at (1075, 205)
Screenshot: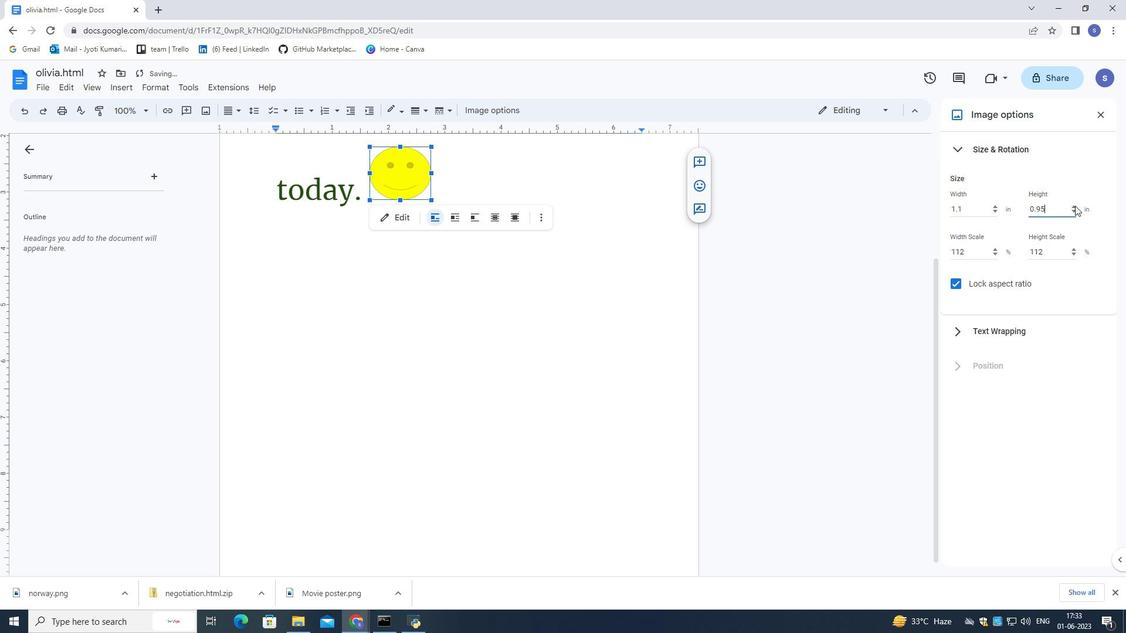 
Action: Mouse pressed left at (1075, 205)
Screenshot: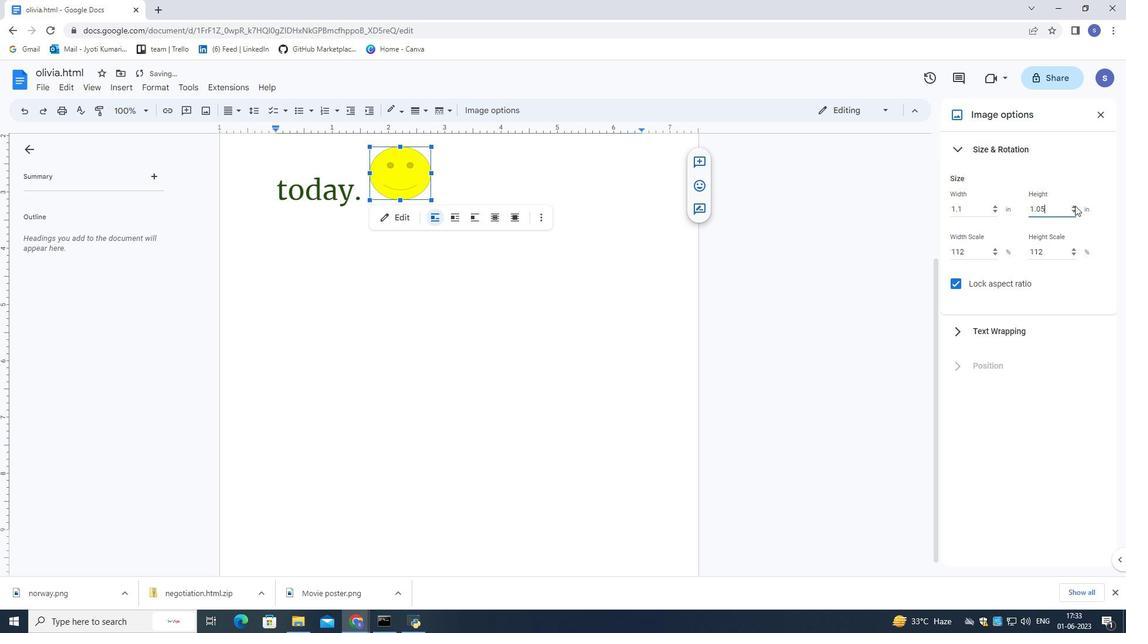 
Action: Mouse moved to (1072, 212)
Screenshot: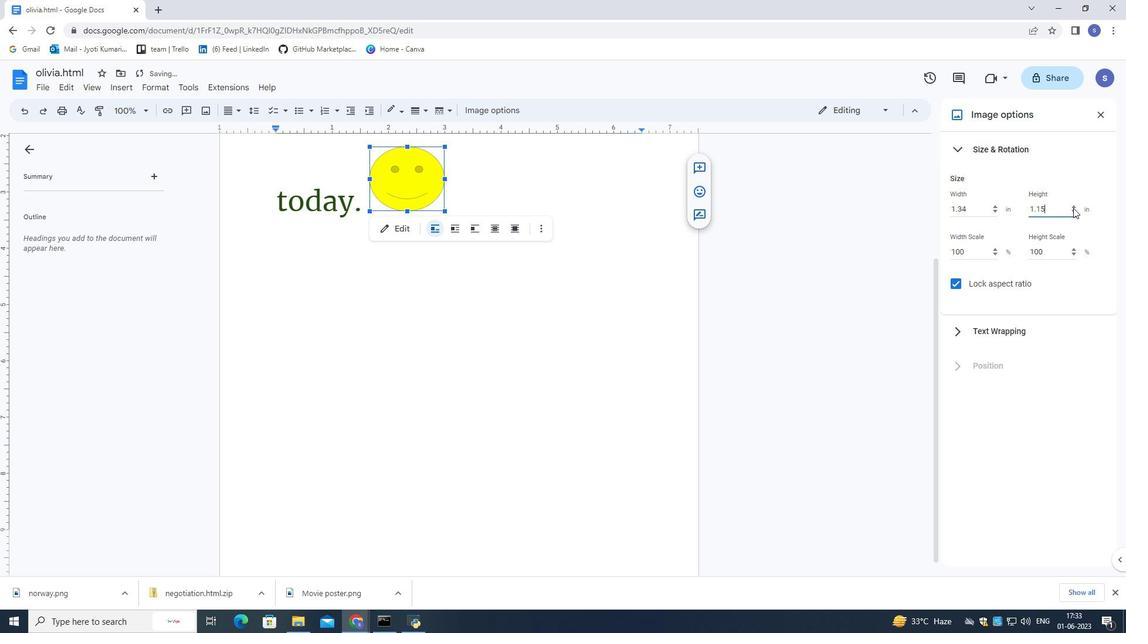 
Action: Mouse pressed left at (1072, 212)
Screenshot: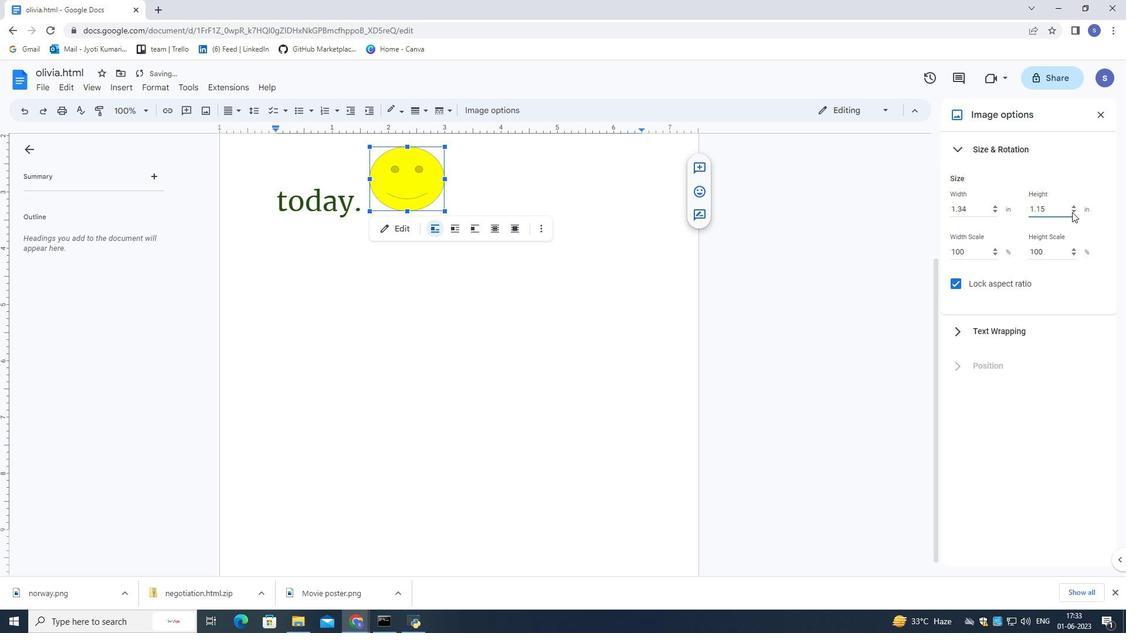 
Action: Mouse pressed left at (1072, 212)
Screenshot: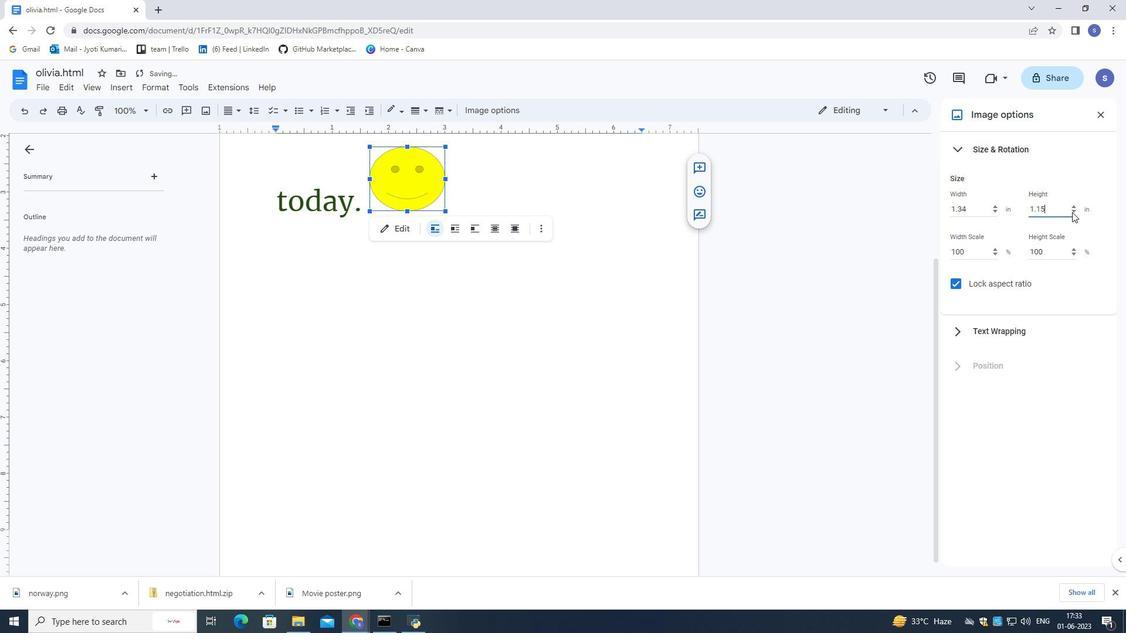 
Action: Mouse pressed left at (1072, 212)
Screenshot: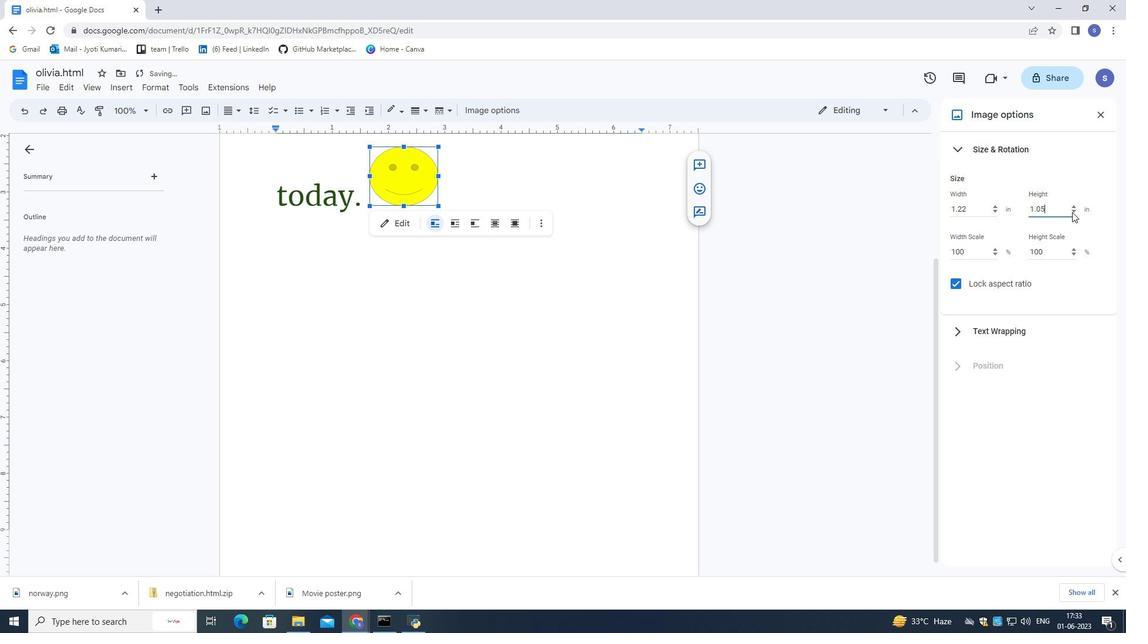 
Action: Mouse moved to (1073, 205)
Screenshot: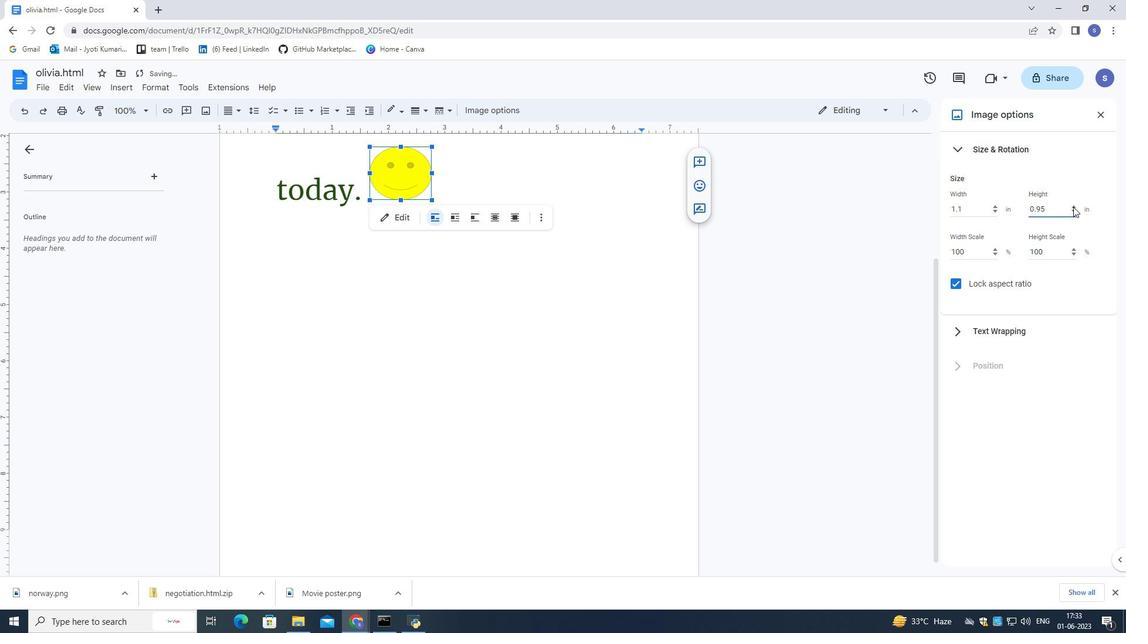 
Action: Mouse pressed left at (1073, 205)
Screenshot: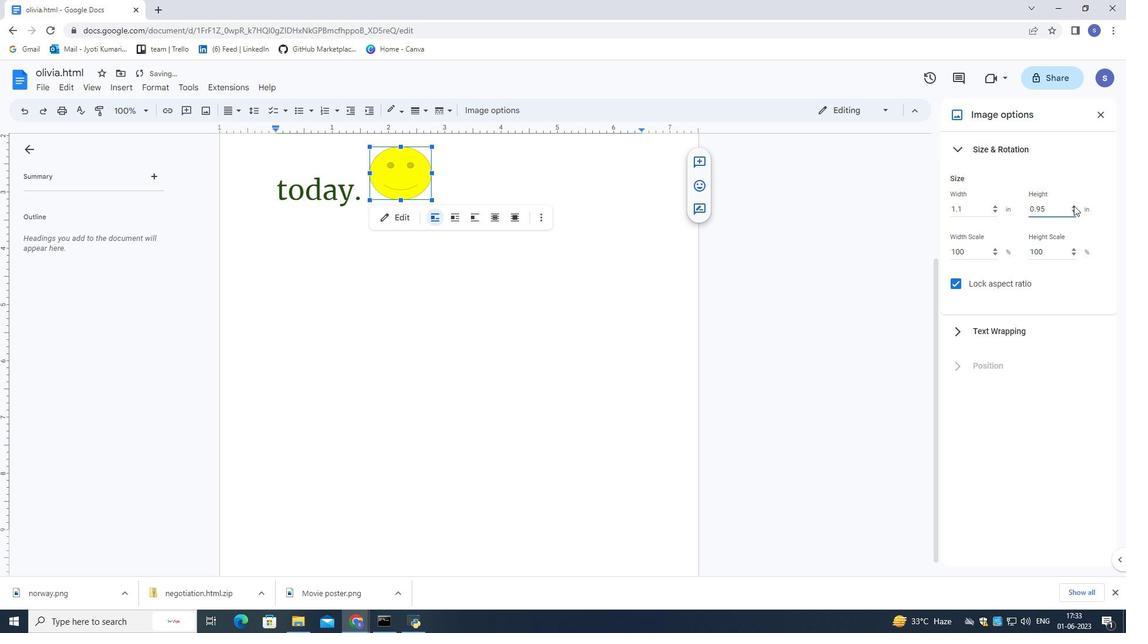 
Action: Mouse moved to (517, 266)
Screenshot: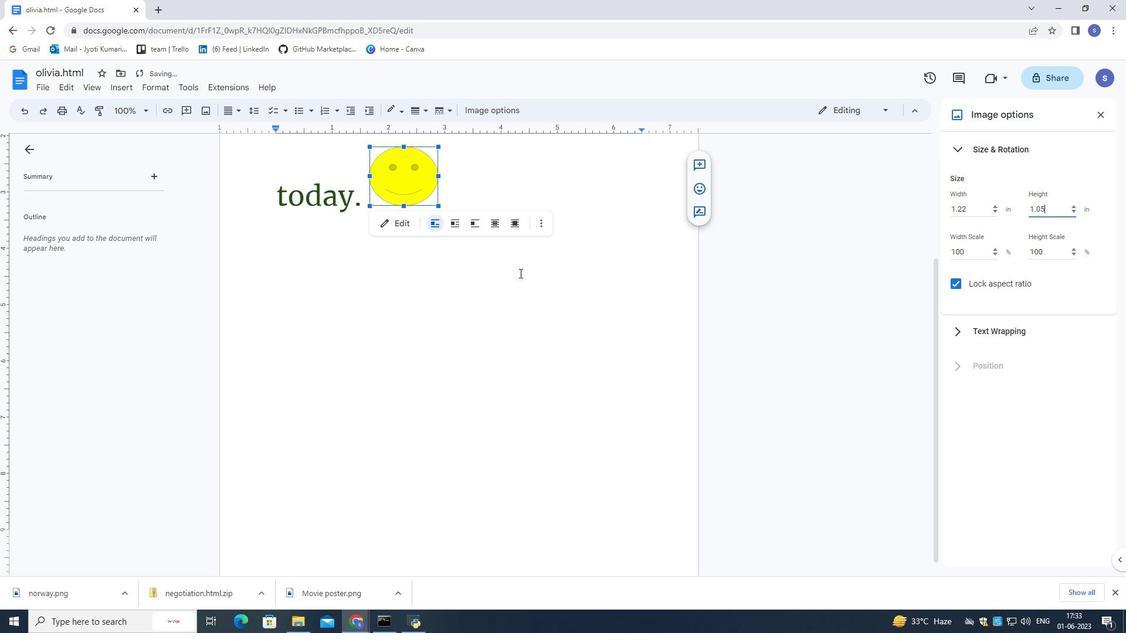 
Action: Mouse scrolled (517, 267) with delta (0, 0)
Screenshot: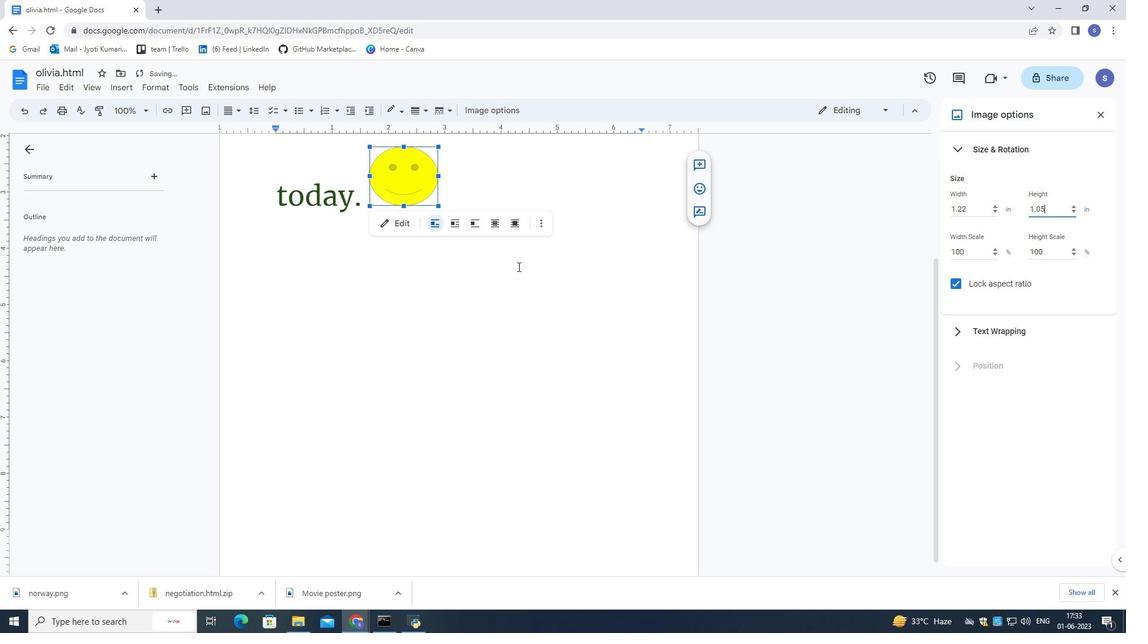 
Action: Mouse scrolled (517, 267) with delta (0, 0)
Screenshot: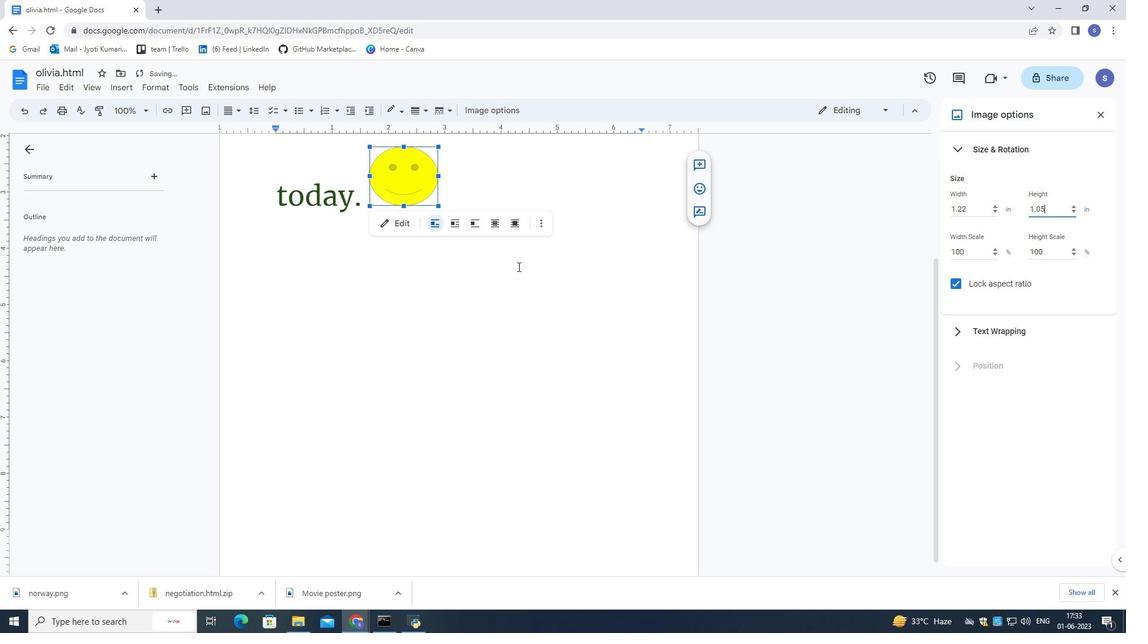
Action: Mouse moved to (519, 263)
Screenshot: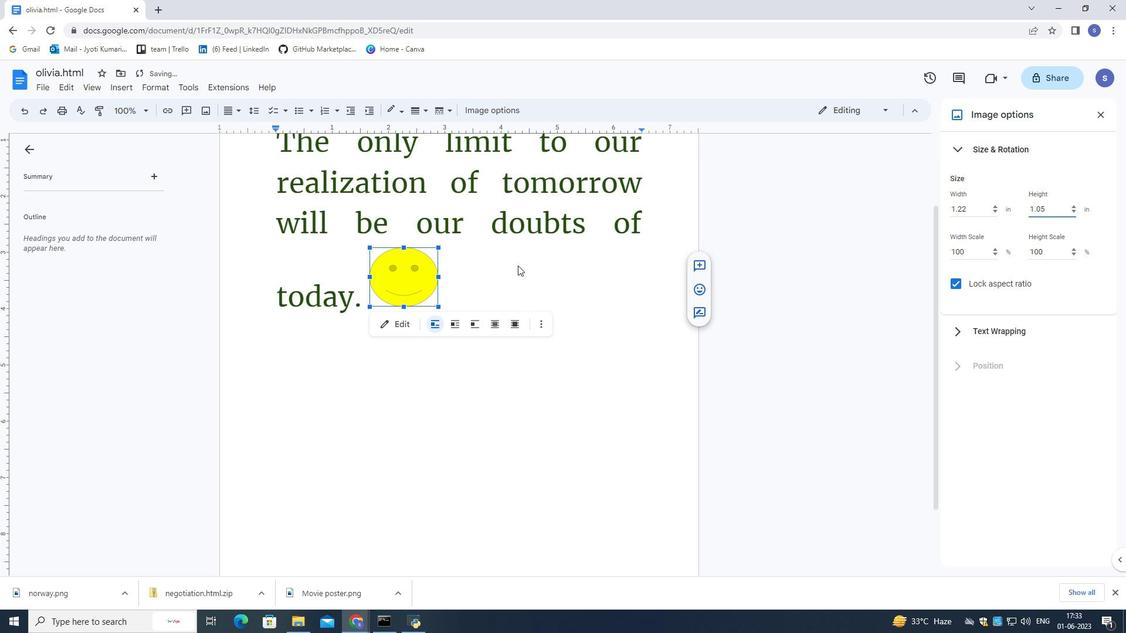 
Action: Mouse scrolled (519, 264) with delta (0, 0)
Screenshot: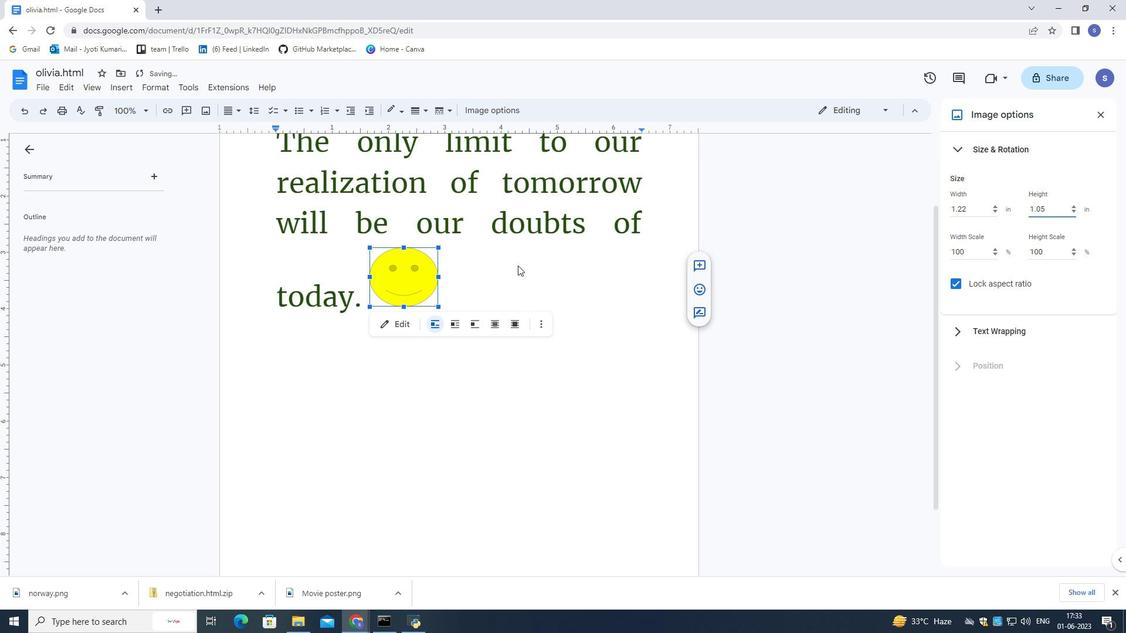 
Action: Mouse moved to (543, 337)
Screenshot: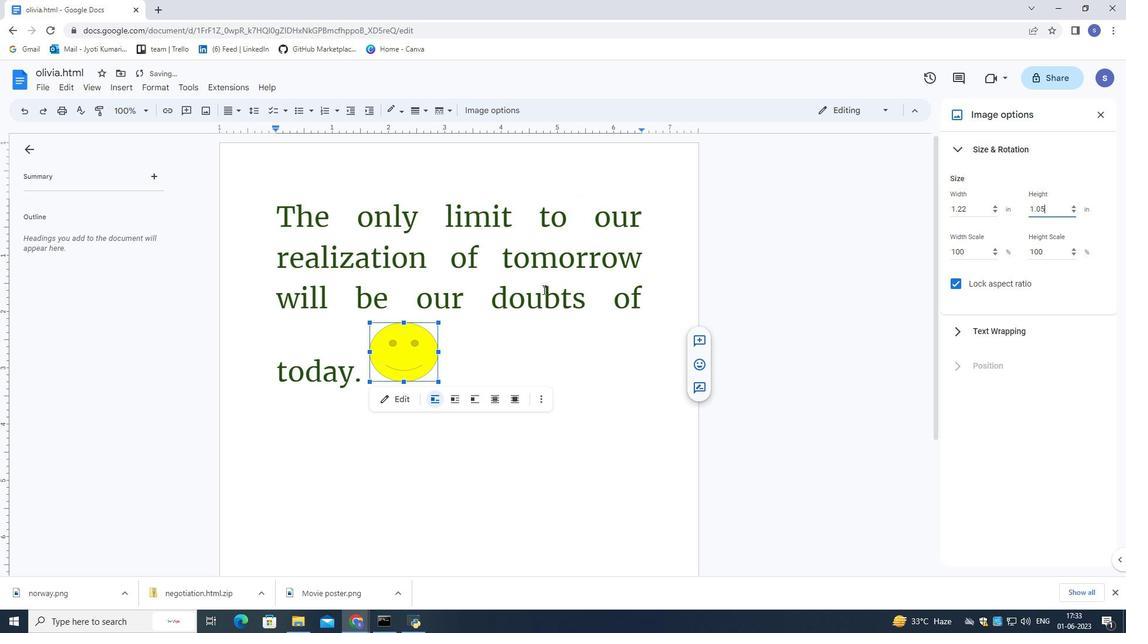 
Action: Mouse pressed left at (543, 337)
Screenshot: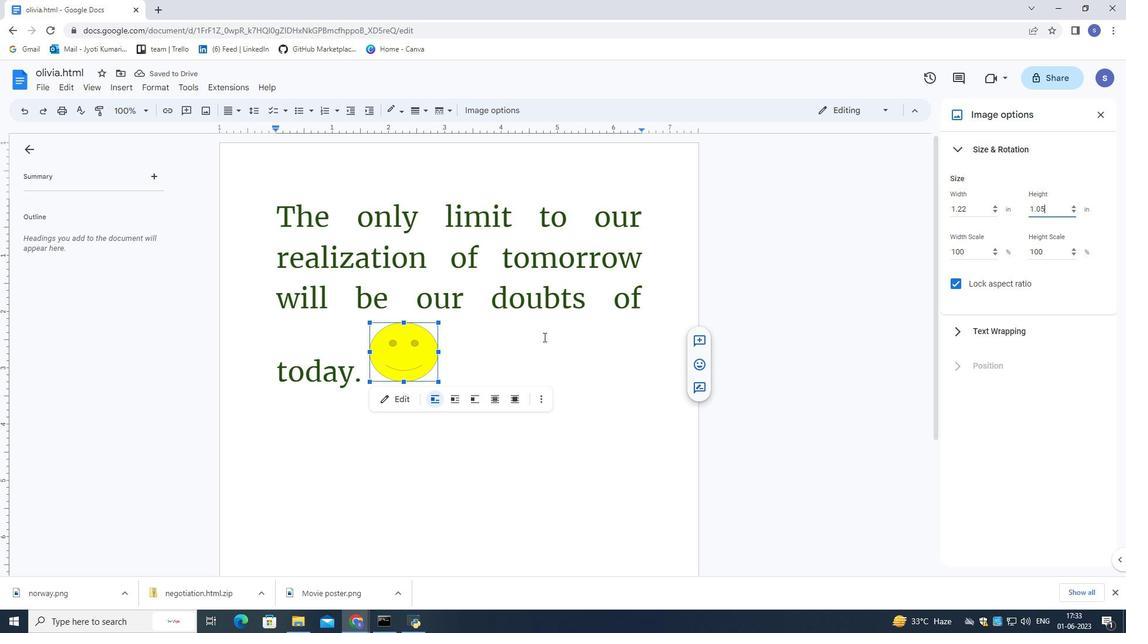 
Action: Mouse moved to (490, 473)
Screenshot: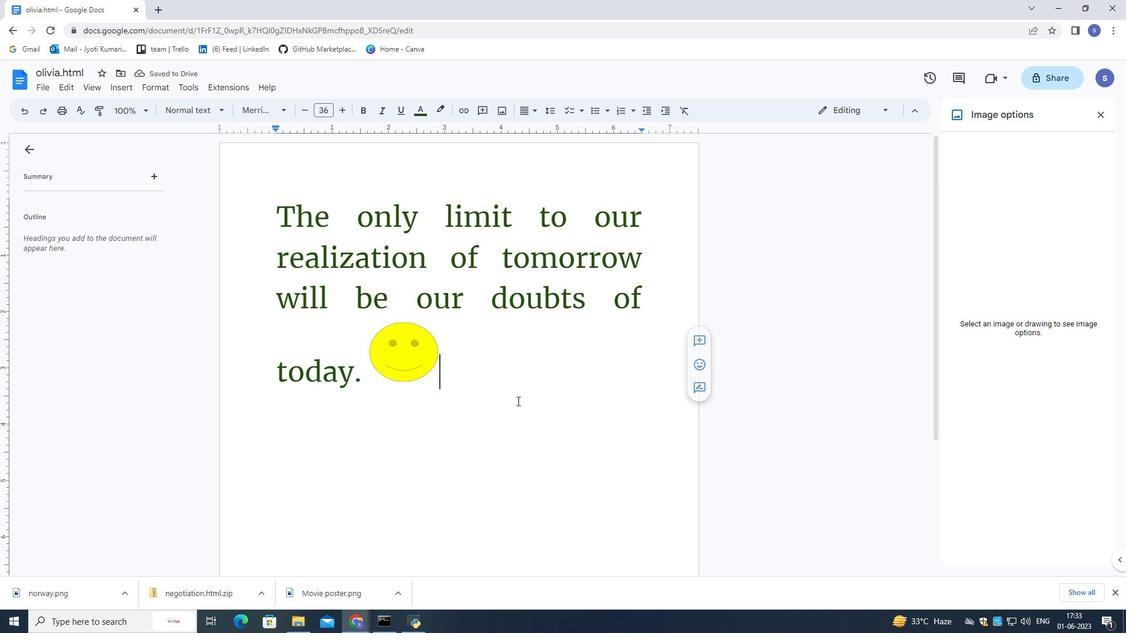 
Action: Mouse pressed left at (490, 473)
Screenshot: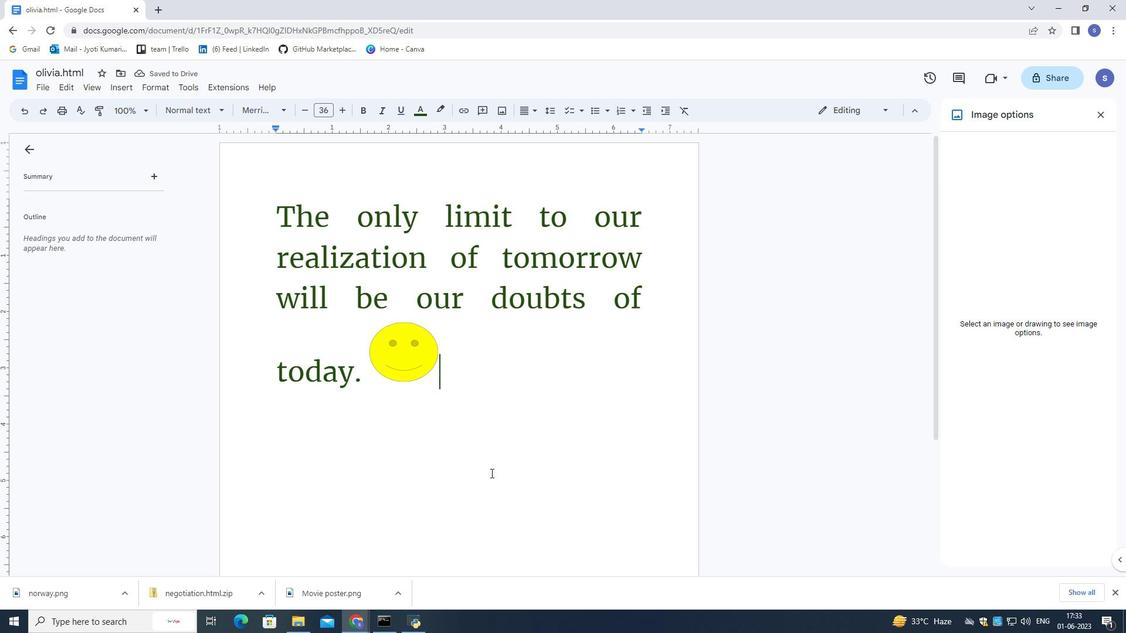 
Action: Mouse moved to (520, 484)
Screenshot: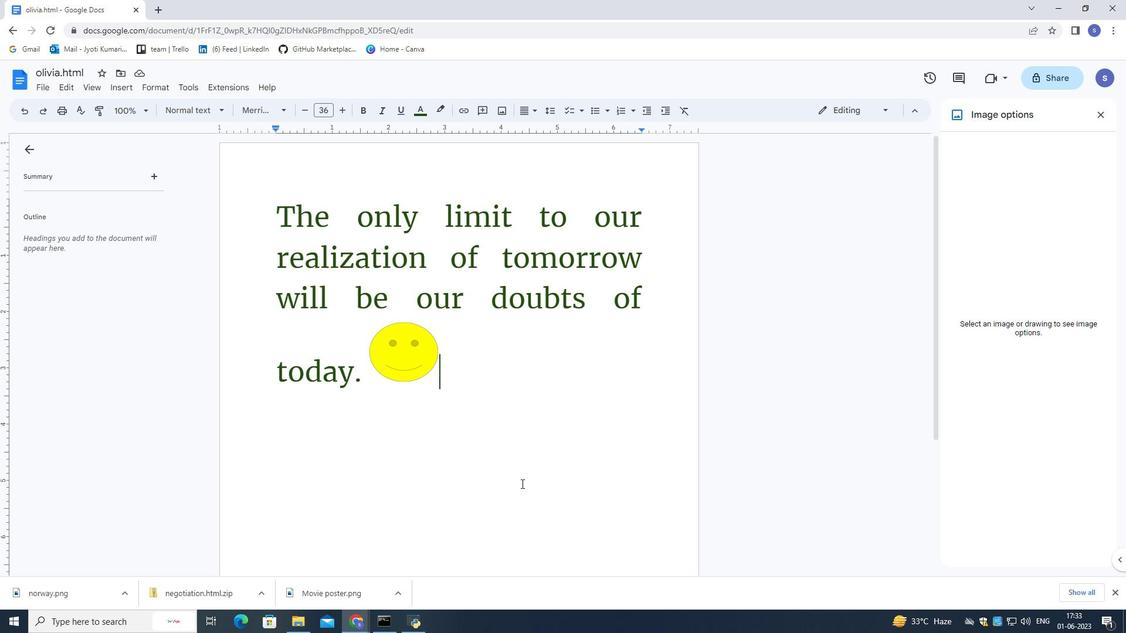 
